 Task: Find an Airbnb in Mengcheng Chengguanzhen, China, for 8 guests from August 26 to September 10, with a price range of ₹10,000 to ₹15,000, 6 bedrooms, 6 beds, 6 bathrooms, and amenities including WiFi, free parking, TV, gym, and breakfast. Enable self check-in.
Action: Mouse moved to (597, 147)
Screenshot: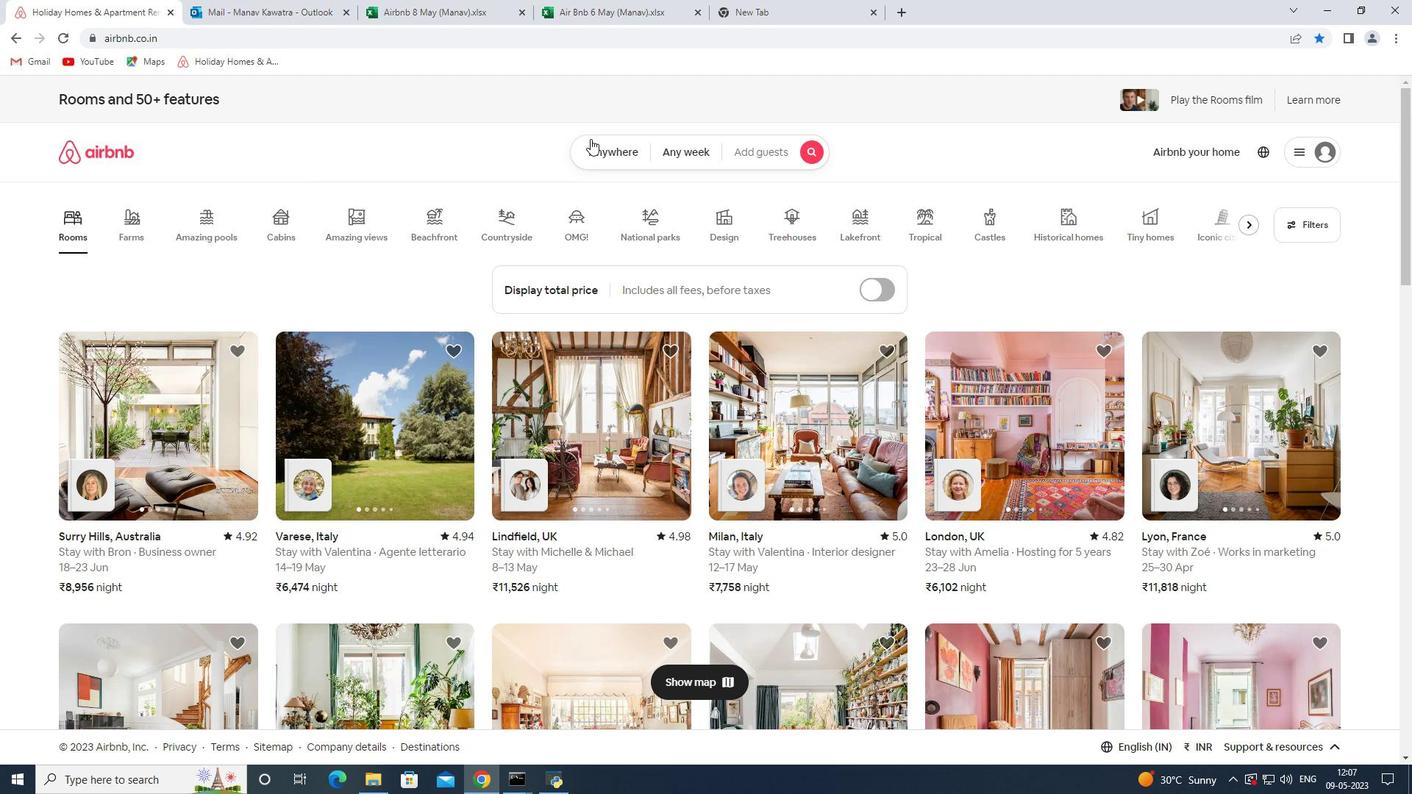 
Action: Mouse pressed left at (597, 147)
Screenshot: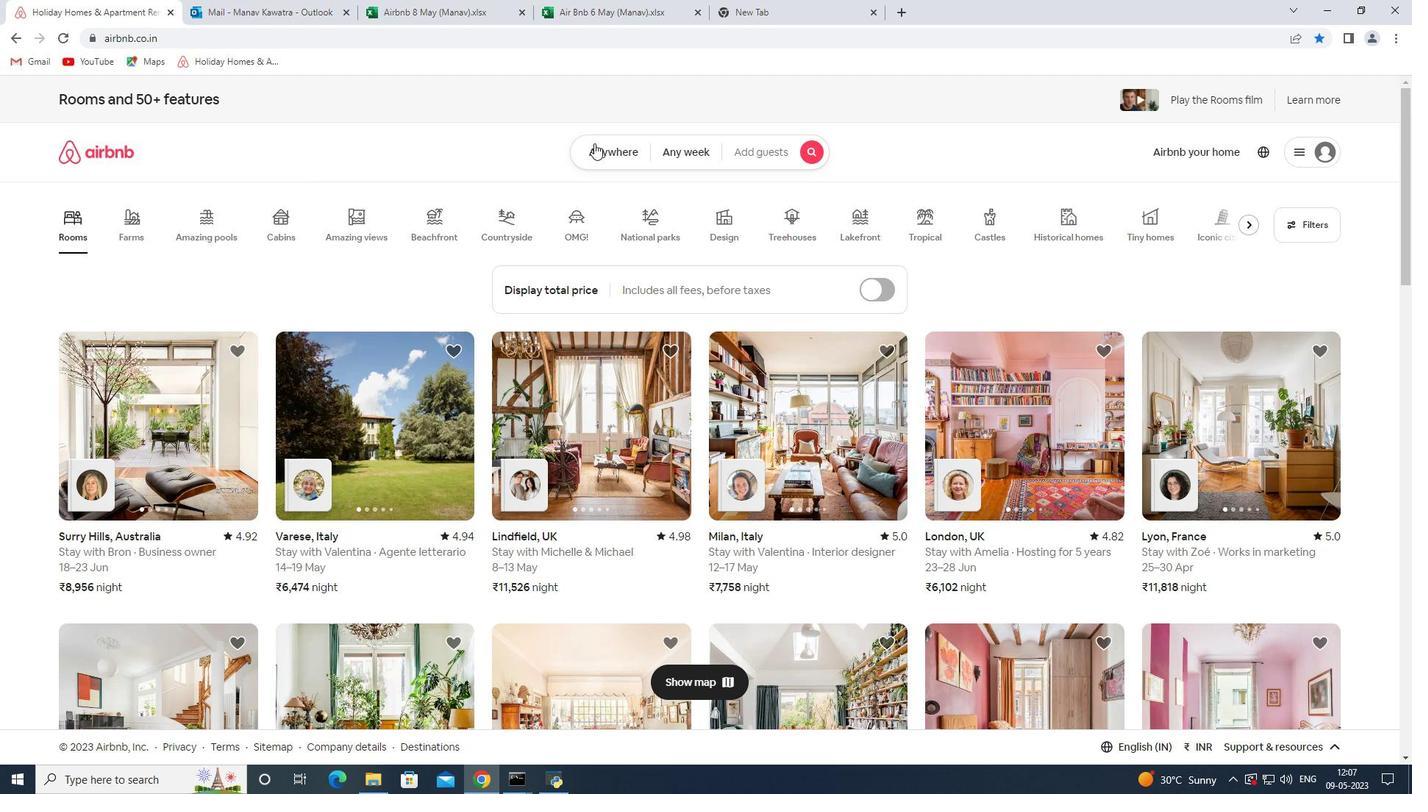 
Action: Mouse moved to (516, 202)
Screenshot: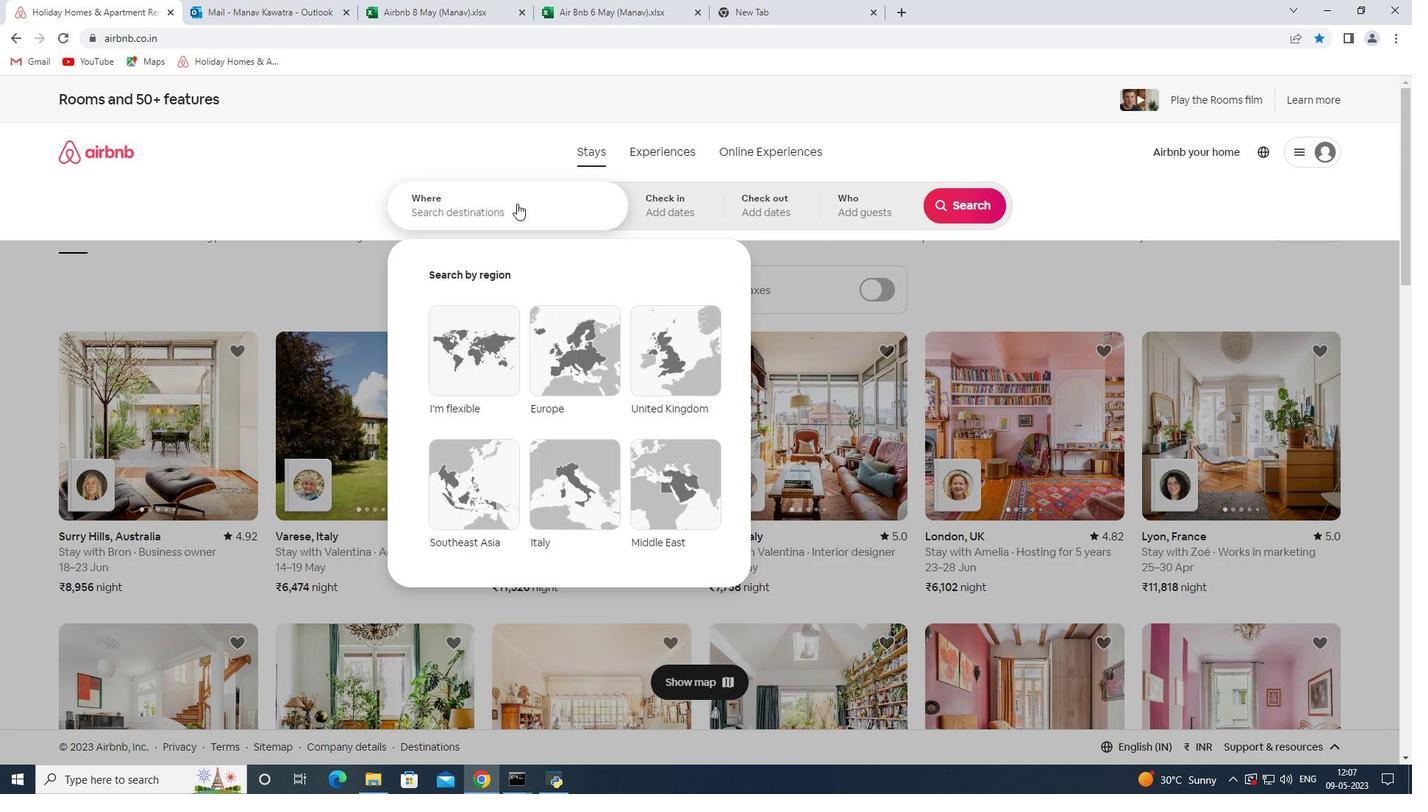 
Action: Mouse pressed left at (516, 202)
Screenshot: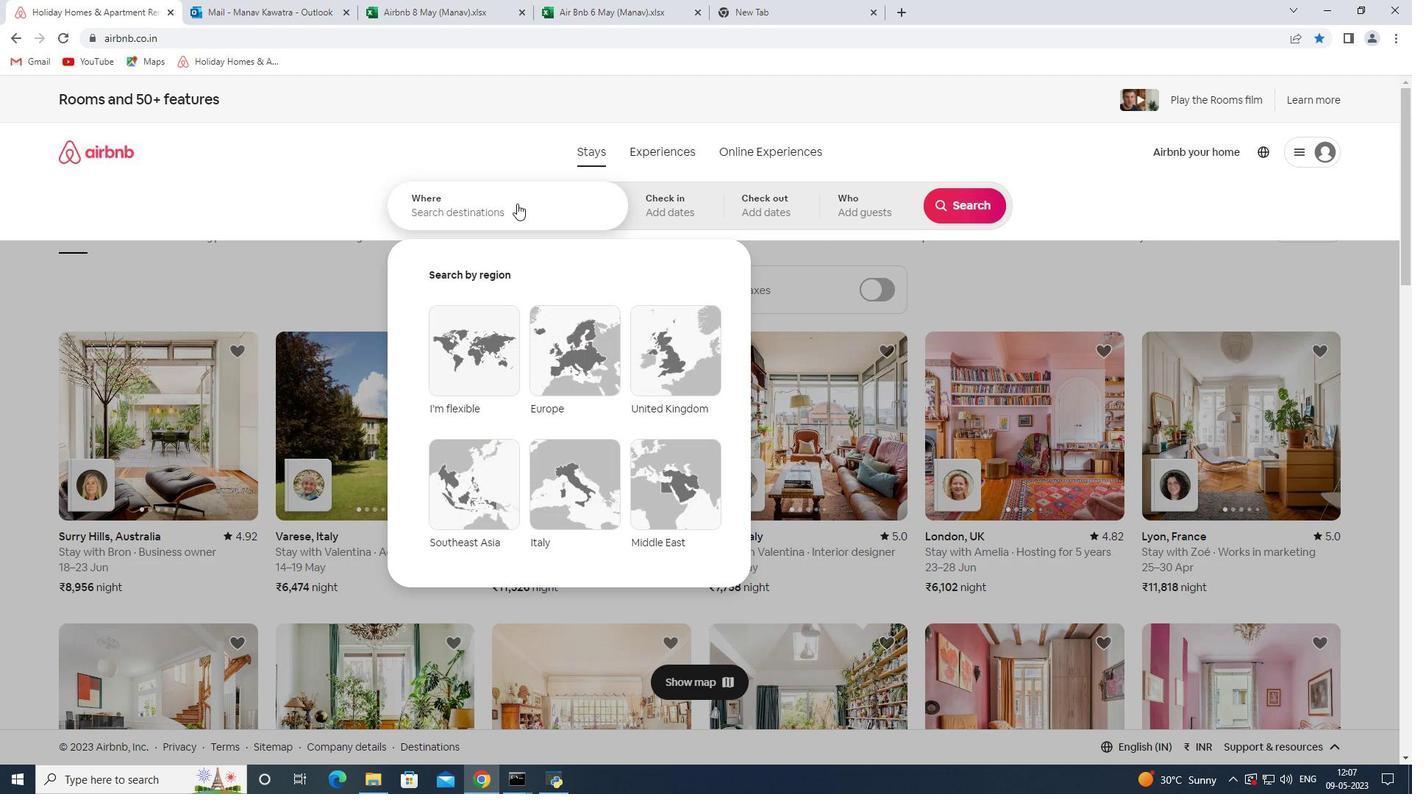 
Action: Mouse moved to (508, 210)
Screenshot: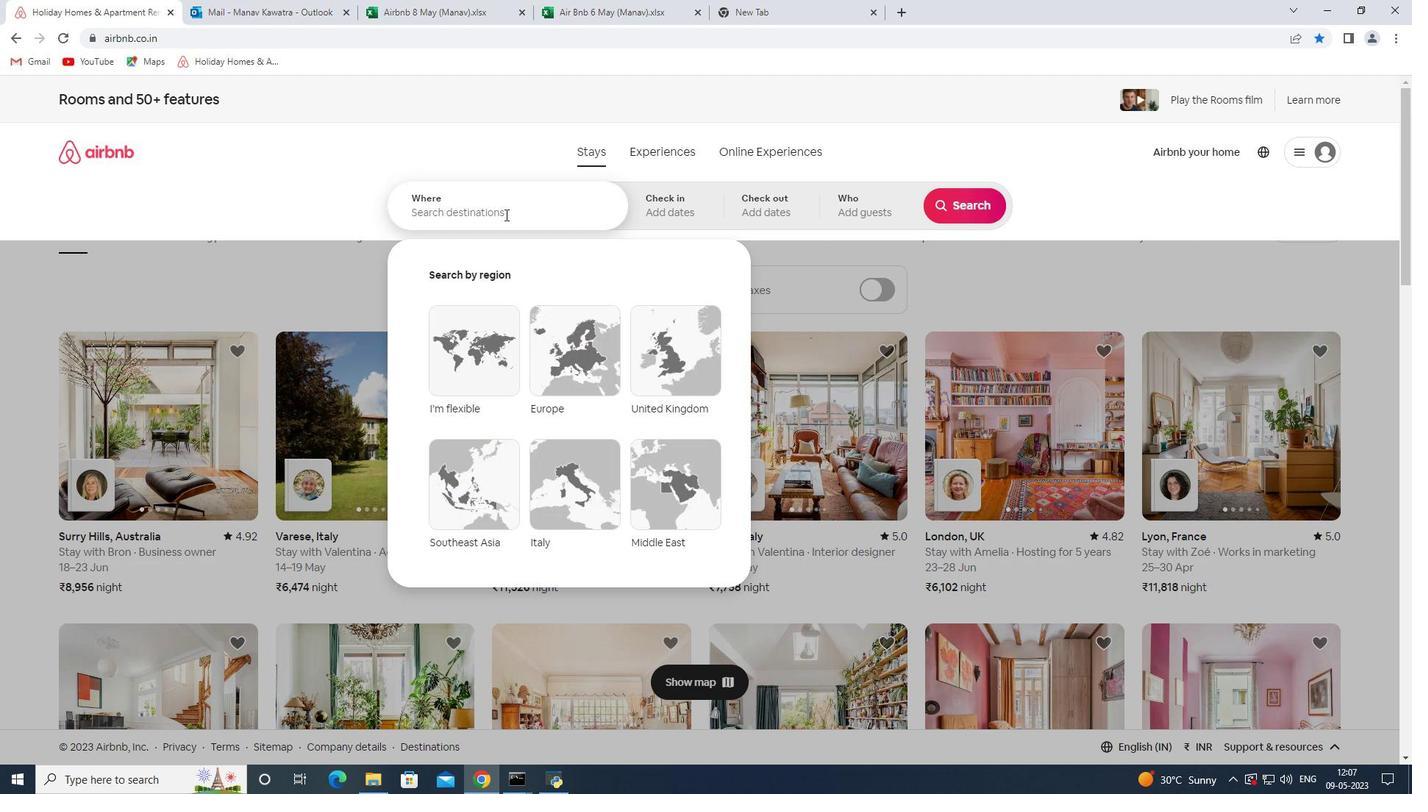 
Action: Key pressed <Key.shift>Mengcheng<Key.space><Key.shift><Key.shift>Chengguan<Key.space><Key.backspace>zhen<Key.space><Key.shift>Cg<Key.backspace>hina<Key.space><Key.enter>
Screenshot: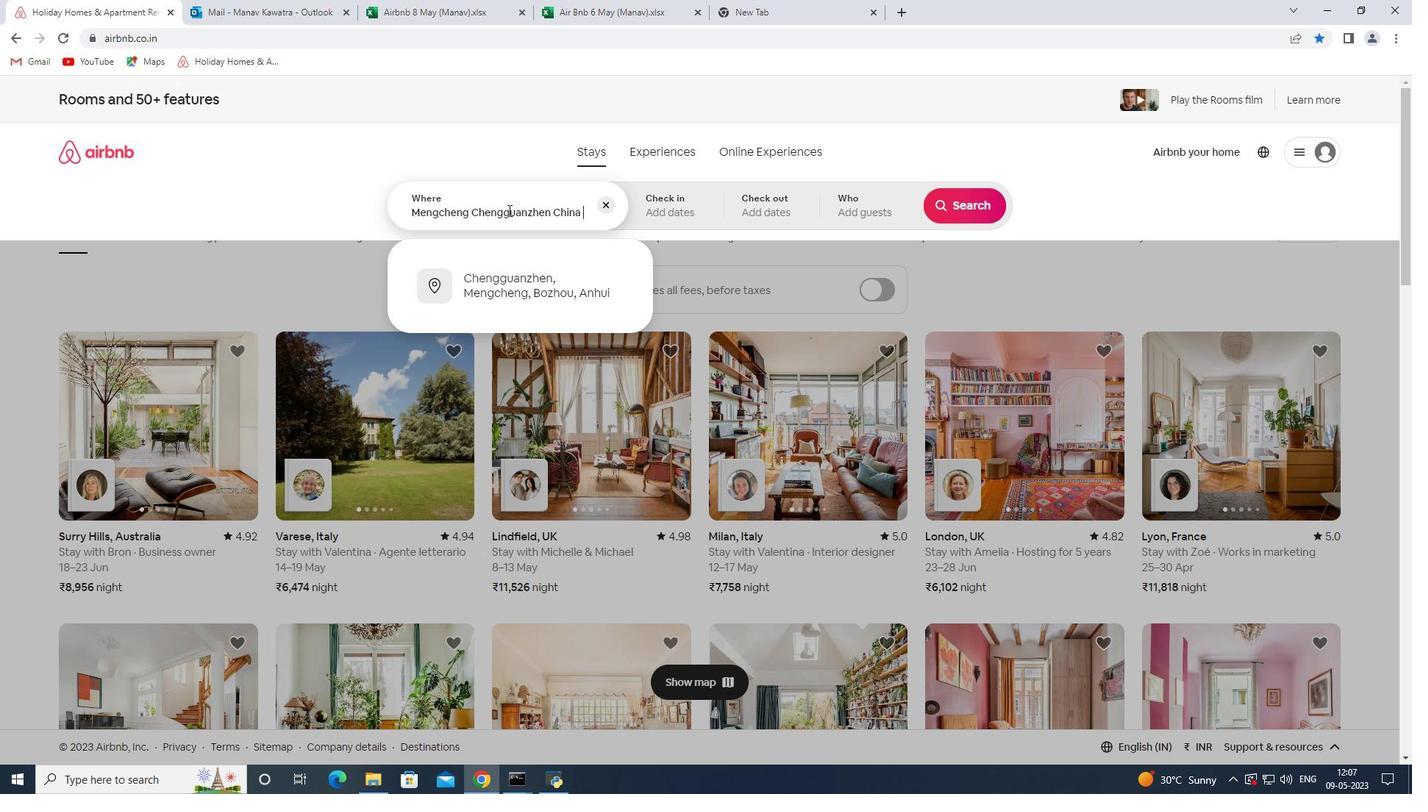 
Action: Mouse moved to (966, 319)
Screenshot: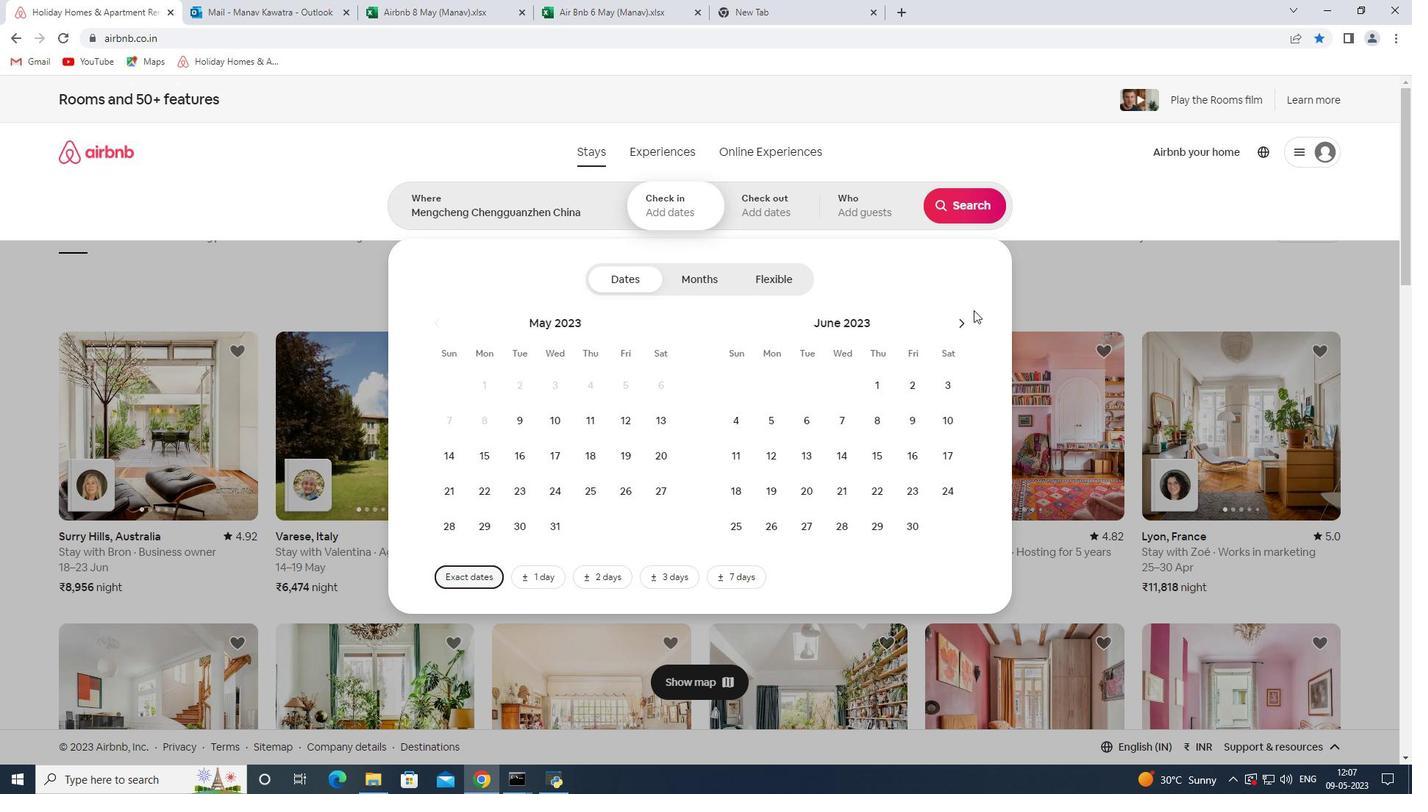
Action: Mouse pressed left at (966, 319)
Screenshot: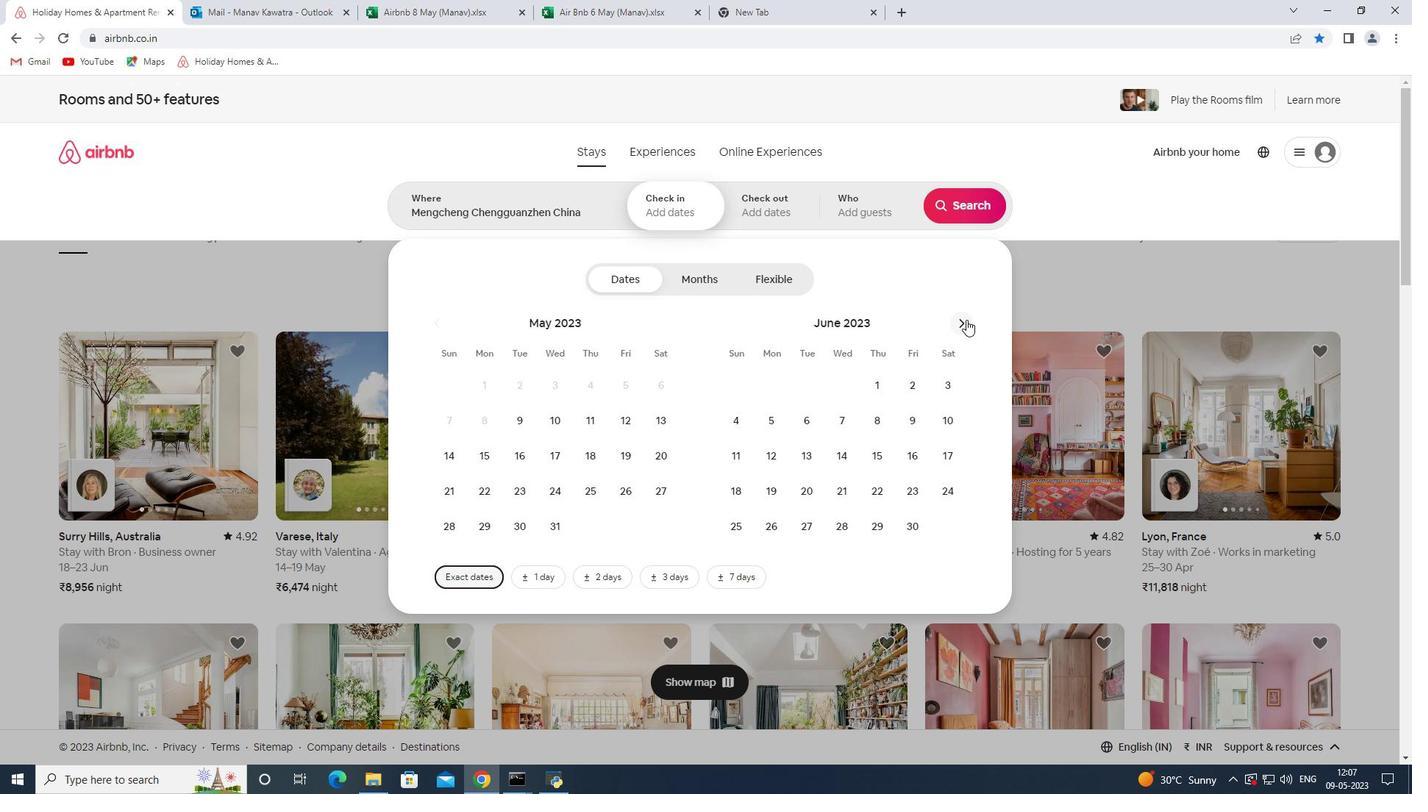 
Action: Mouse pressed left at (966, 319)
Screenshot: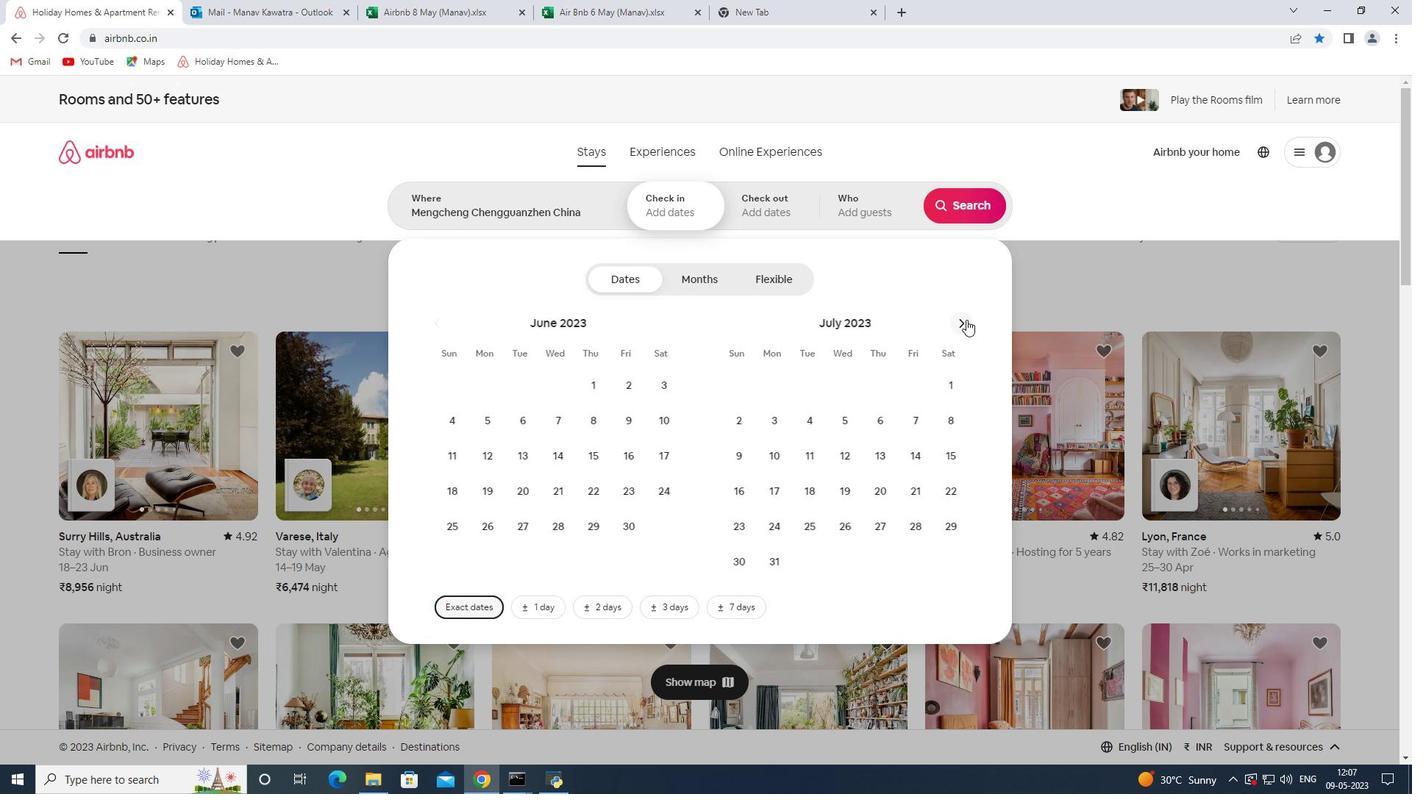 
Action: Mouse moved to (936, 488)
Screenshot: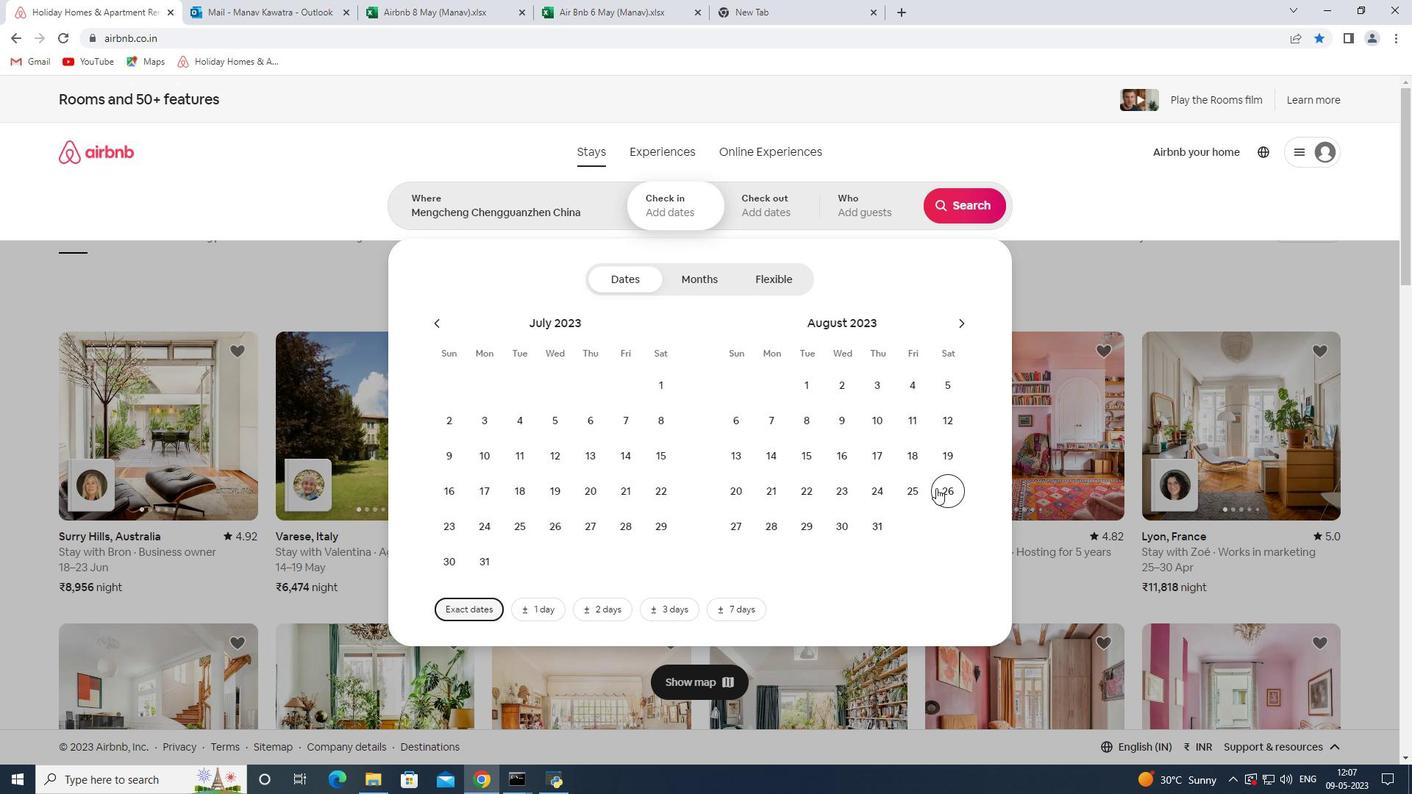 
Action: Mouse pressed left at (936, 488)
Screenshot: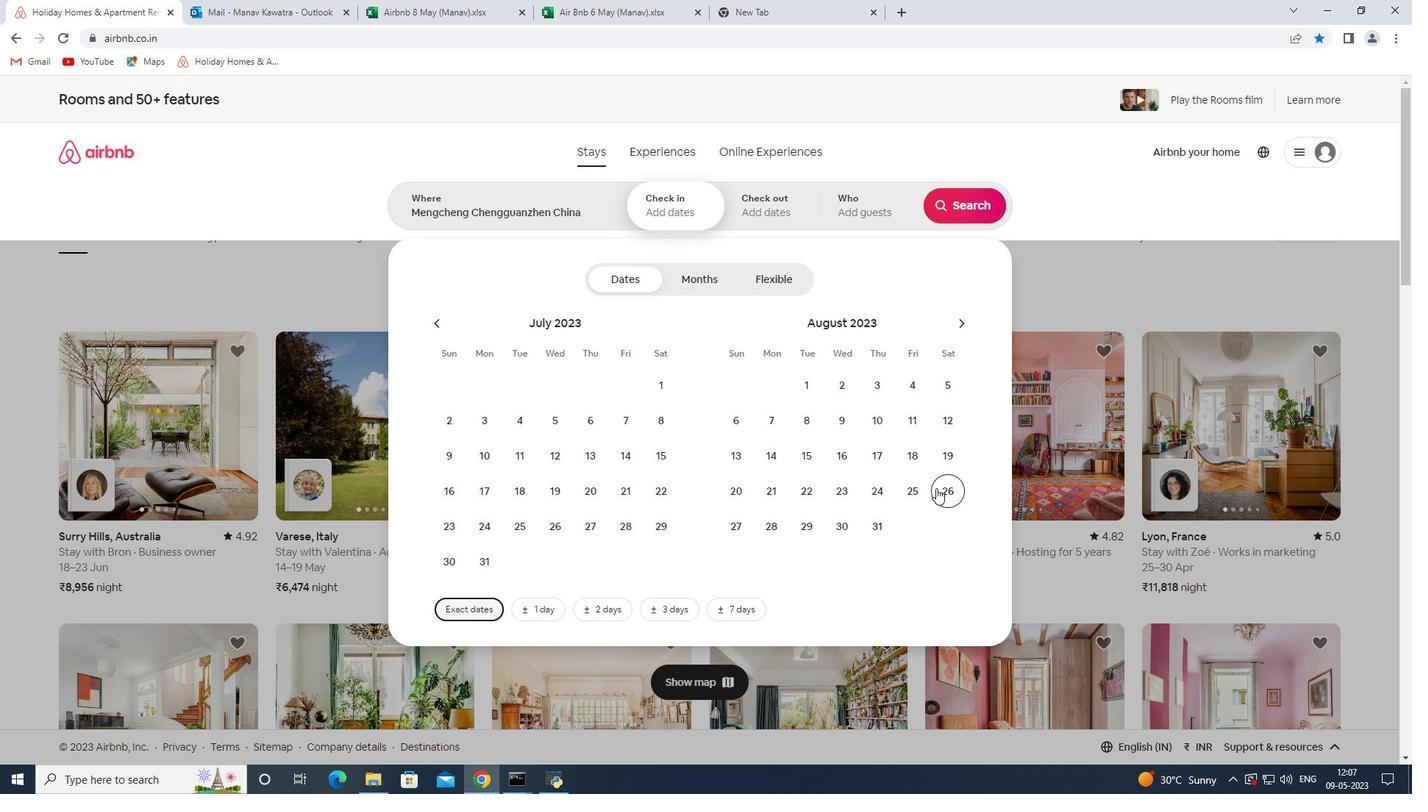 
Action: Mouse moved to (959, 325)
Screenshot: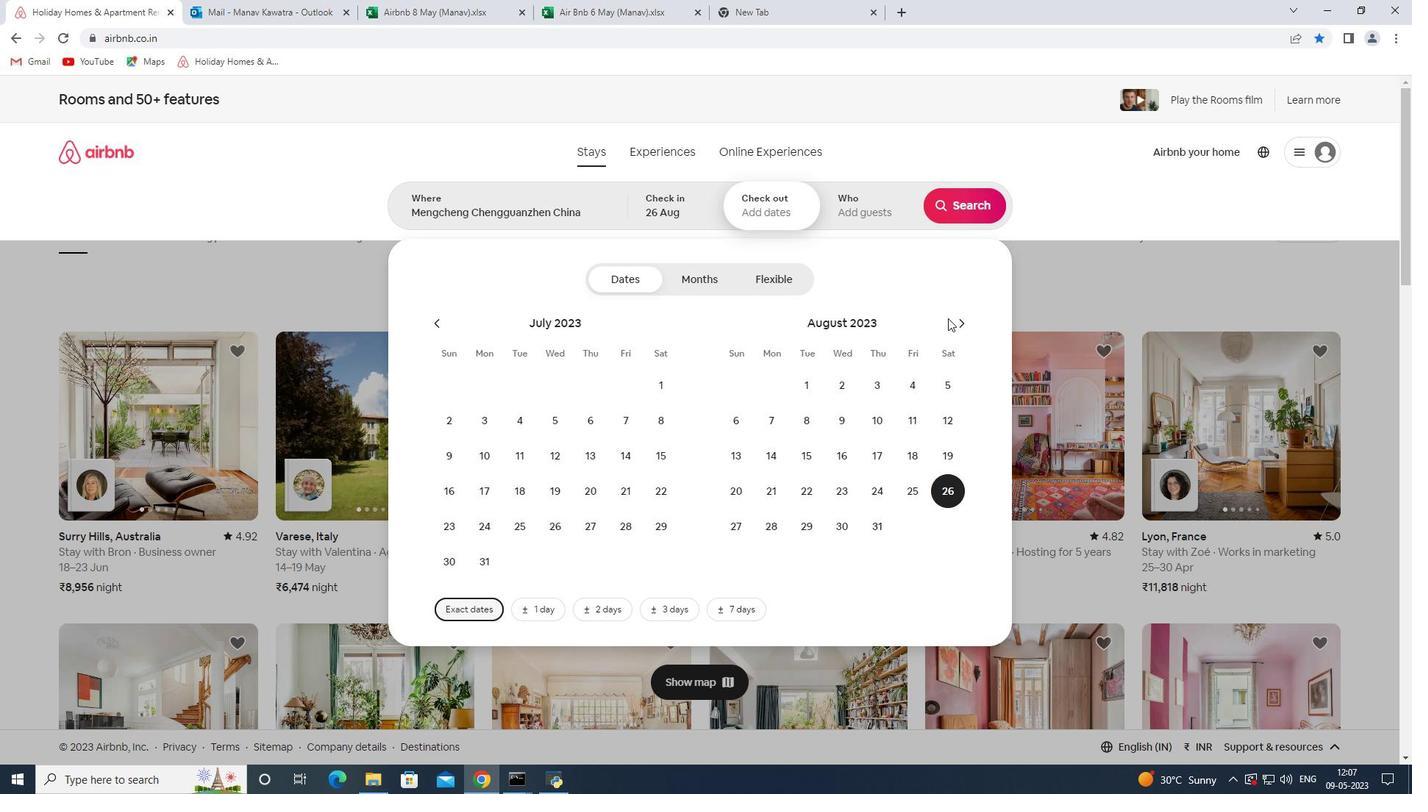 
Action: Mouse pressed left at (959, 325)
Screenshot: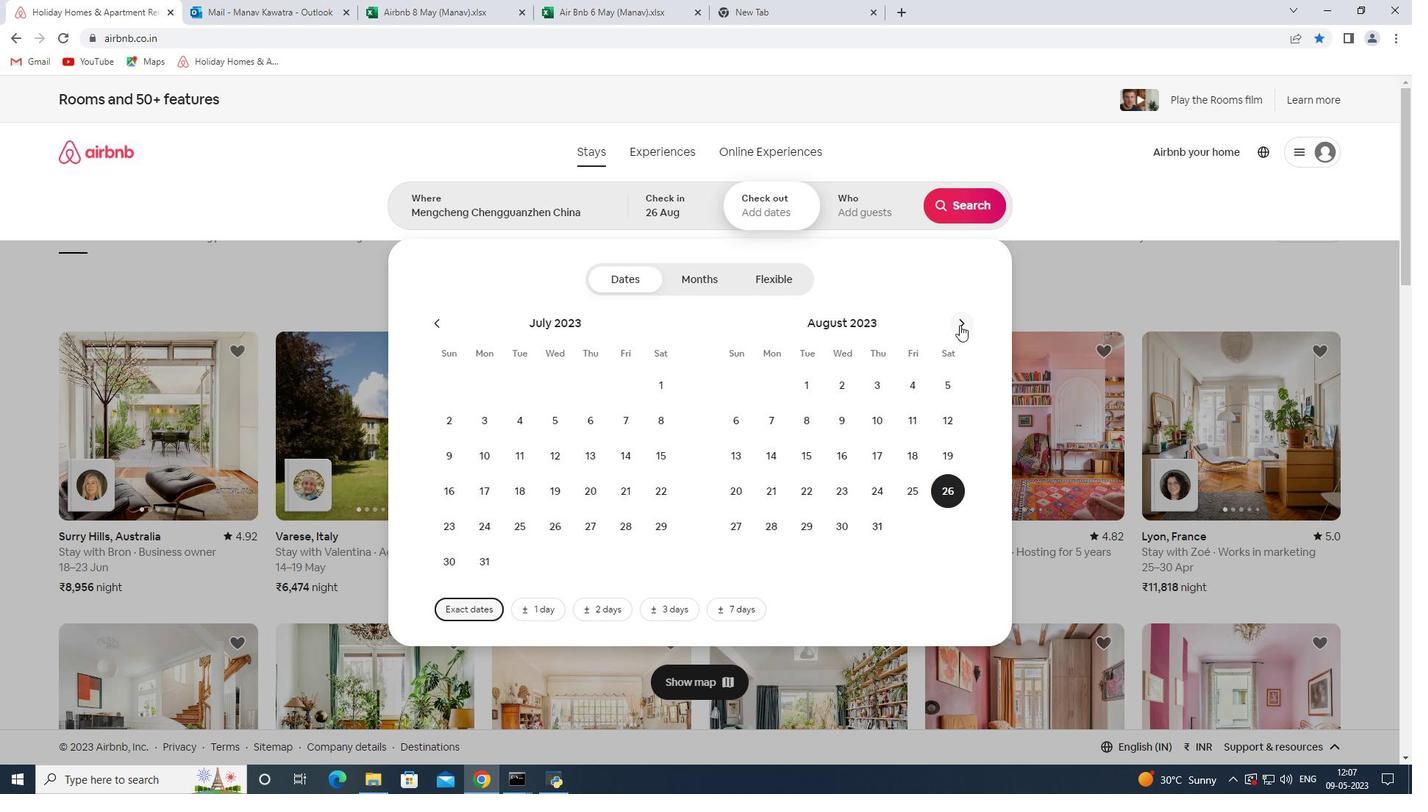 
Action: Mouse moved to (731, 455)
Screenshot: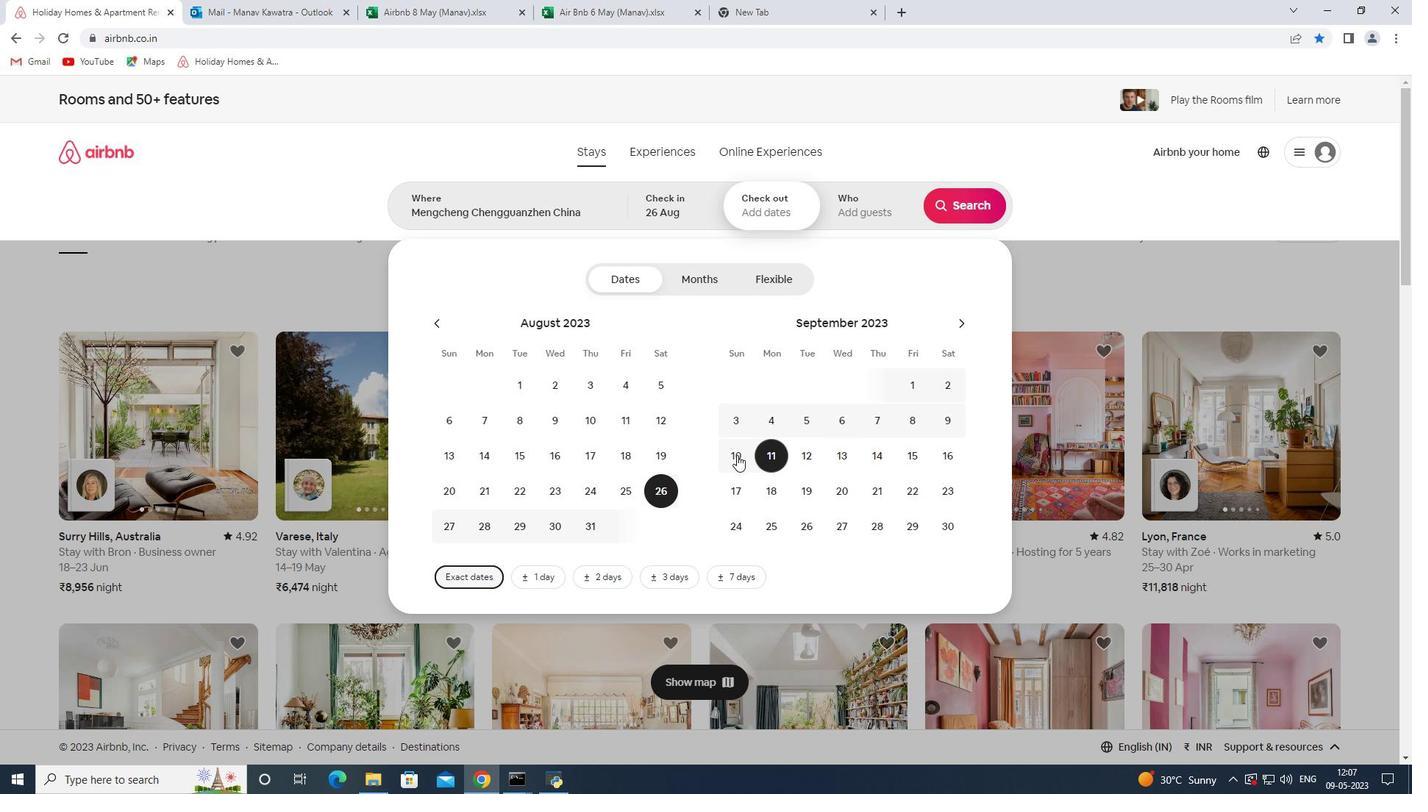 
Action: Mouse pressed left at (731, 455)
Screenshot: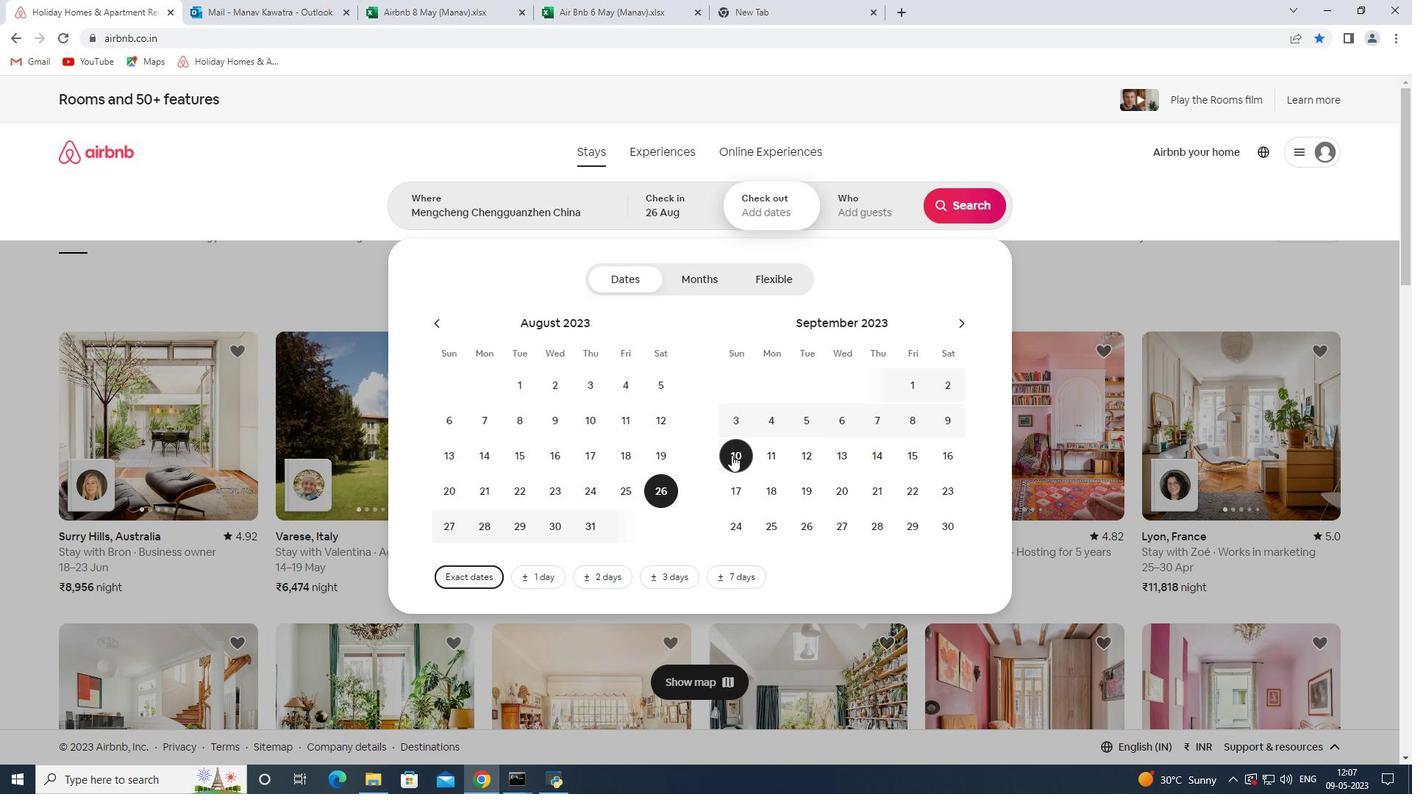 
Action: Mouse moved to (853, 215)
Screenshot: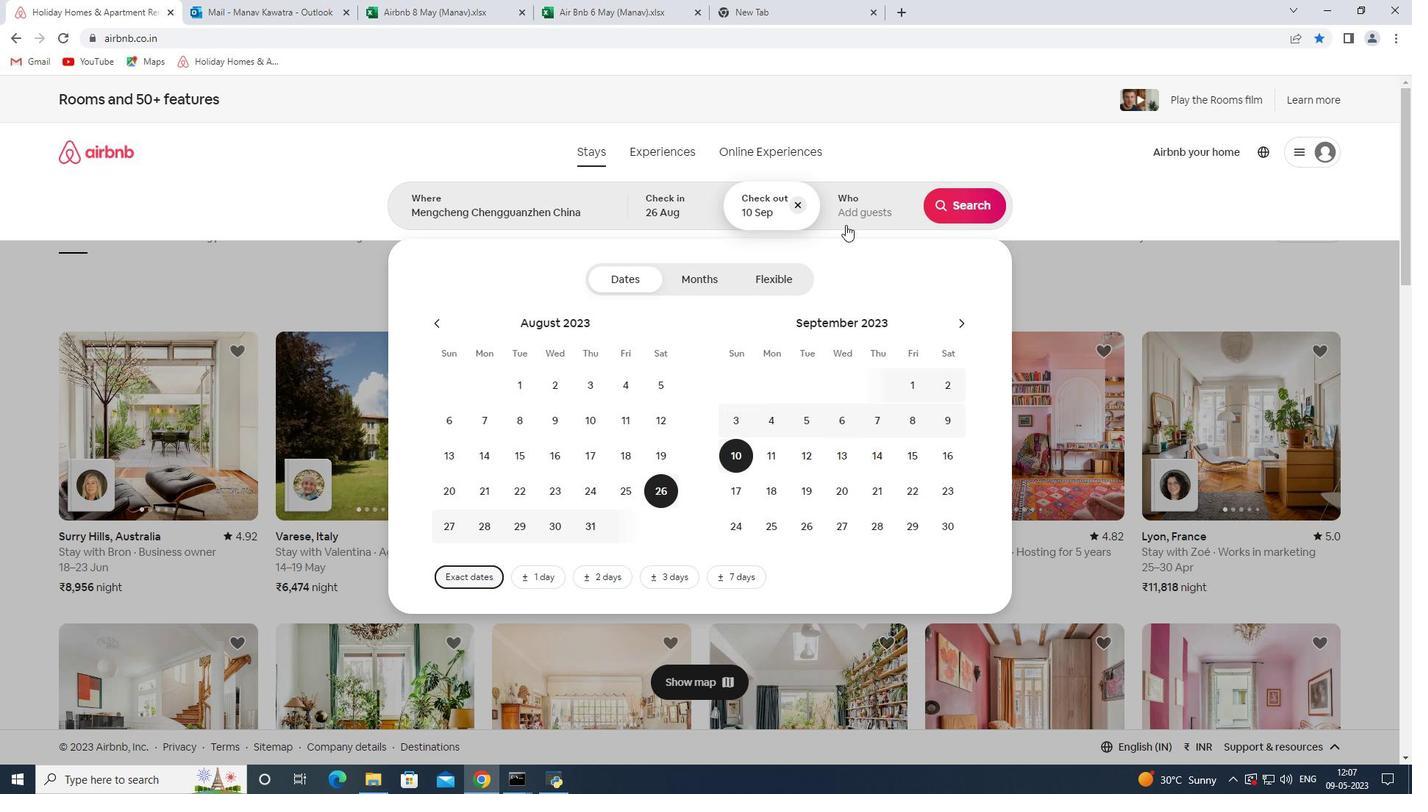 
Action: Mouse pressed left at (853, 215)
Screenshot: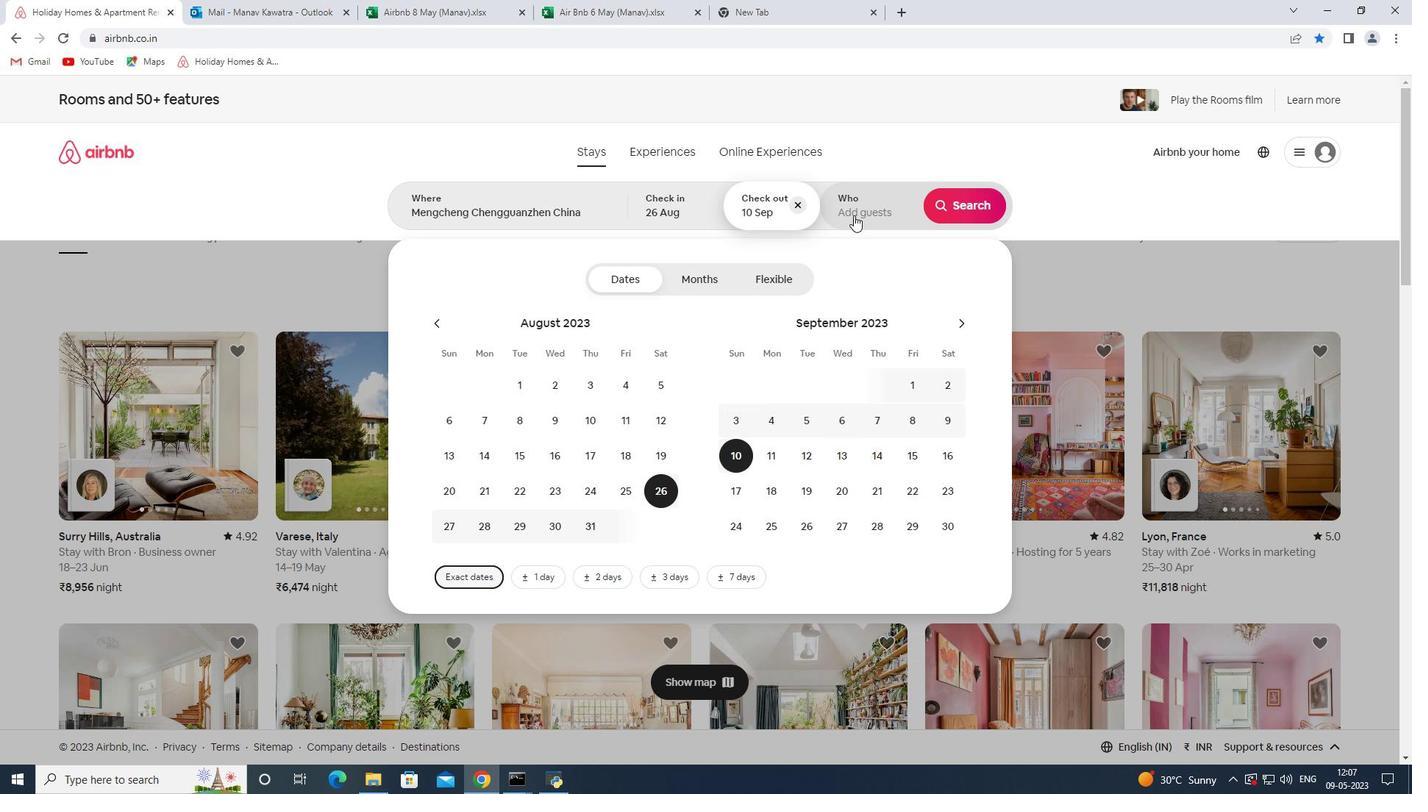
Action: Mouse moved to (959, 280)
Screenshot: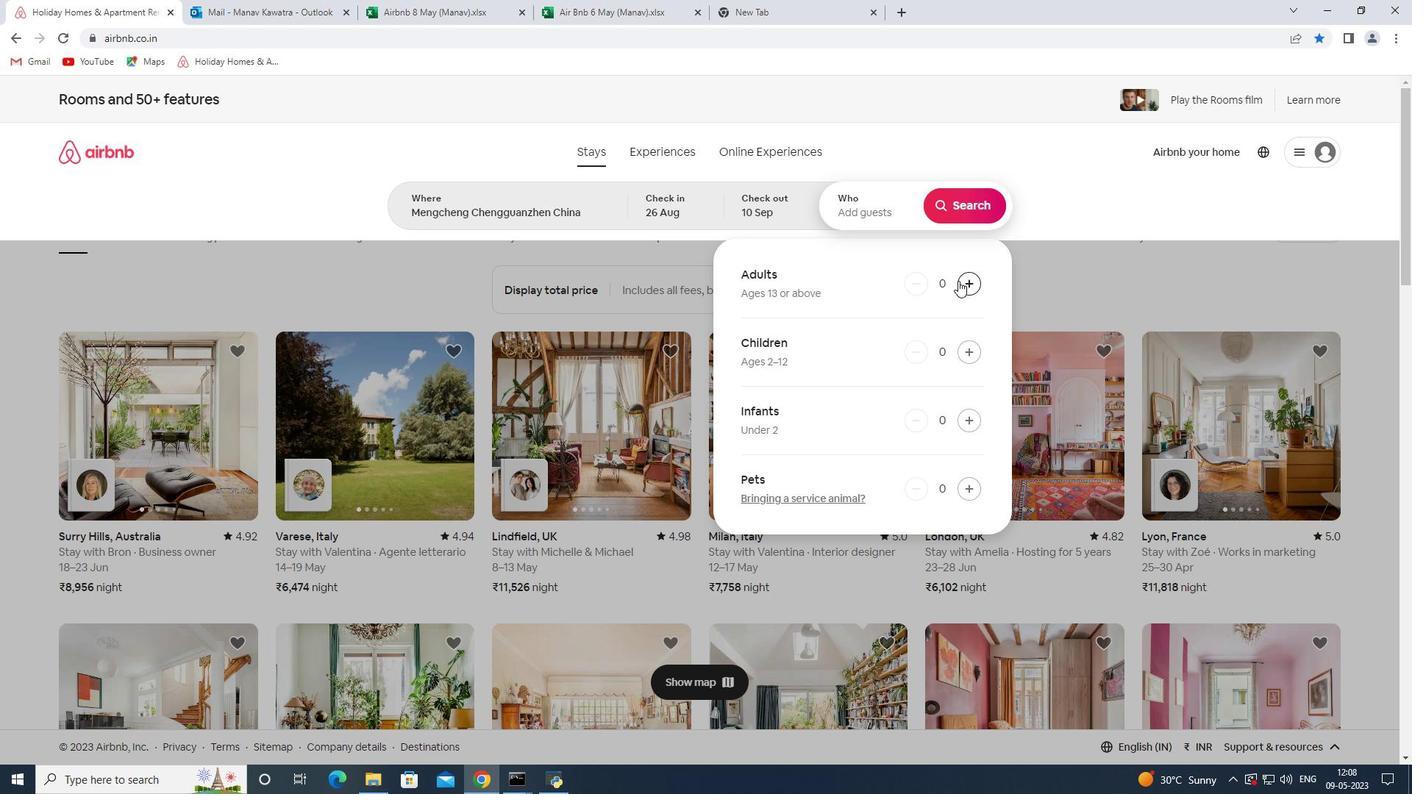 
Action: Mouse pressed left at (959, 280)
Screenshot: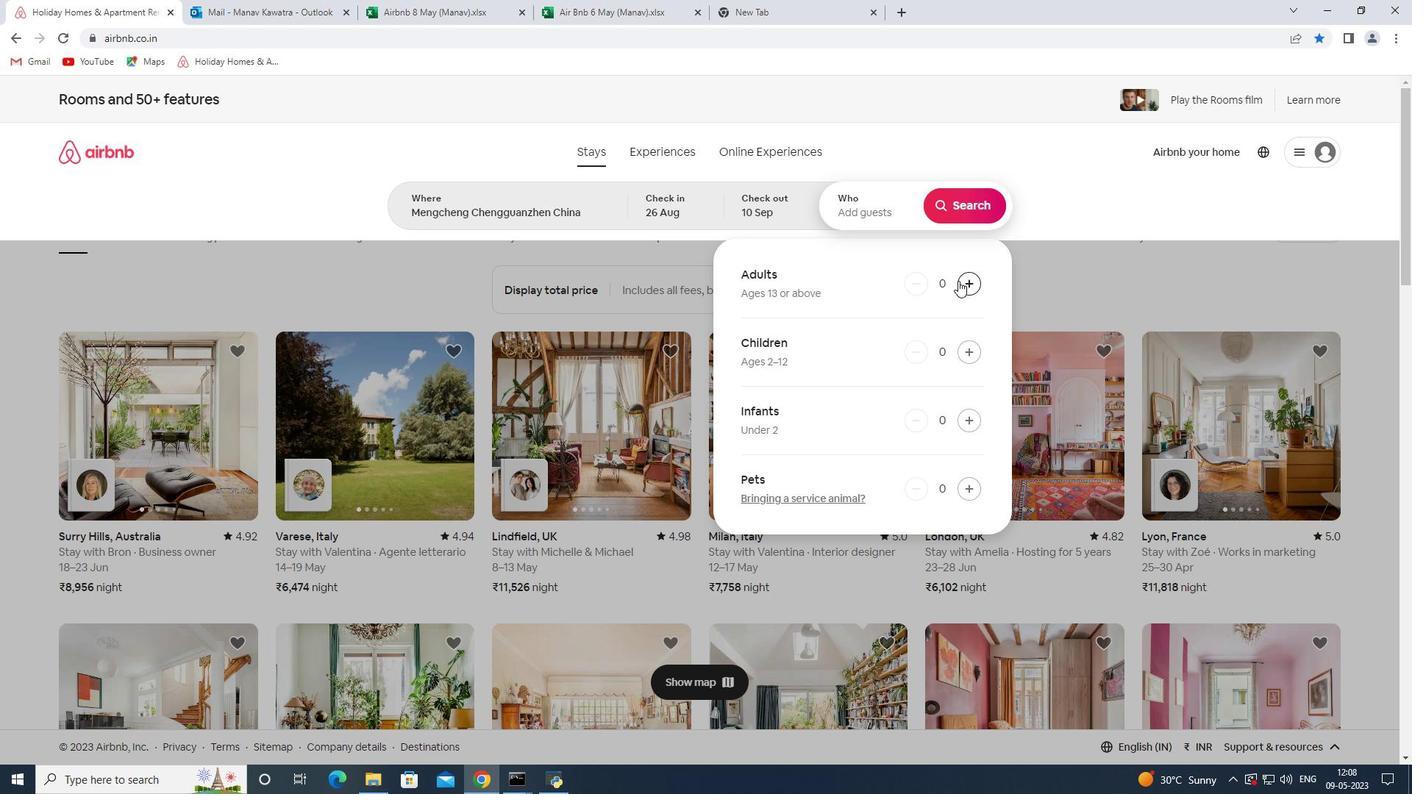 
Action: Mouse pressed left at (959, 280)
Screenshot: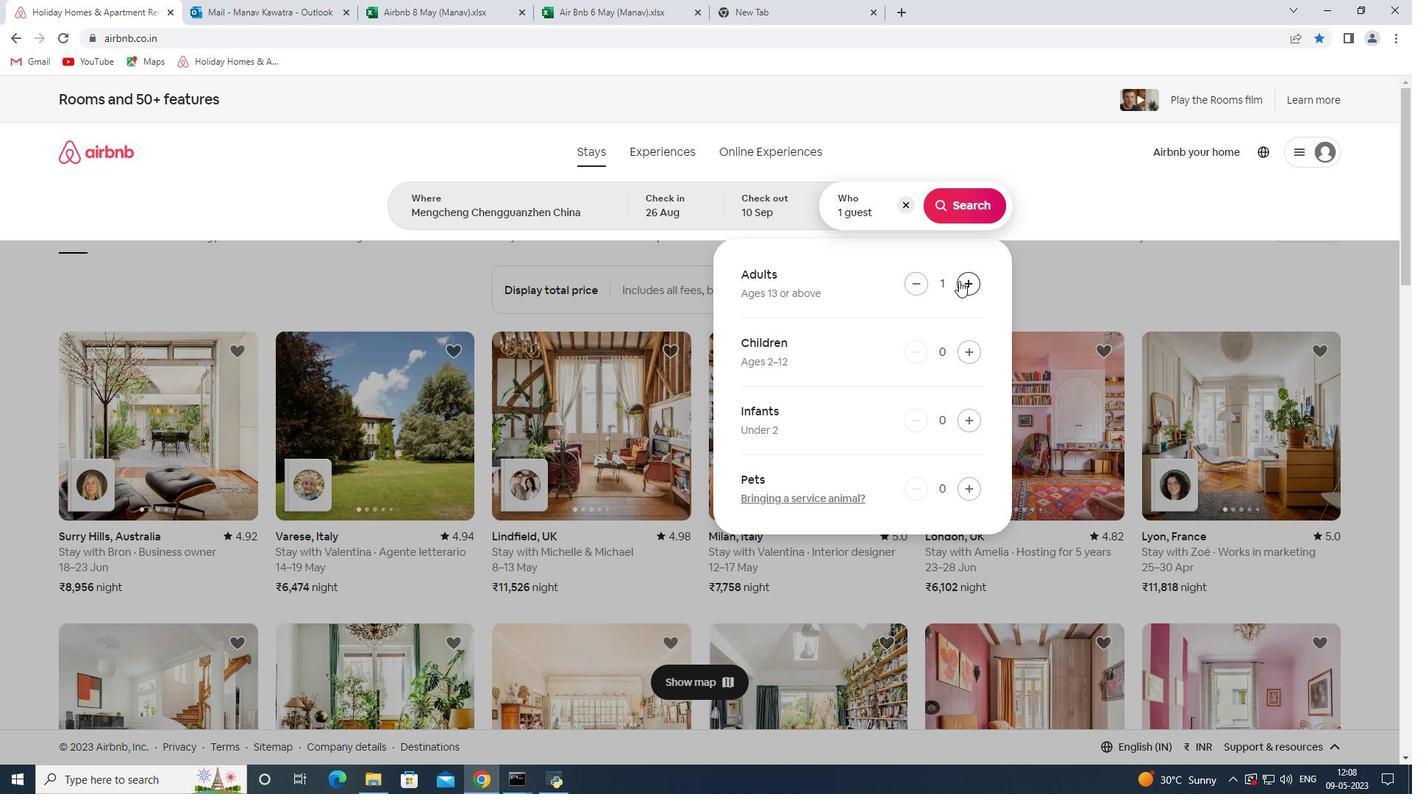 
Action: Mouse pressed left at (959, 280)
Screenshot: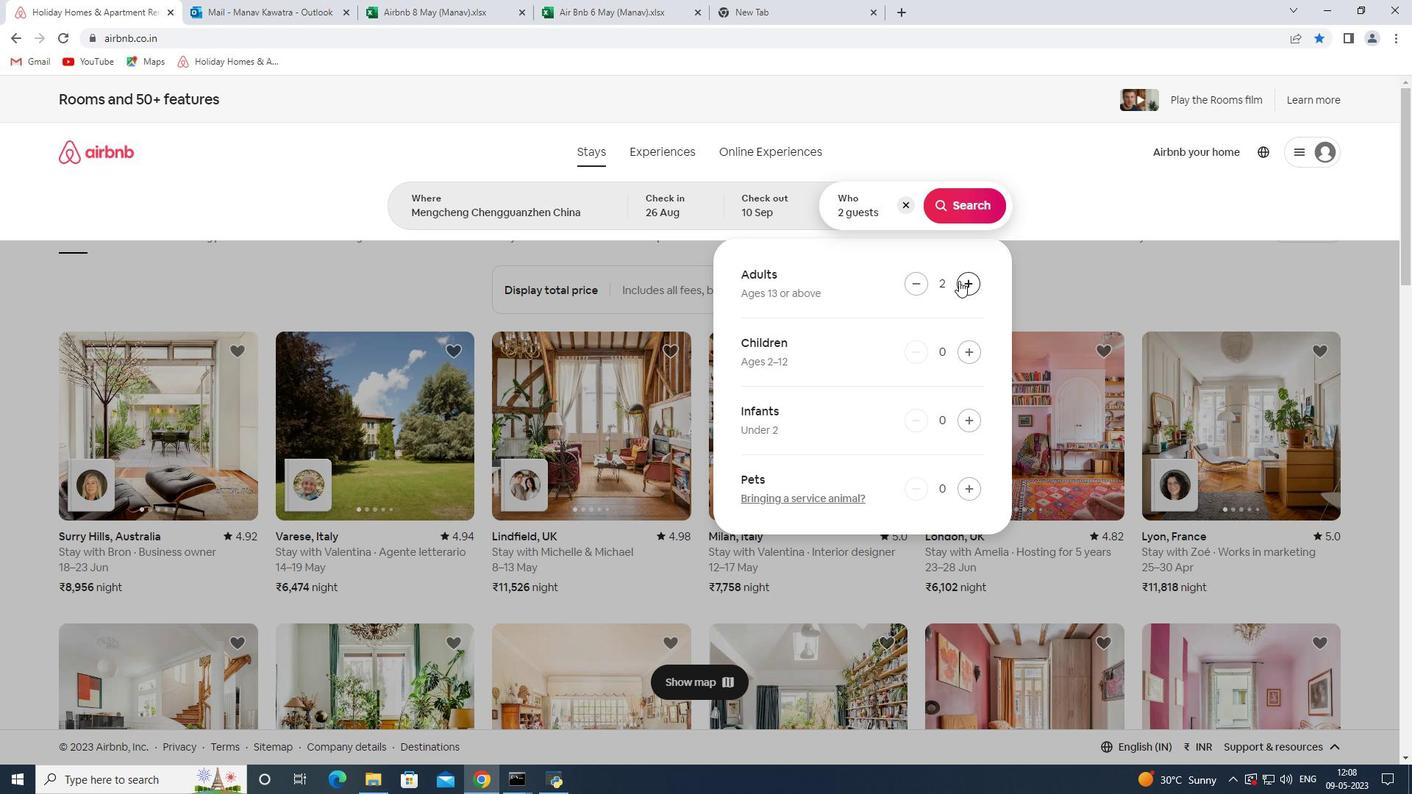 
Action: Mouse pressed left at (959, 280)
Screenshot: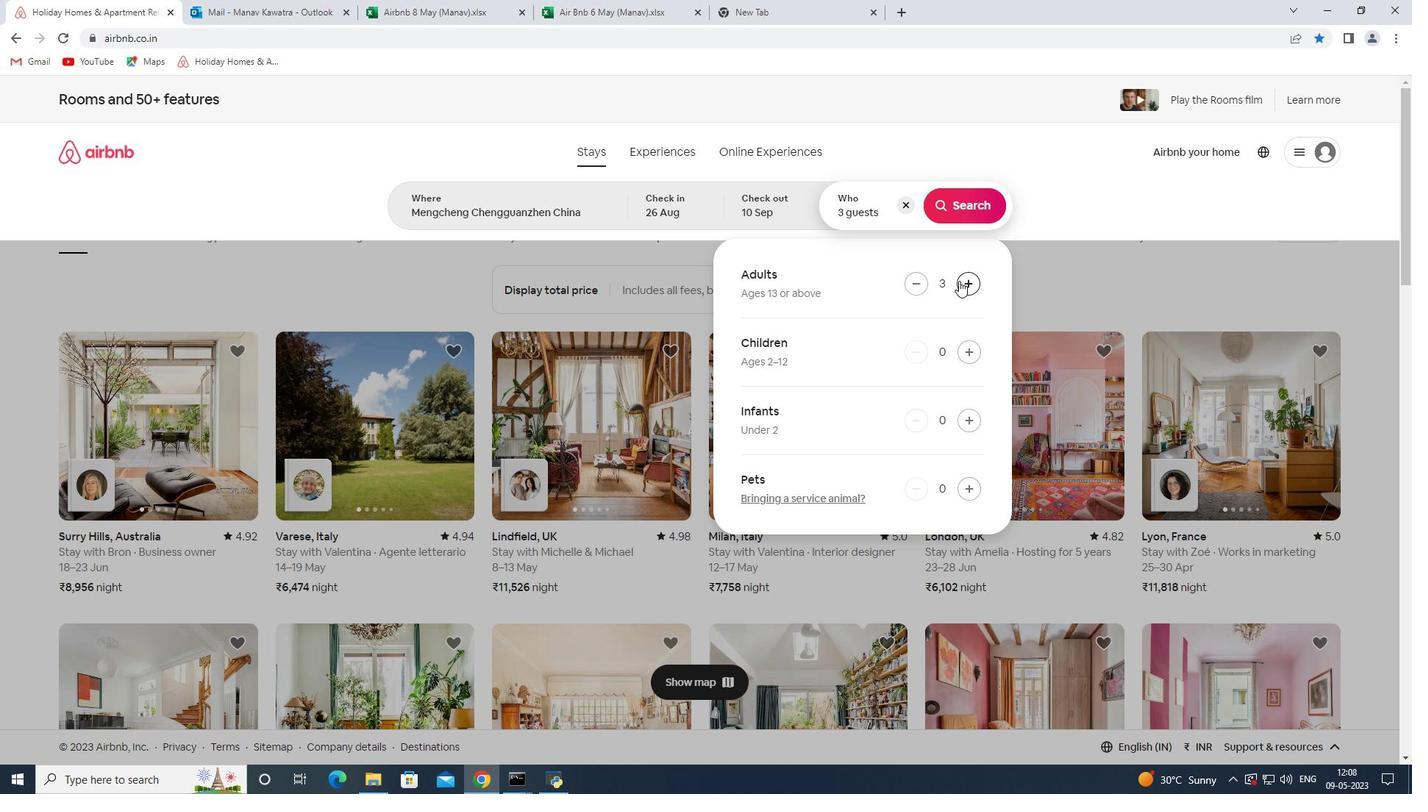 
Action: Mouse pressed left at (959, 280)
Screenshot: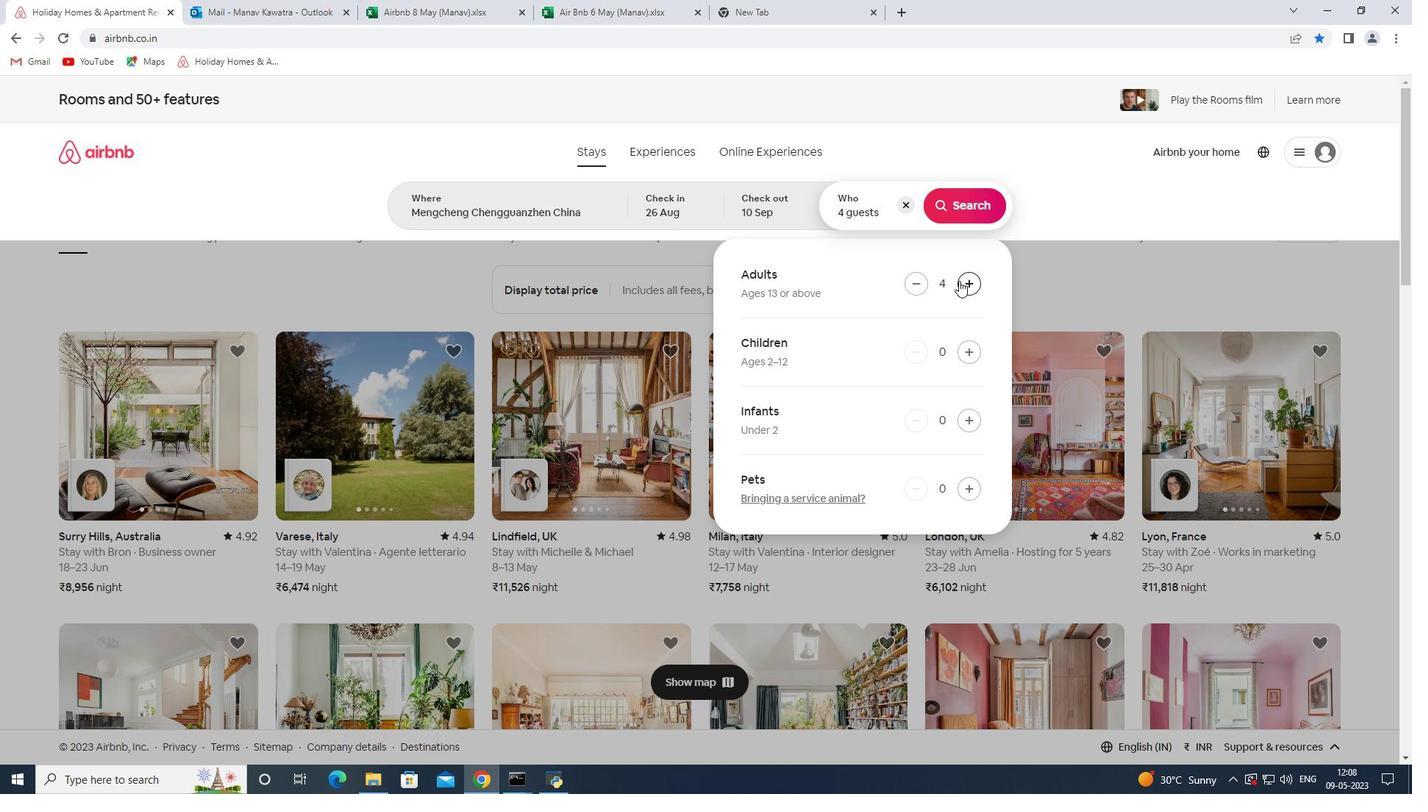
Action: Mouse pressed left at (959, 280)
Screenshot: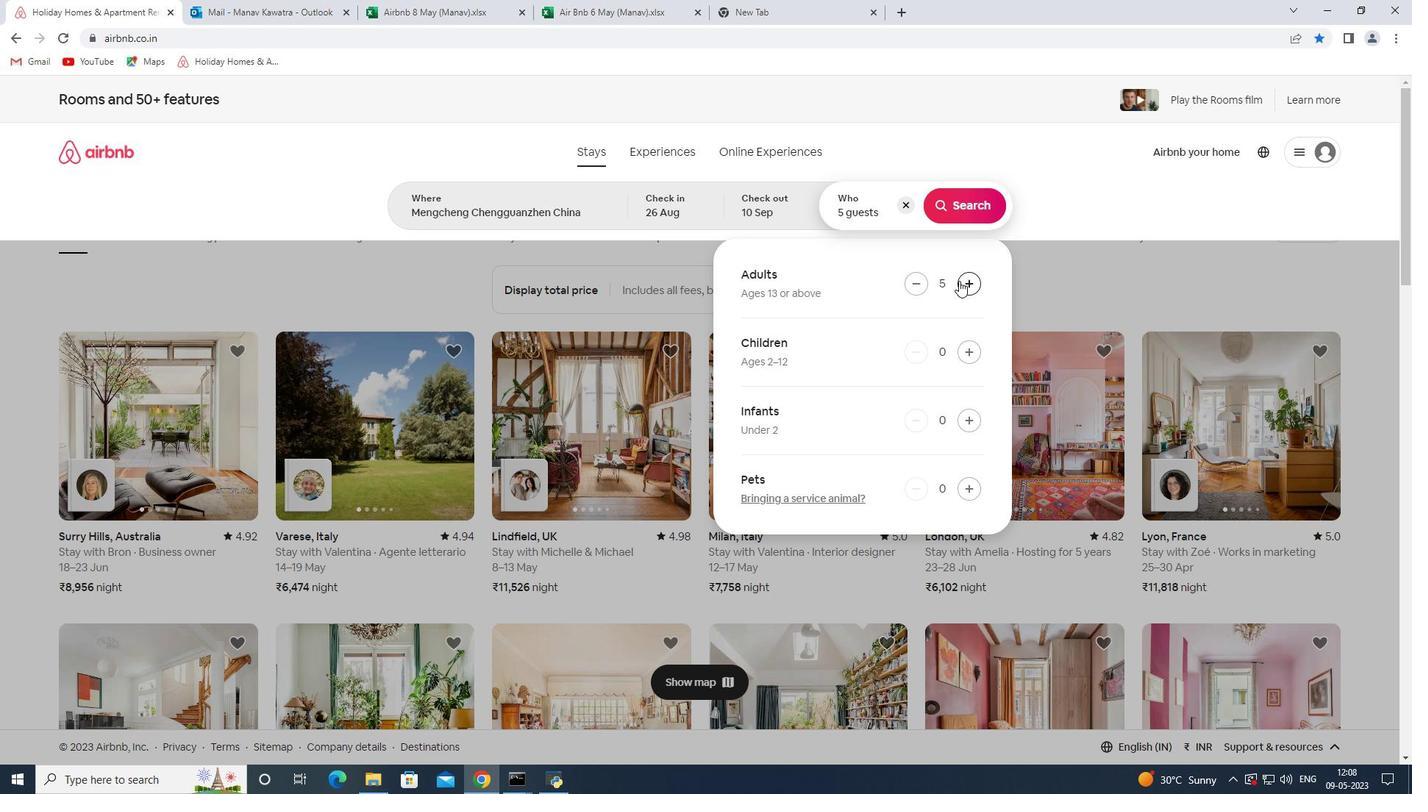 
Action: Mouse moved to (963, 347)
Screenshot: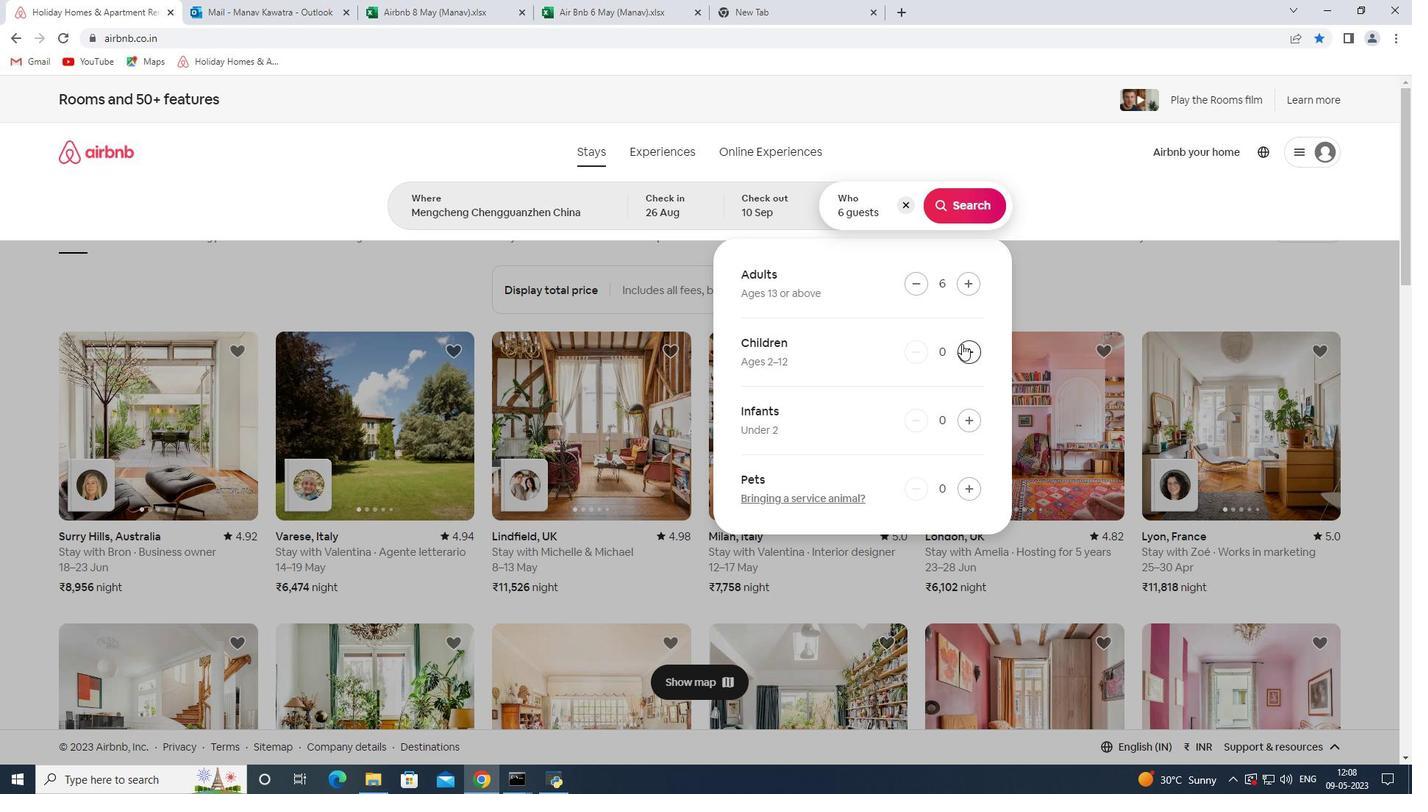 
Action: Mouse pressed left at (963, 347)
Screenshot: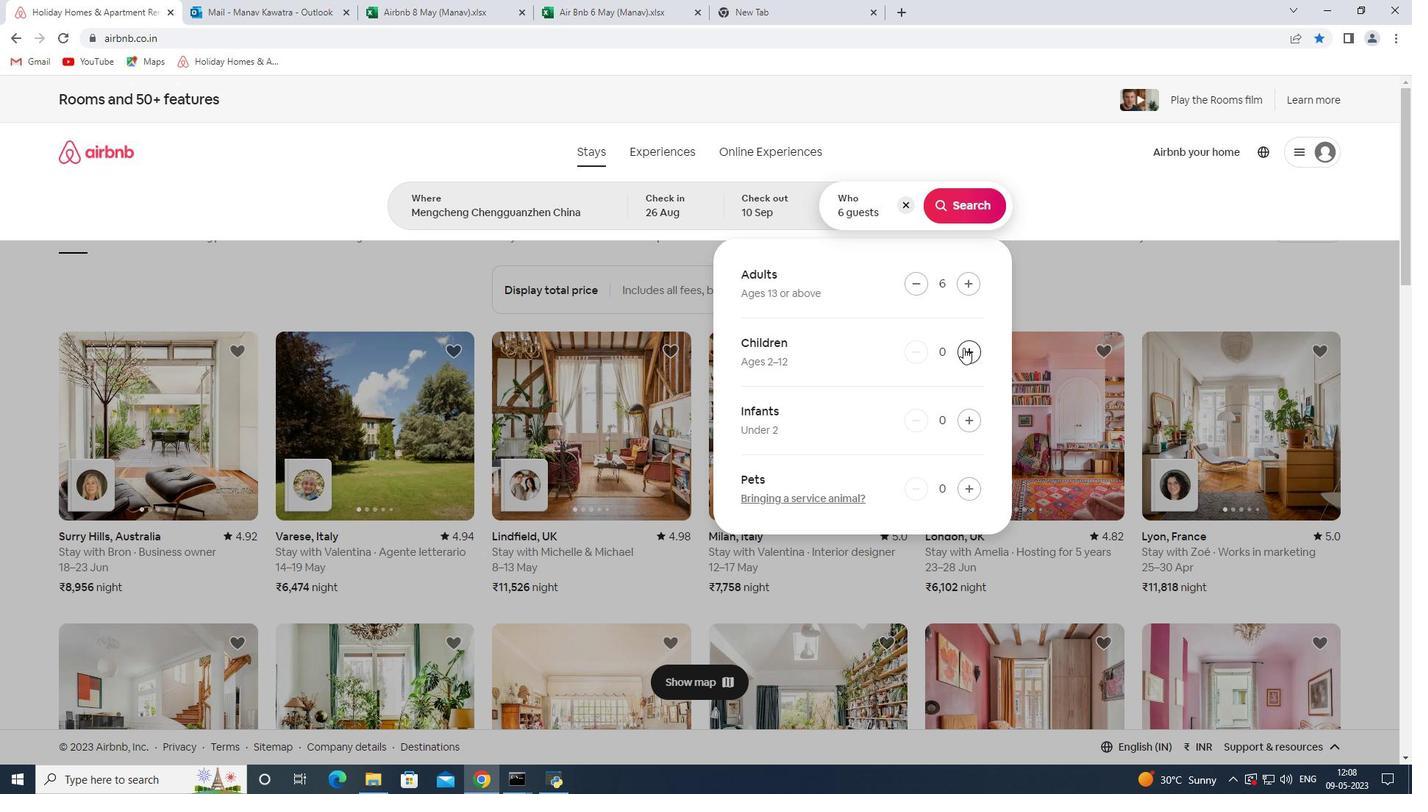 
Action: Mouse pressed left at (963, 347)
Screenshot: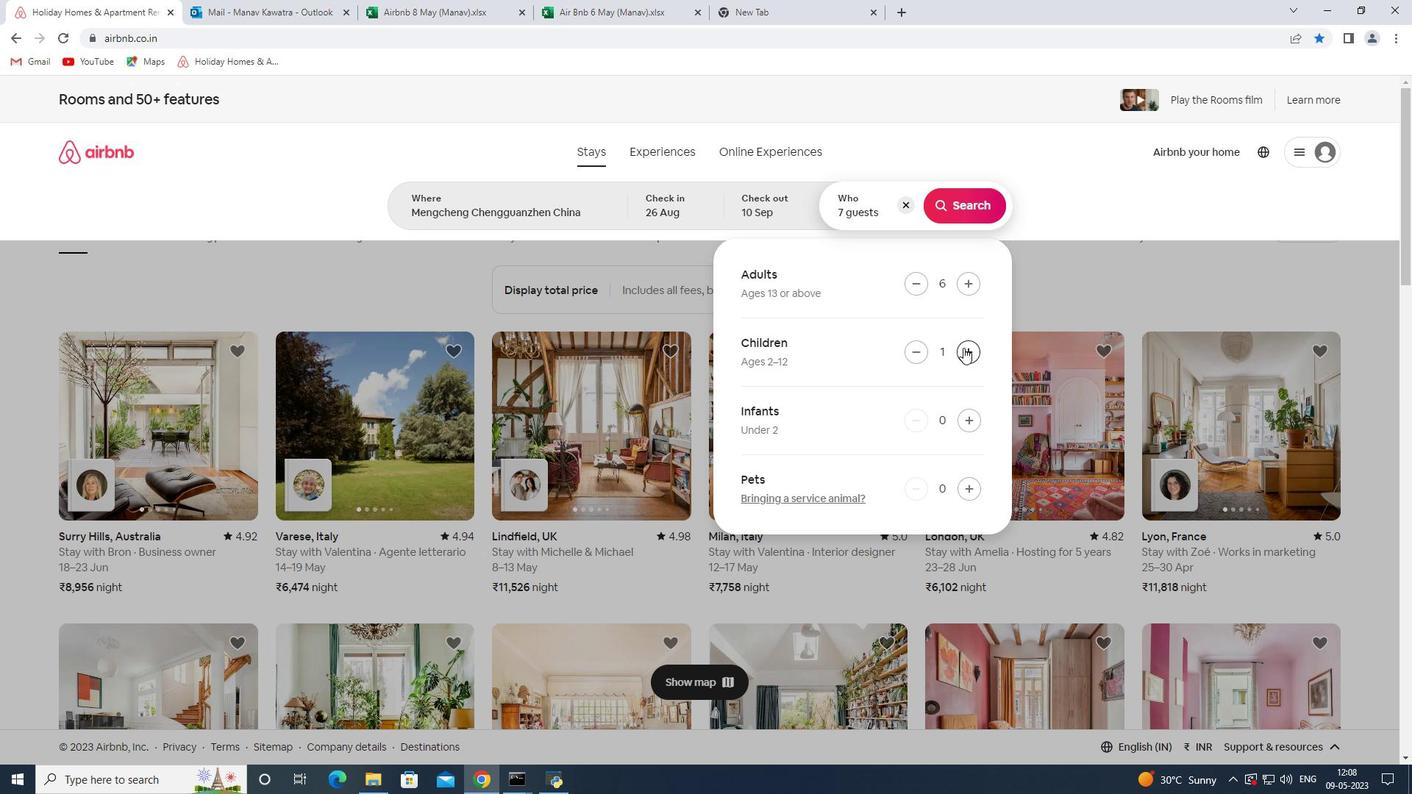 
Action: Mouse moved to (967, 211)
Screenshot: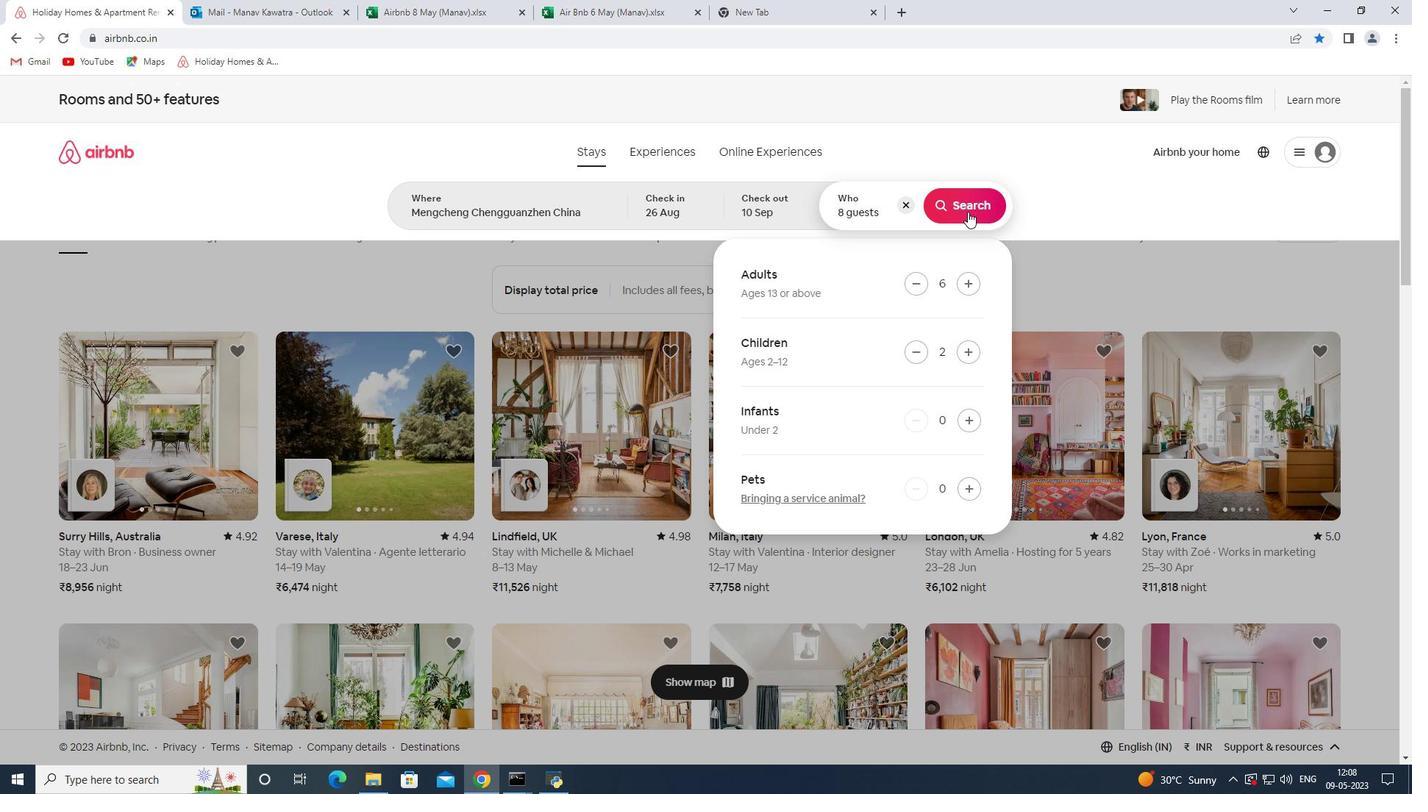 
Action: Mouse pressed left at (967, 211)
Screenshot: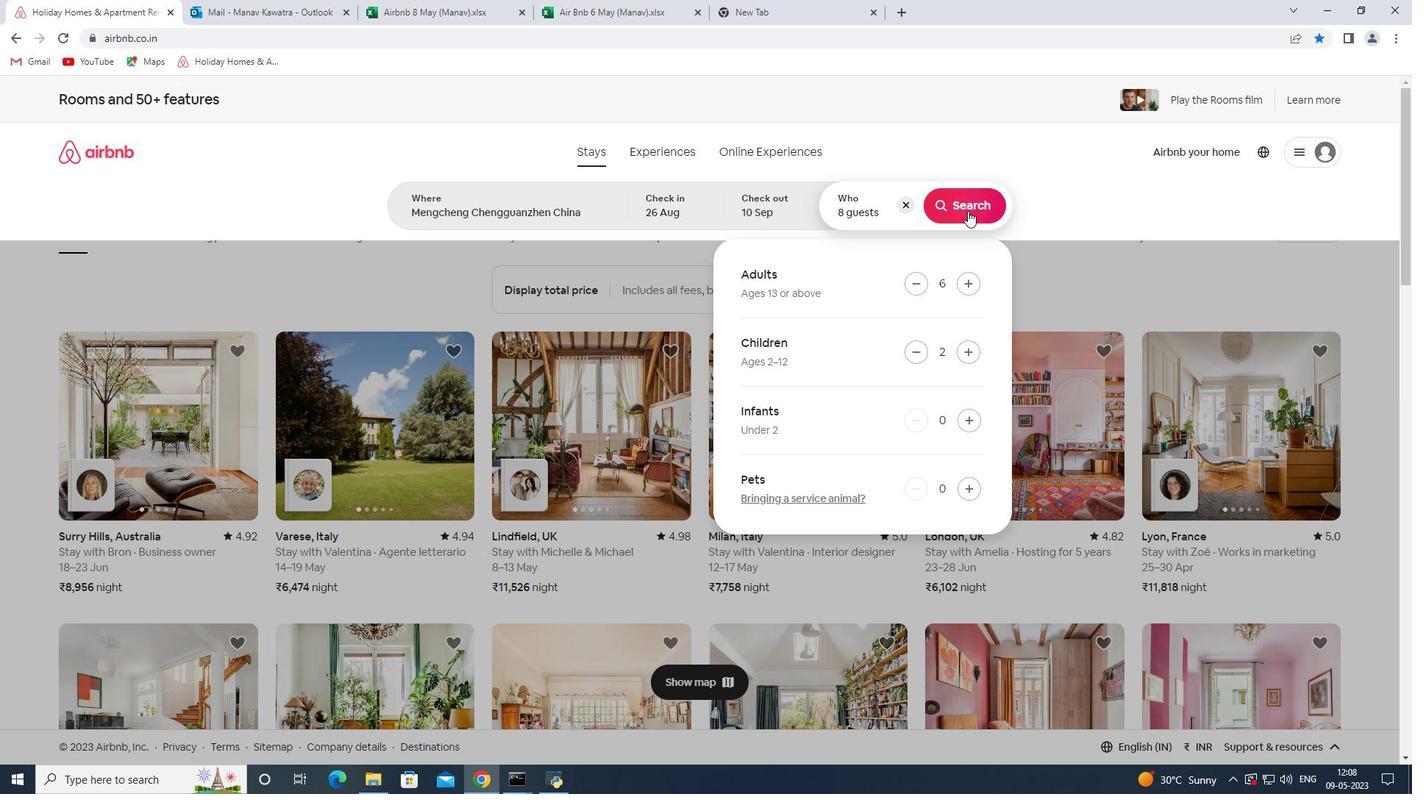
Action: Mouse moved to (1367, 161)
Screenshot: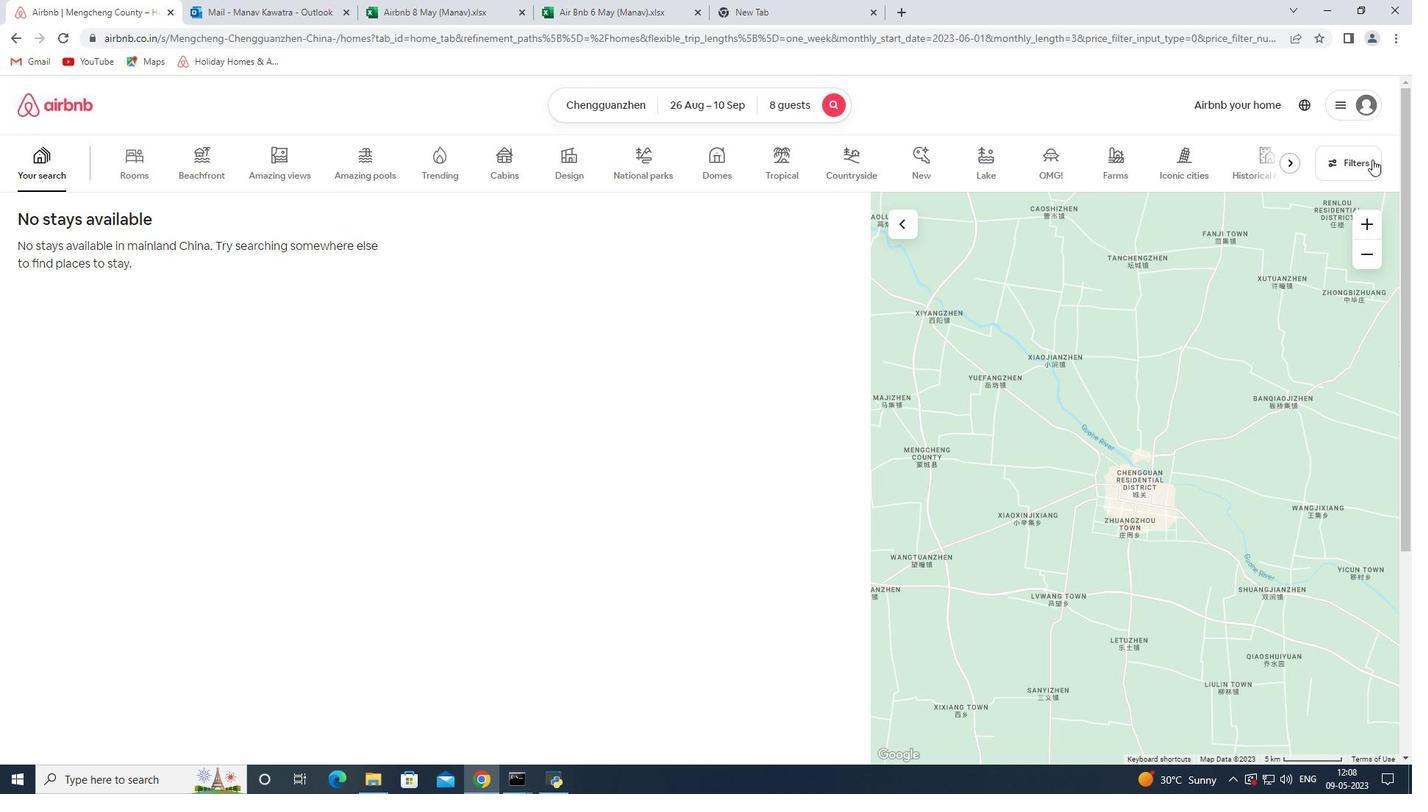 
Action: Mouse pressed left at (1367, 161)
Screenshot: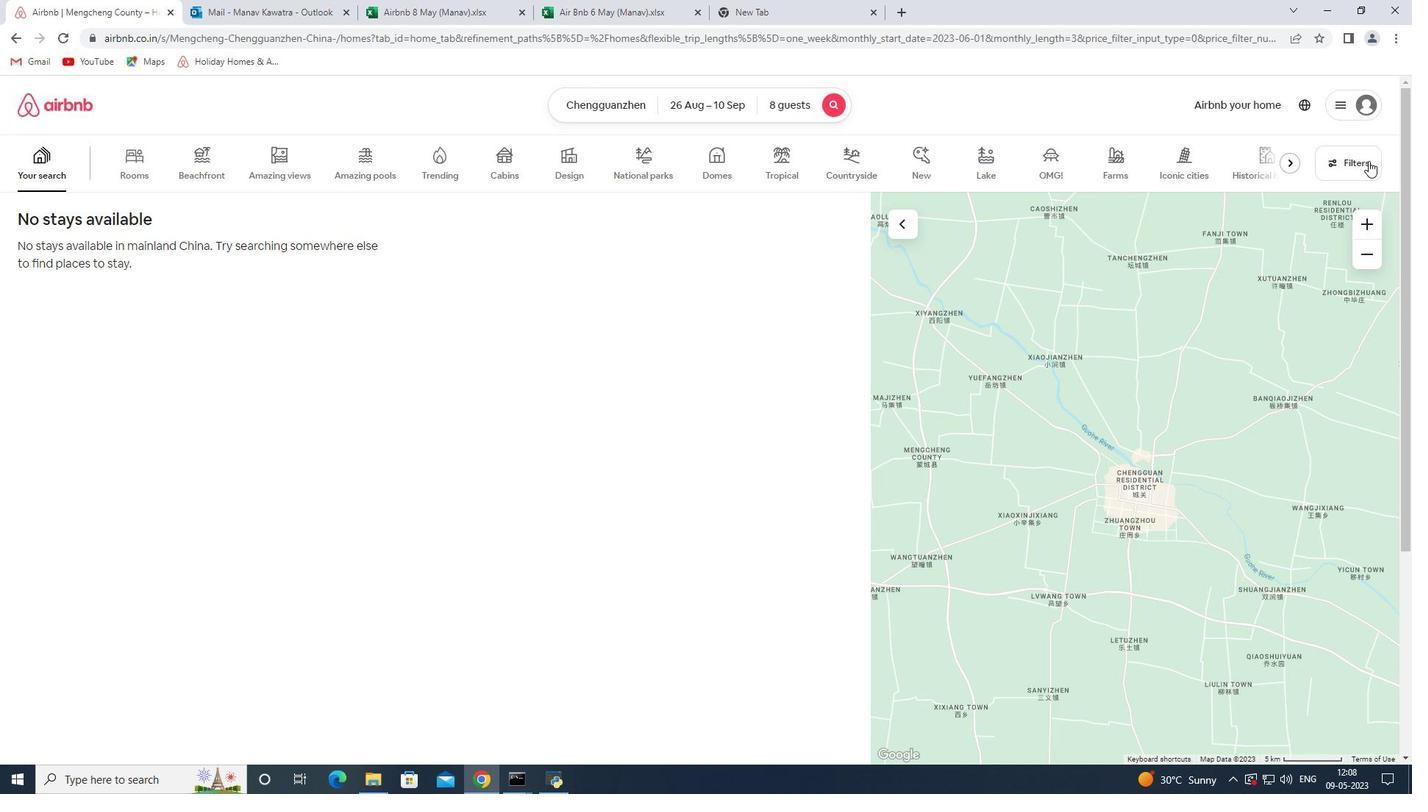 
Action: Mouse moved to (592, 510)
Screenshot: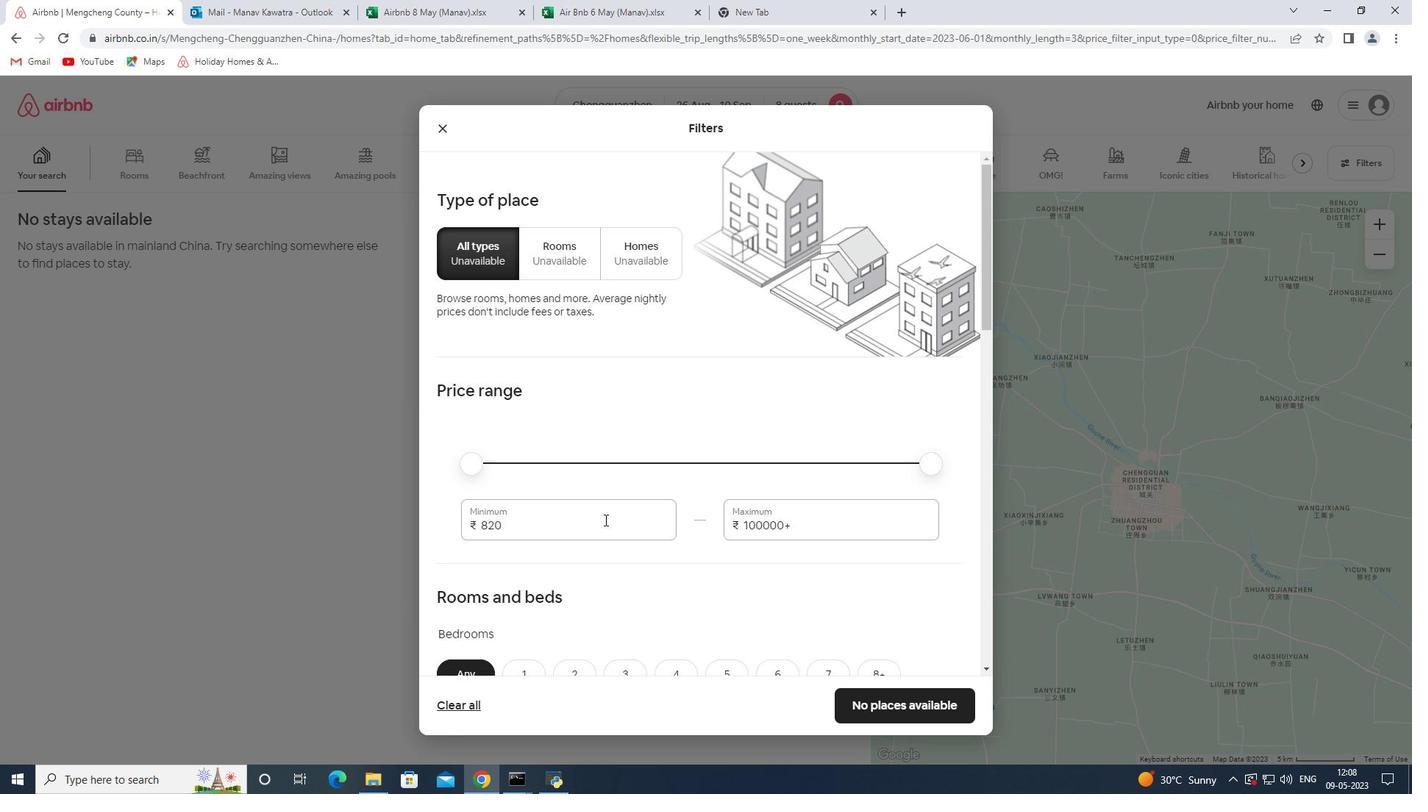 
Action: Mouse pressed left at (592, 510)
Screenshot: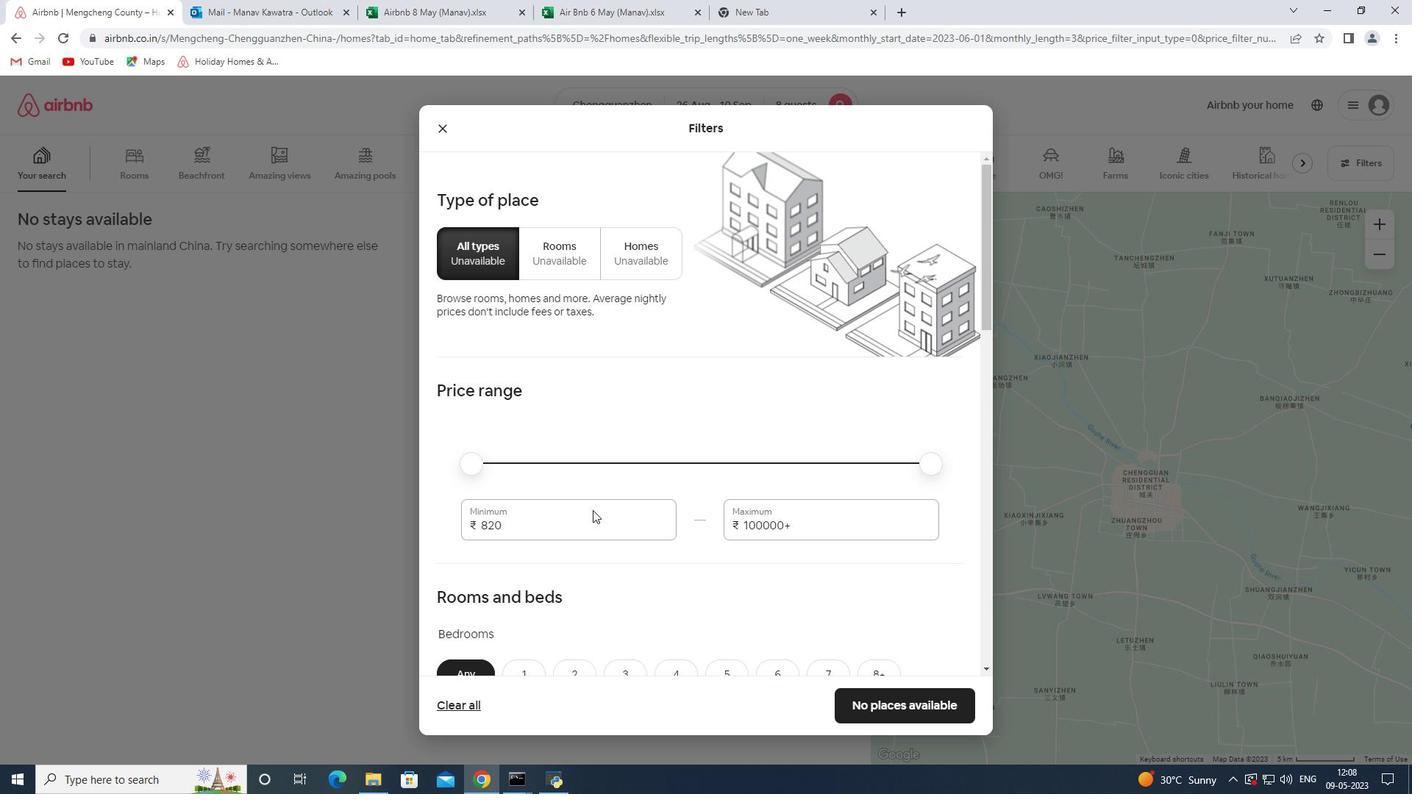 
Action: Mouse pressed left at (592, 510)
Screenshot: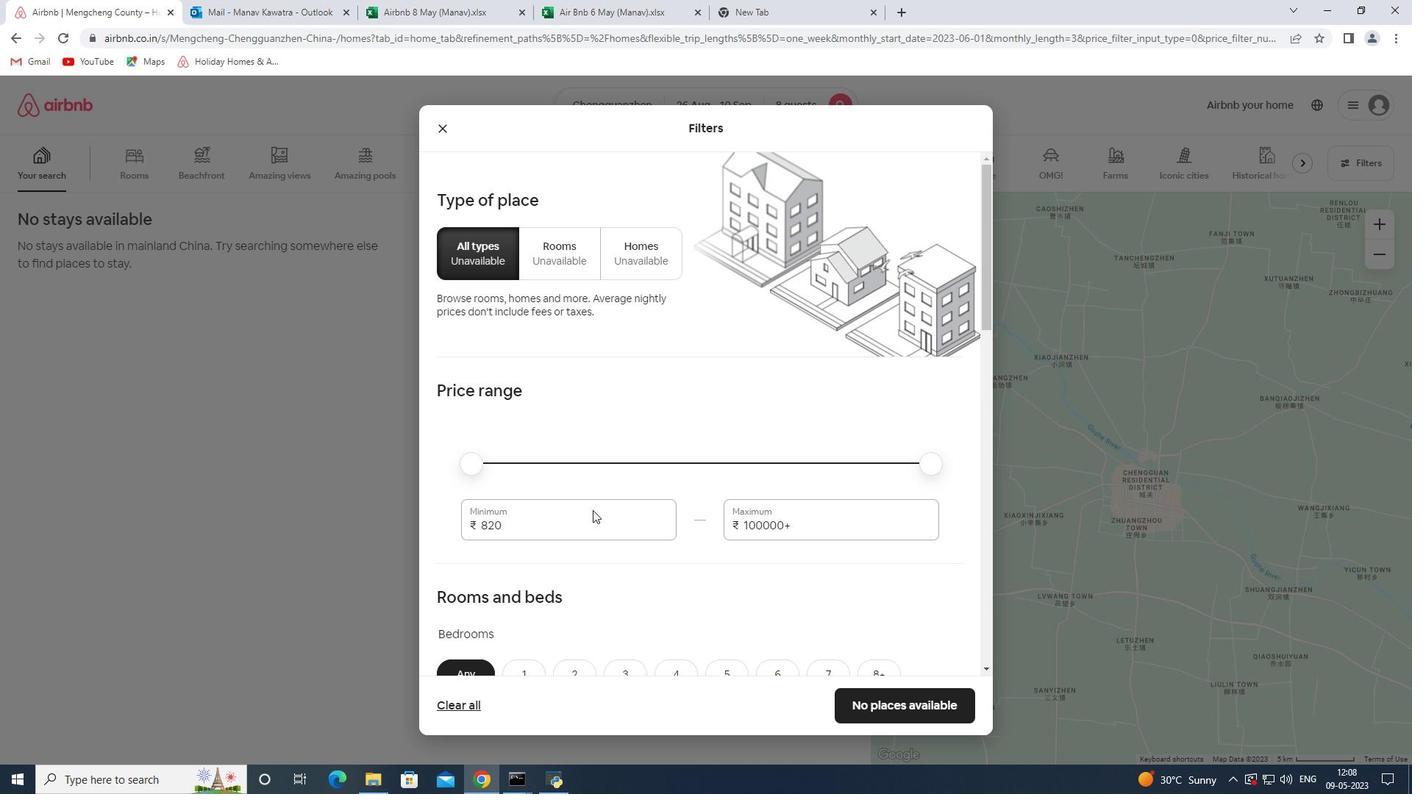 
Action: Mouse moved to (578, 522)
Screenshot: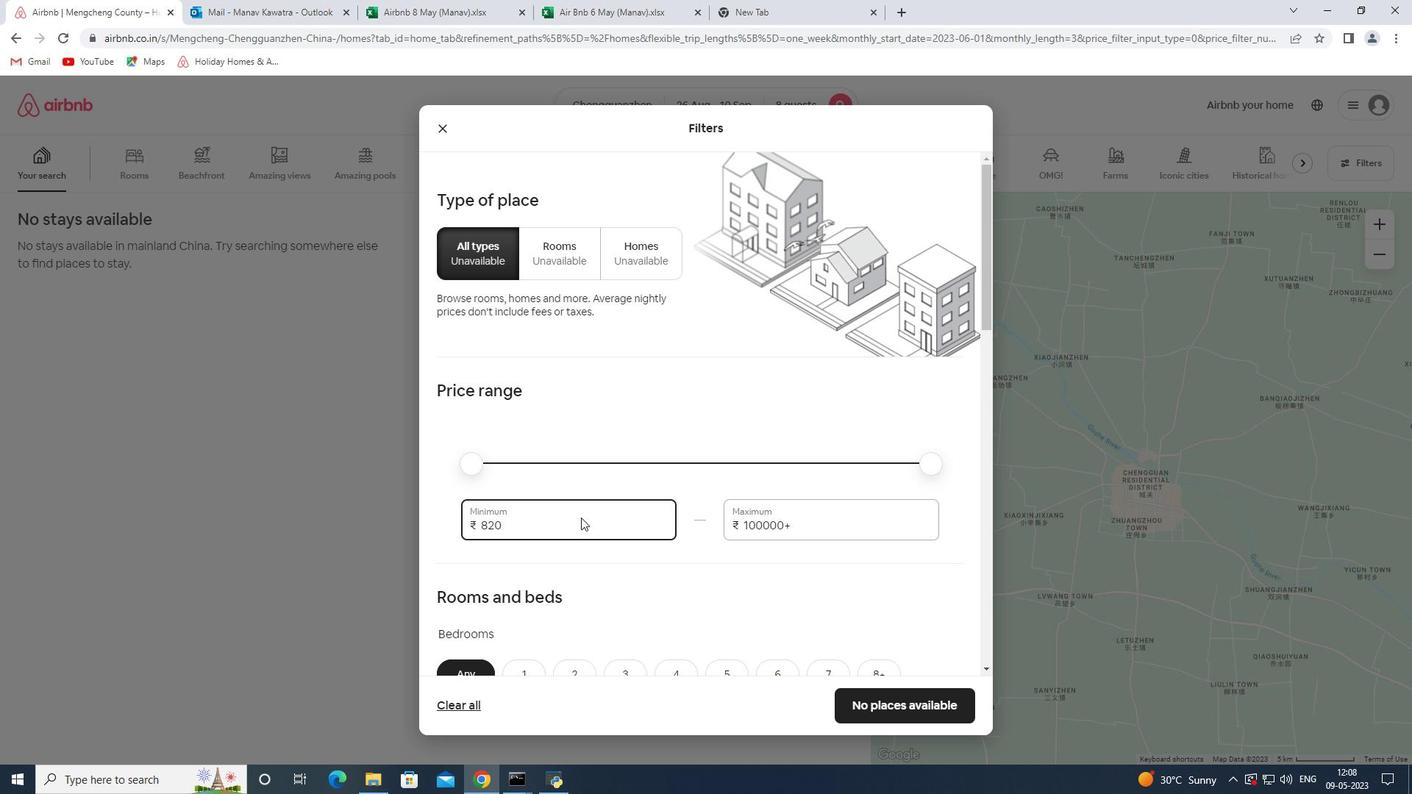 
Action: Mouse pressed left at (578, 522)
Screenshot: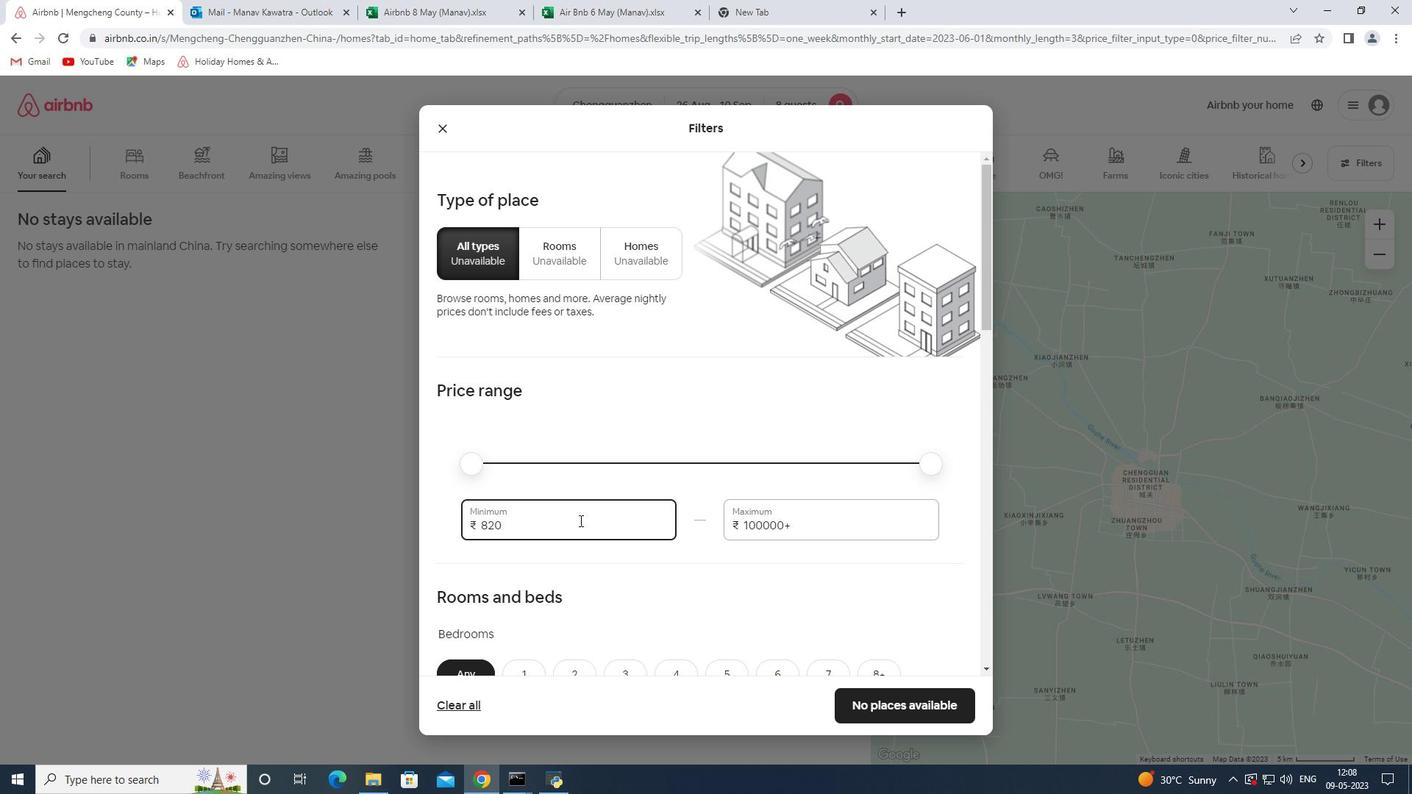 
Action: Mouse pressed left at (578, 522)
Screenshot: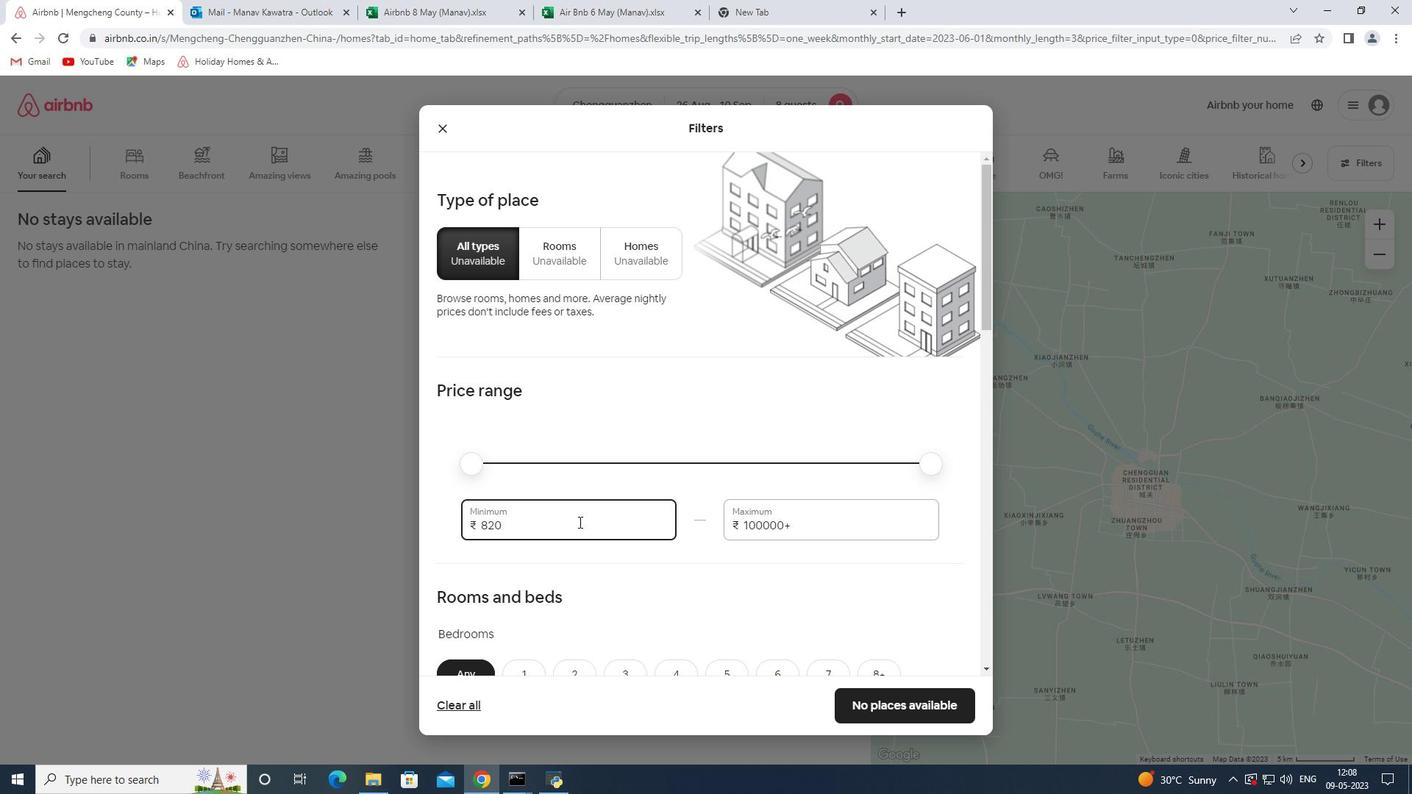 
Action: Key pressed 10000<Key.tab>15000
Screenshot: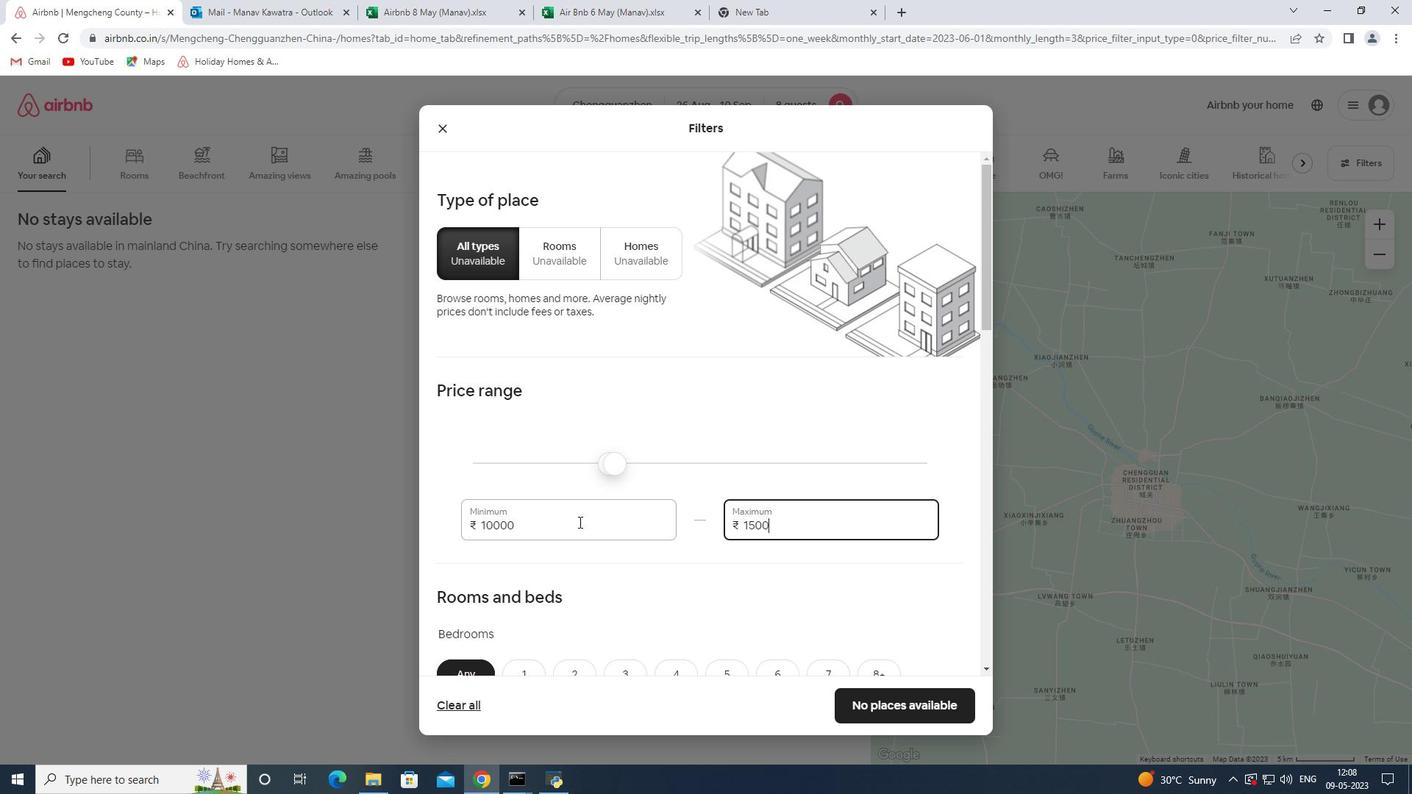 
Action: Mouse moved to (601, 514)
Screenshot: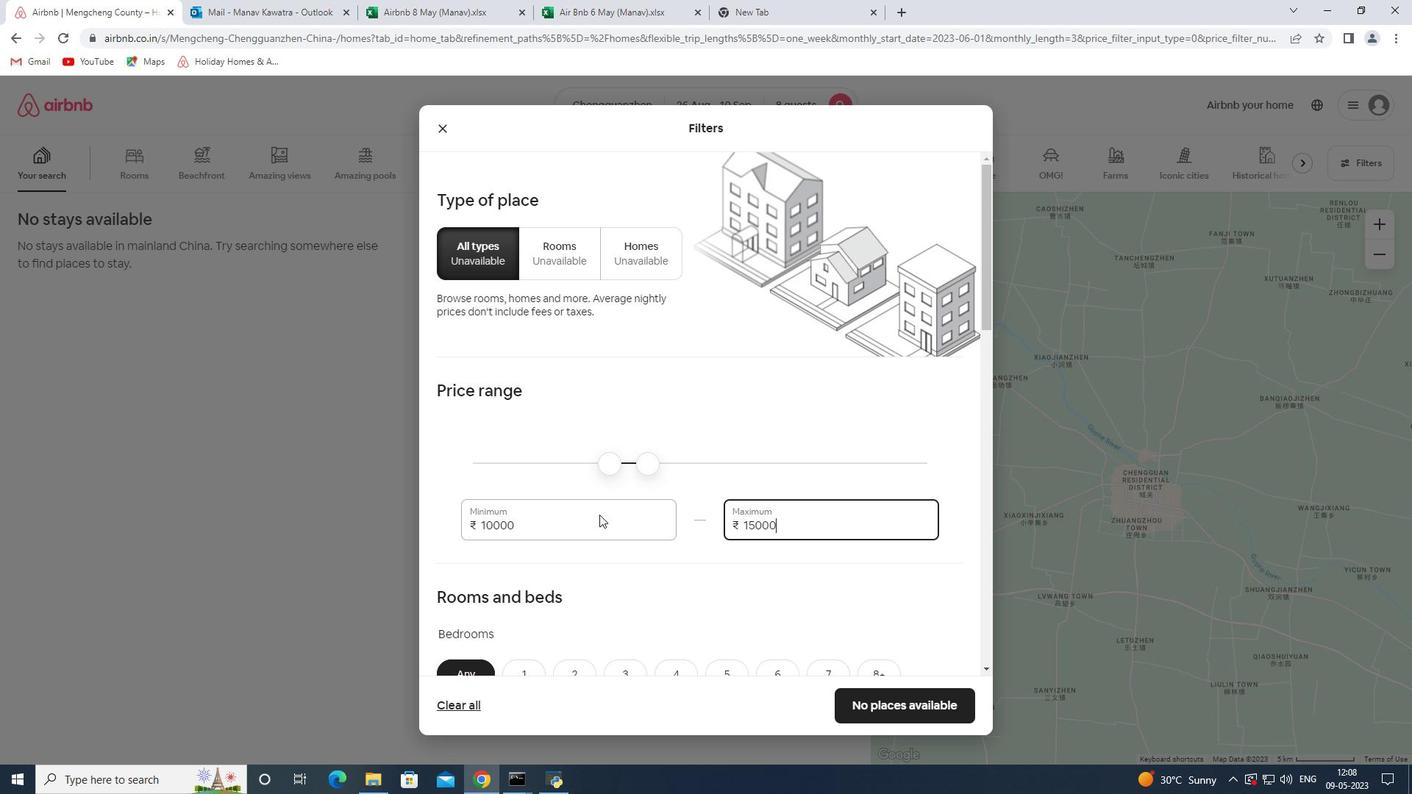 
Action: Mouse scrolled (601, 514) with delta (0, 0)
Screenshot: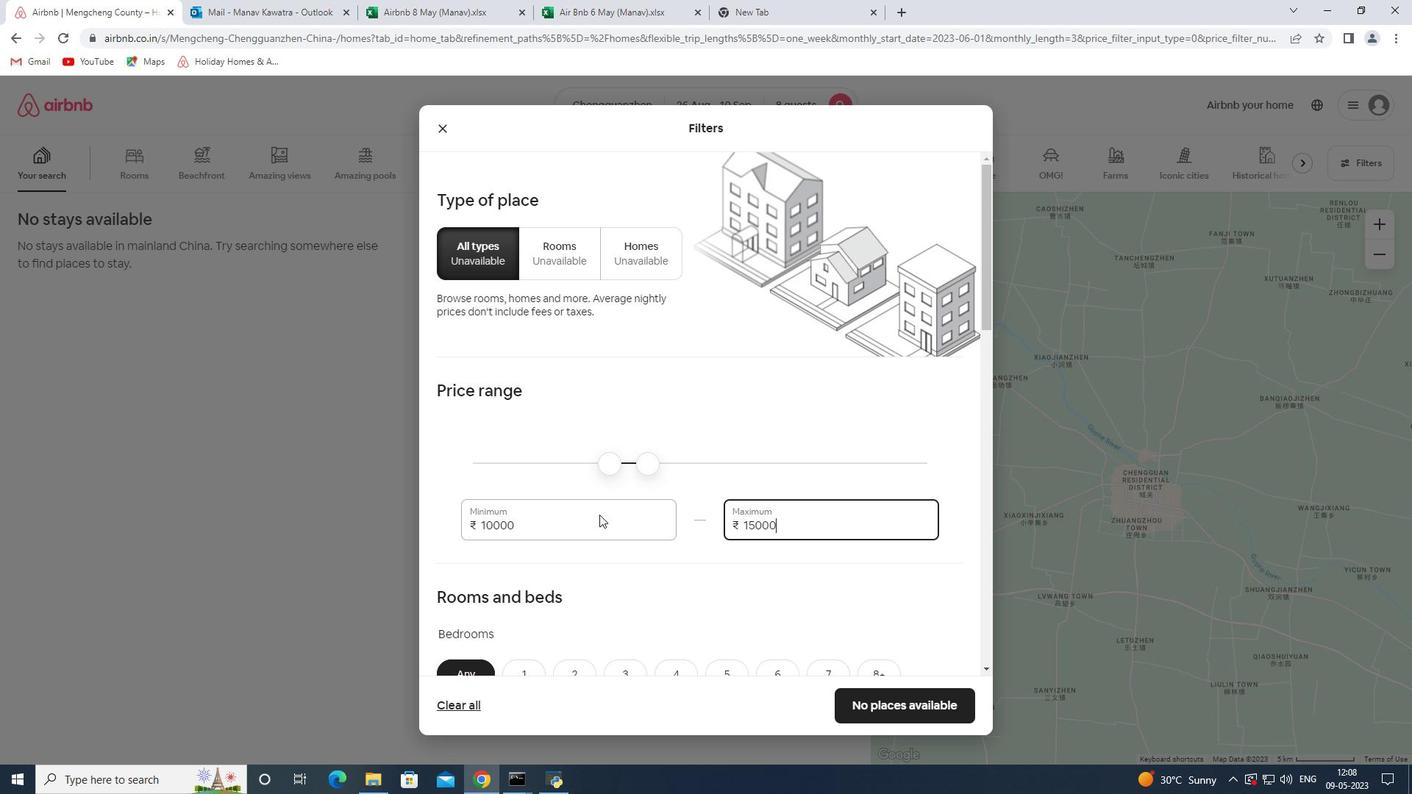 
Action: Mouse moved to (602, 514)
Screenshot: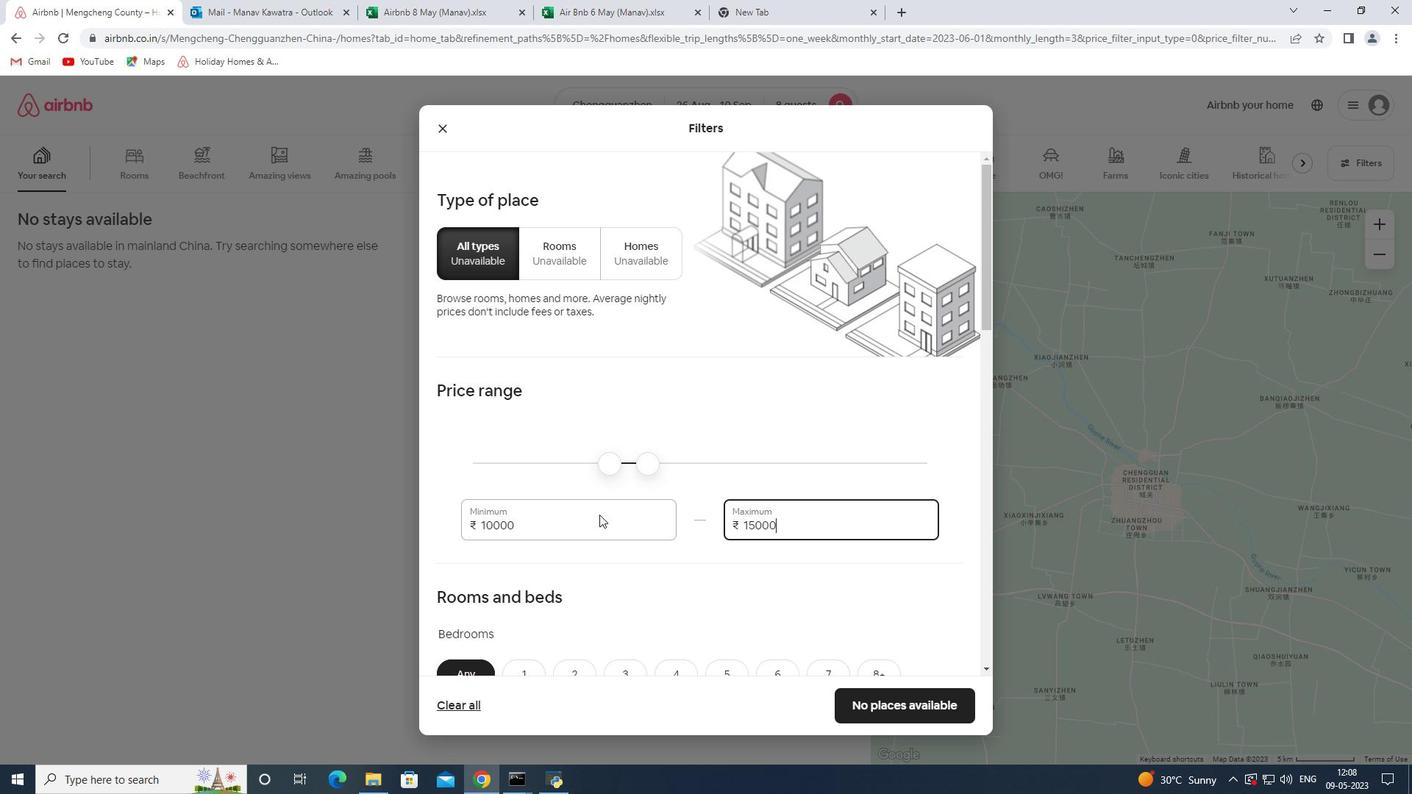 
Action: Mouse scrolled (602, 513) with delta (0, 0)
Screenshot: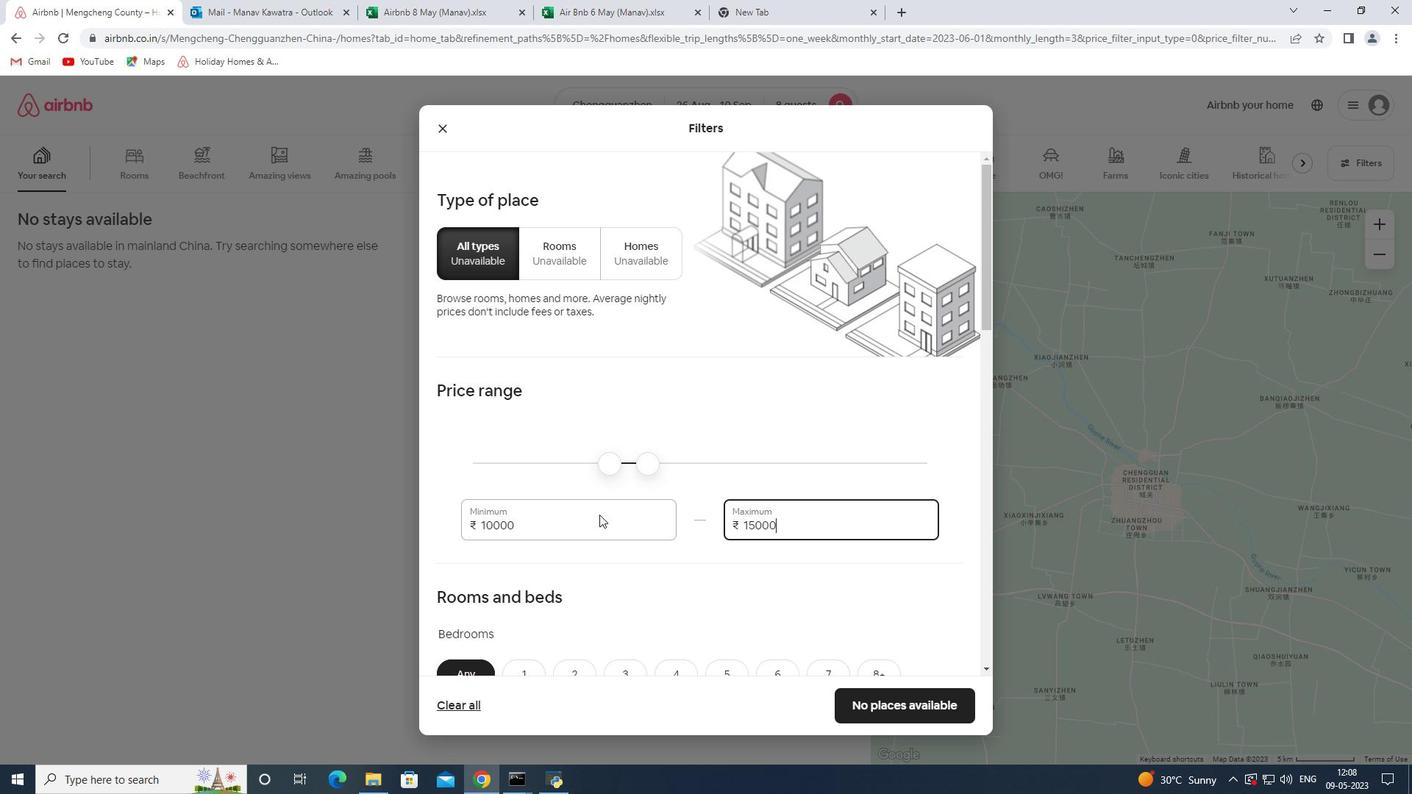 
Action: Mouse moved to (604, 512)
Screenshot: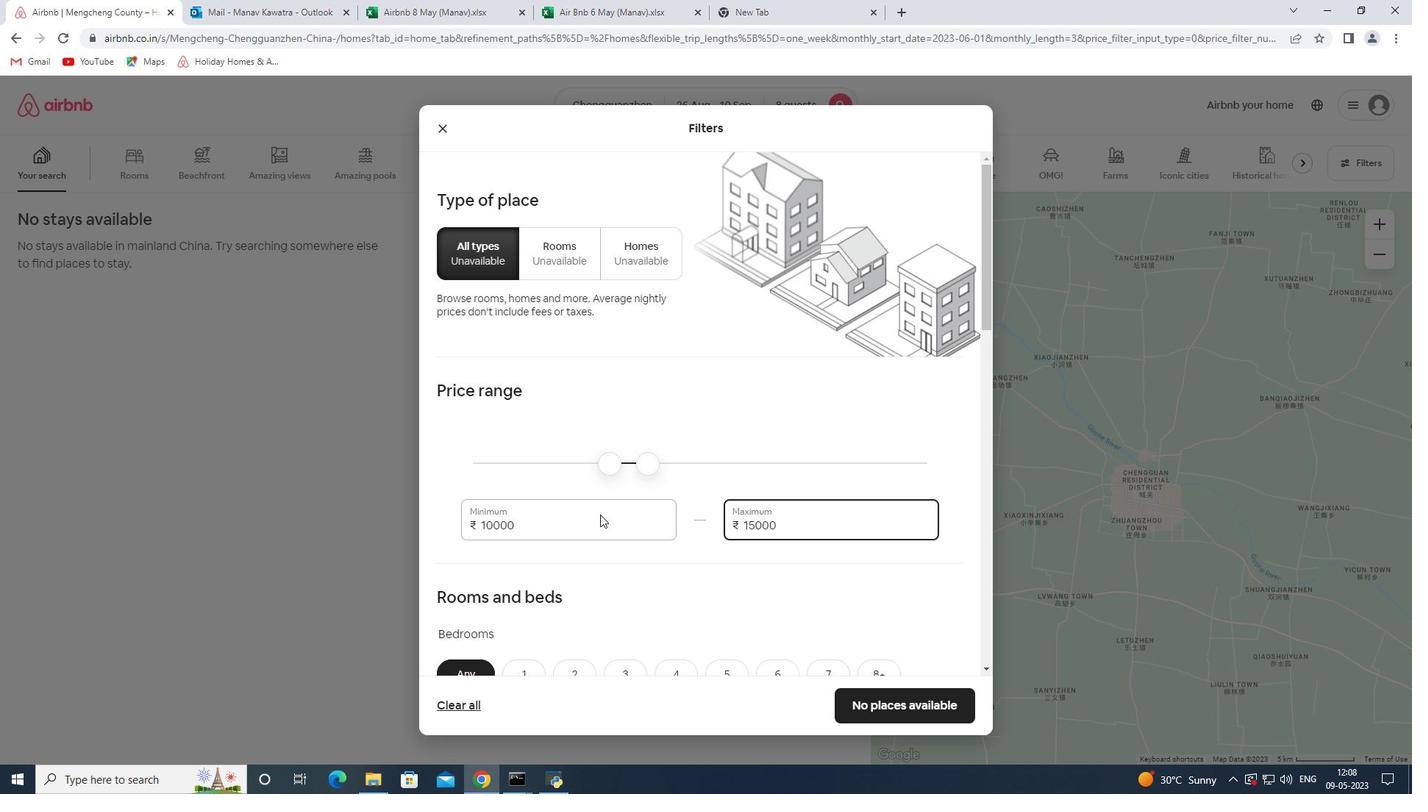 
Action: Mouse scrolled (603, 513) with delta (0, 0)
Screenshot: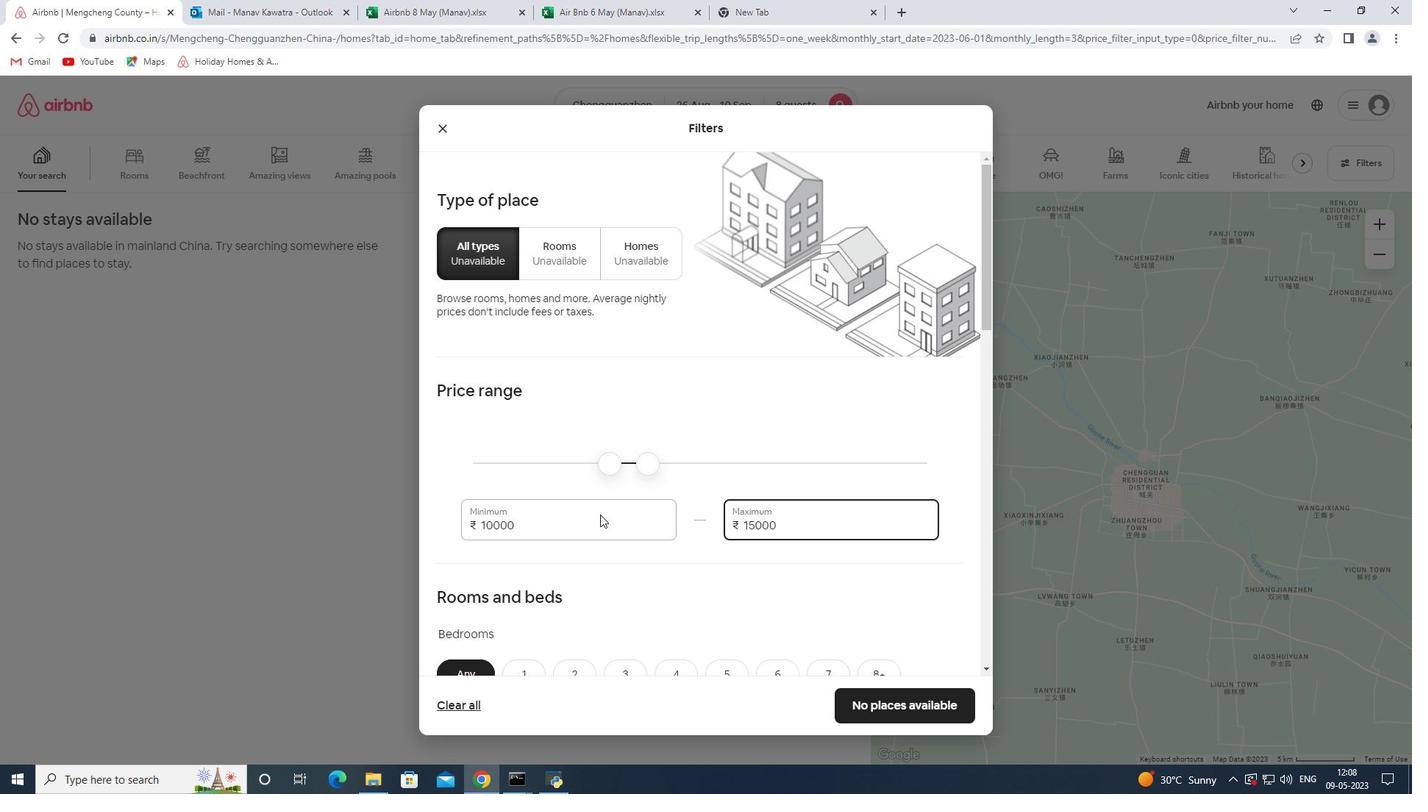 
Action: Mouse moved to (723, 417)
Screenshot: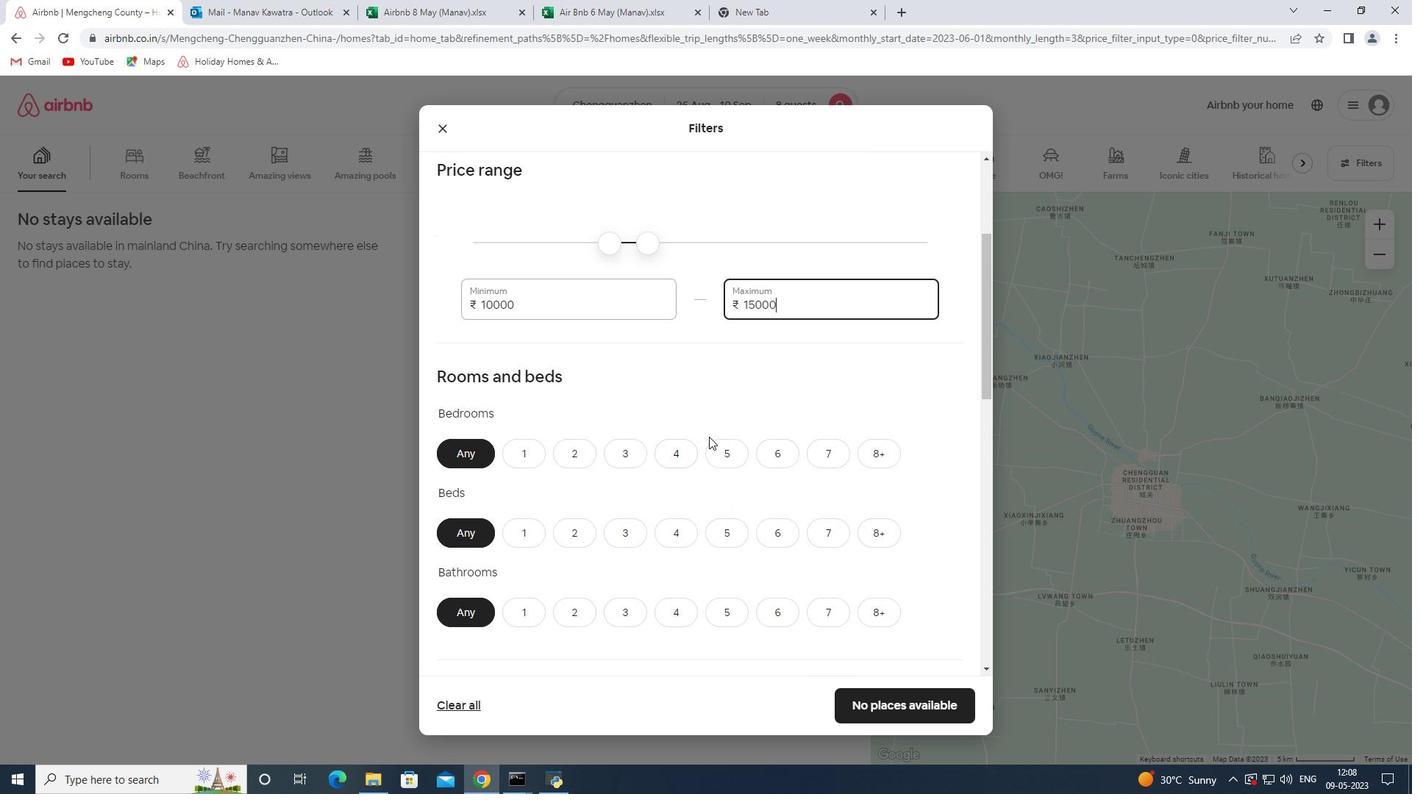 
Action: Mouse scrolled (723, 417) with delta (0, 0)
Screenshot: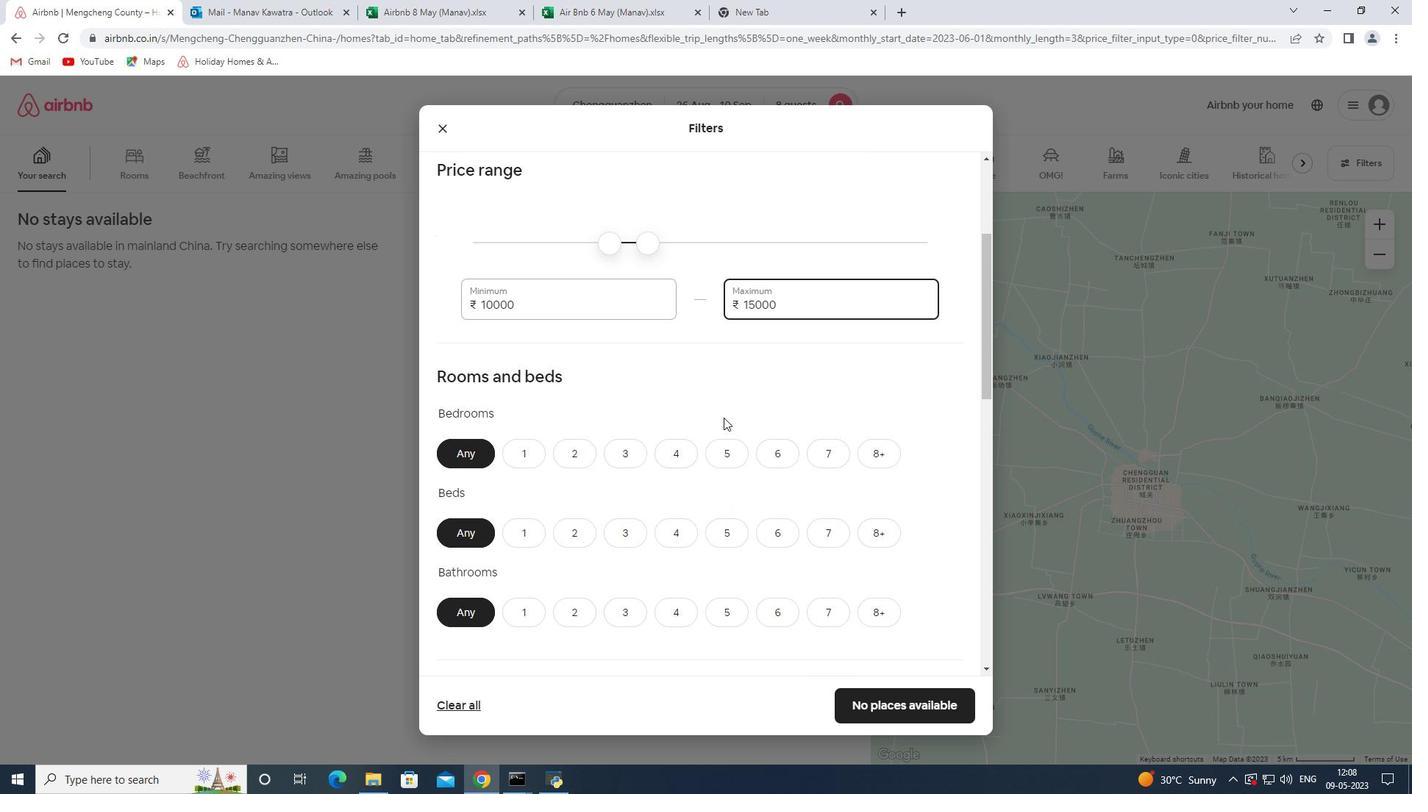 
Action: Mouse moved to (550, 458)
Screenshot: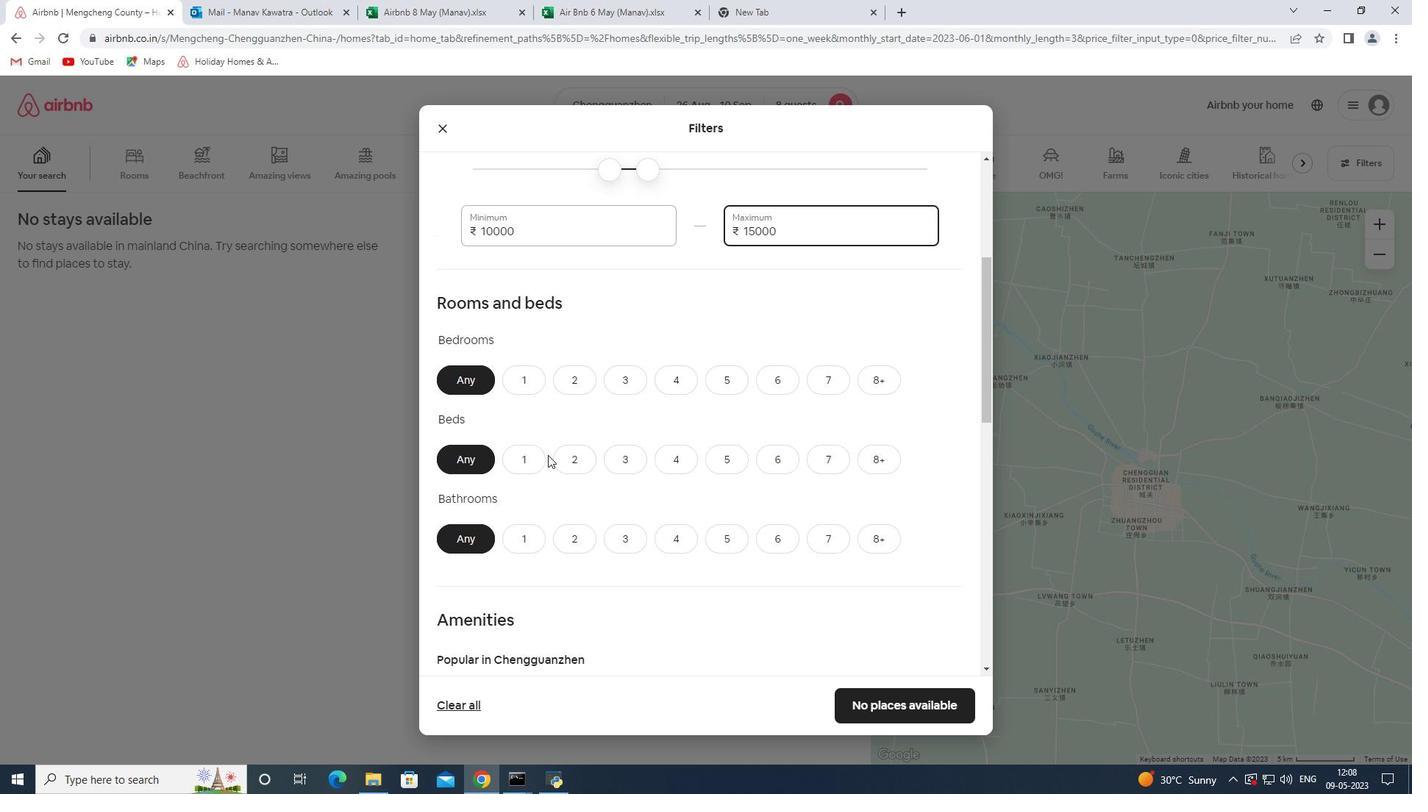 
Action: Mouse scrolled (550, 458) with delta (0, 0)
Screenshot: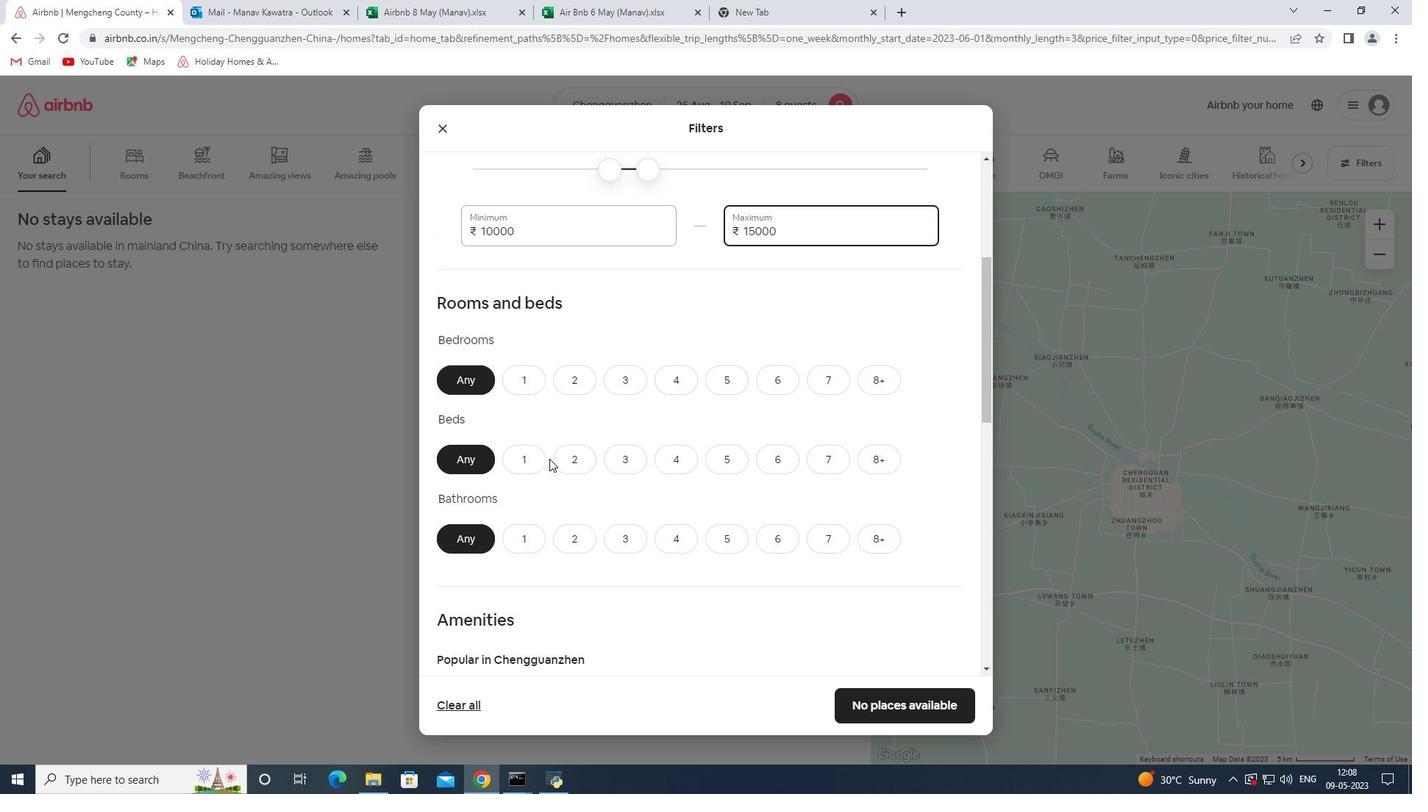 
Action: Mouse scrolled (550, 458) with delta (0, 0)
Screenshot: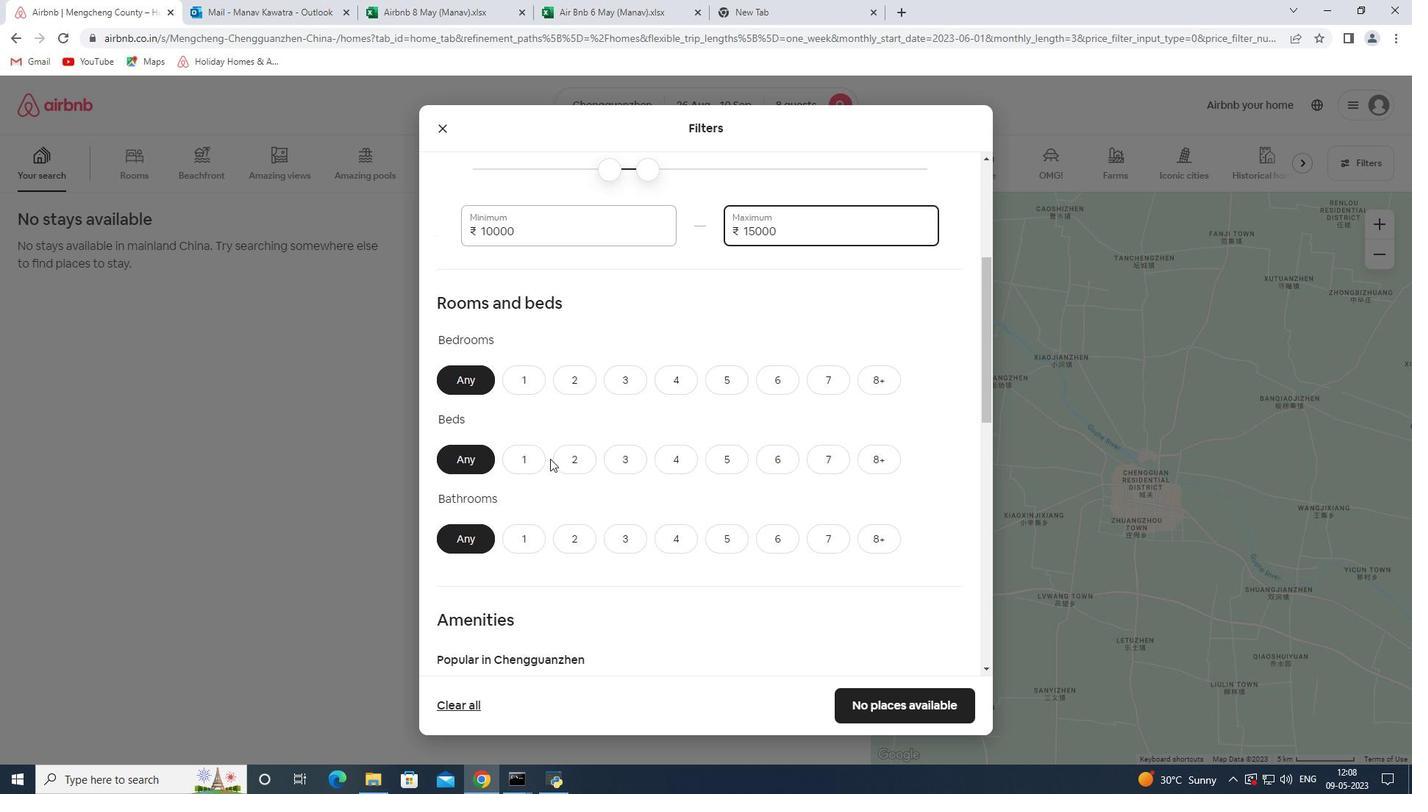 
Action: Mouse moved to (781, 235)
Screenshot: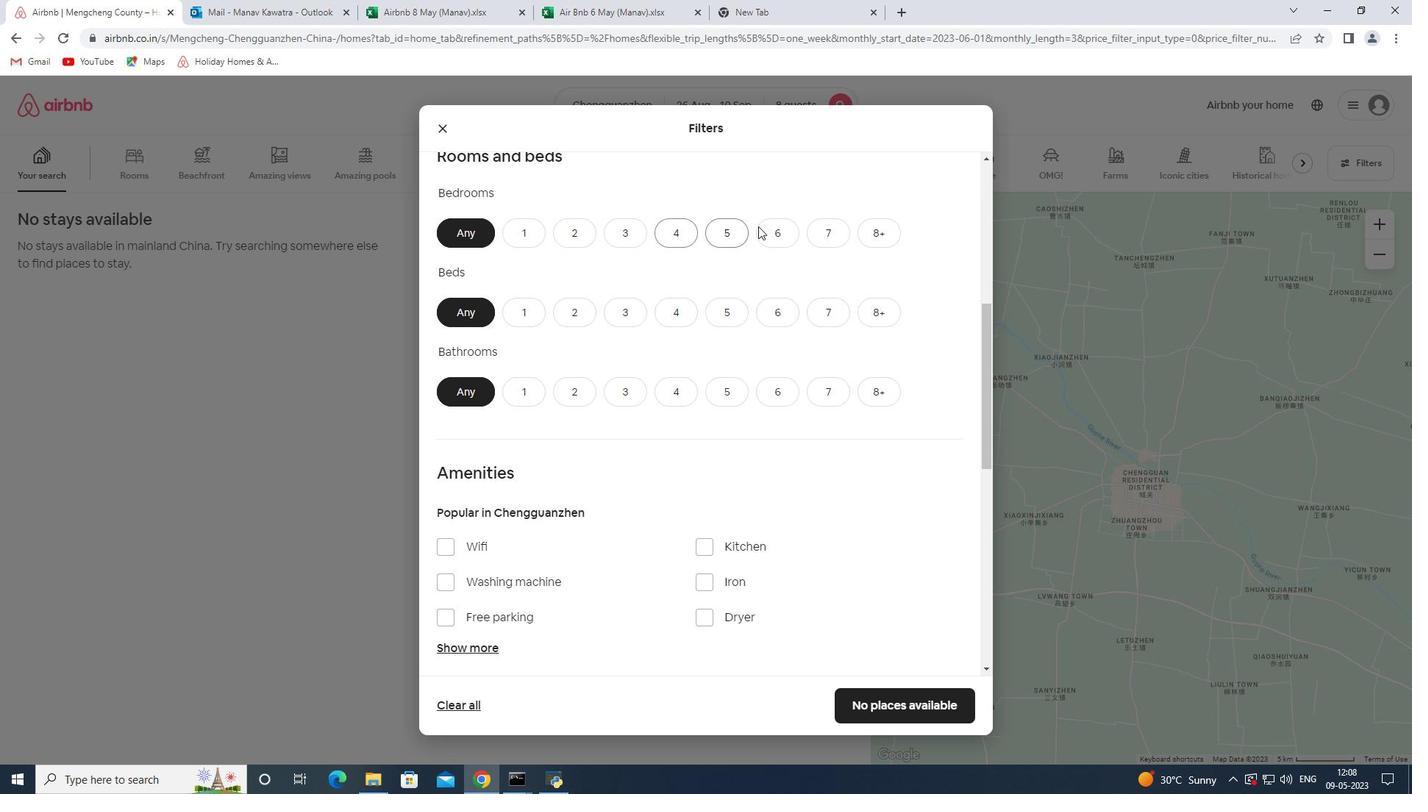 
Action: Mouse pressed left at (781, 235)
Screenshot: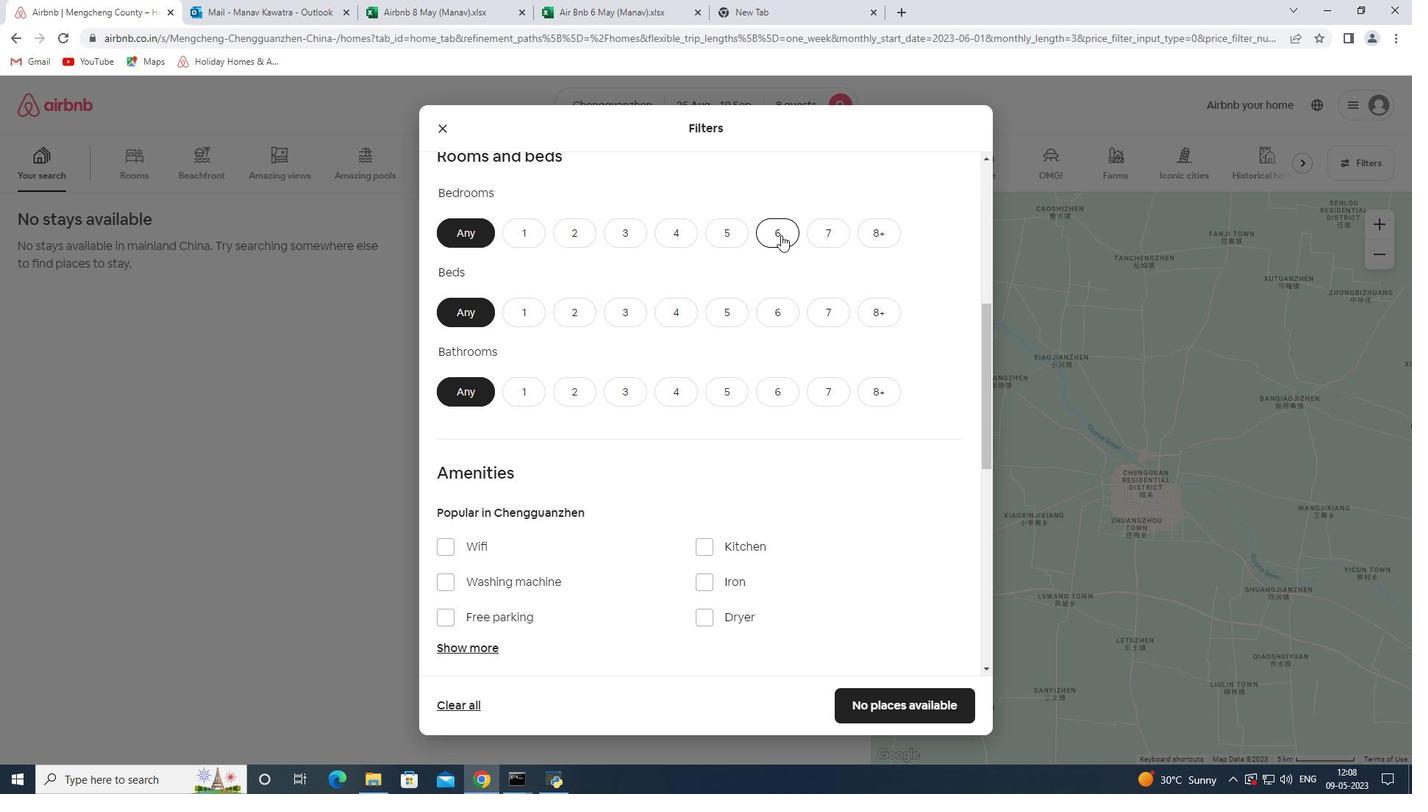 
Action: Mouse moved to (778, 308)
Screenshot: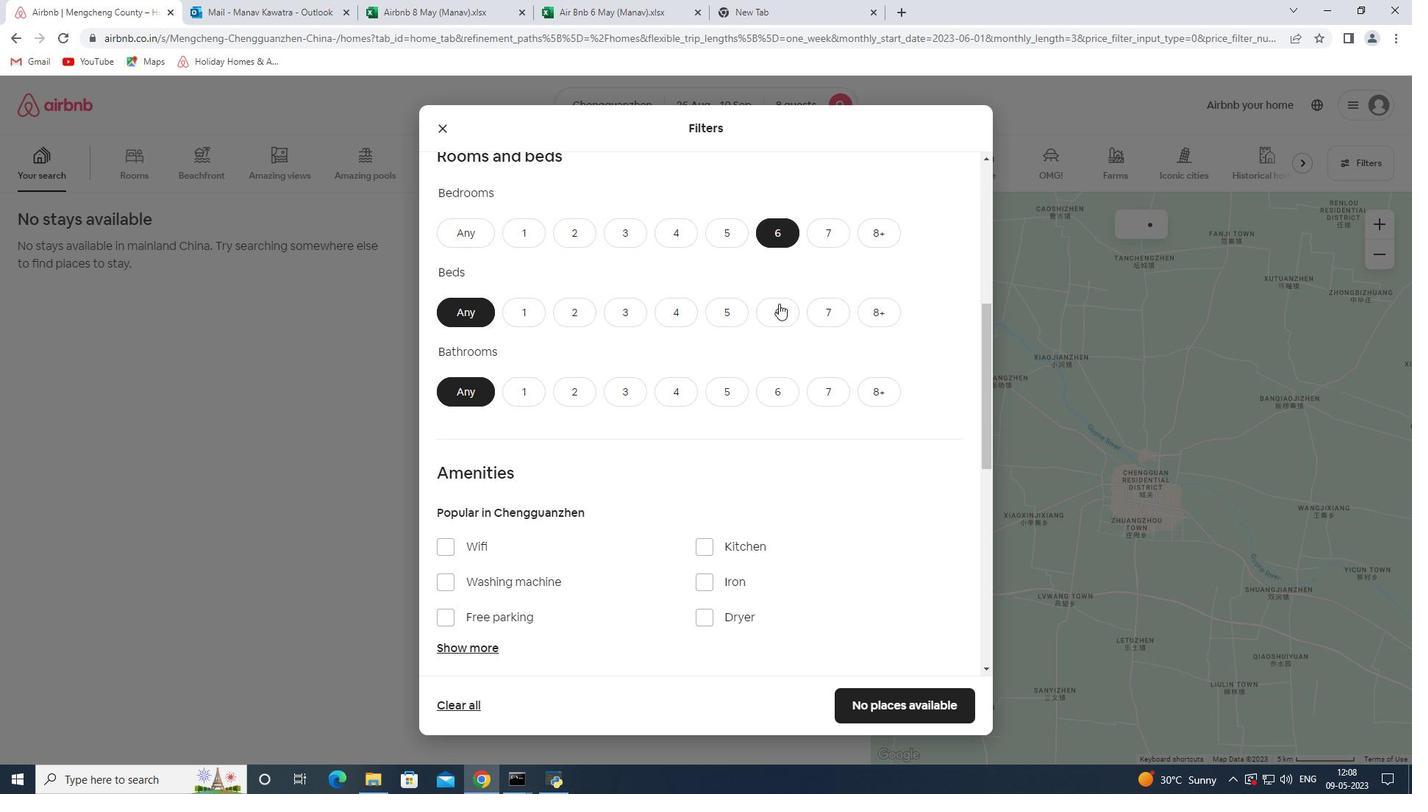 
Action: Mouse pressed left at (778, 308)
Screenshot: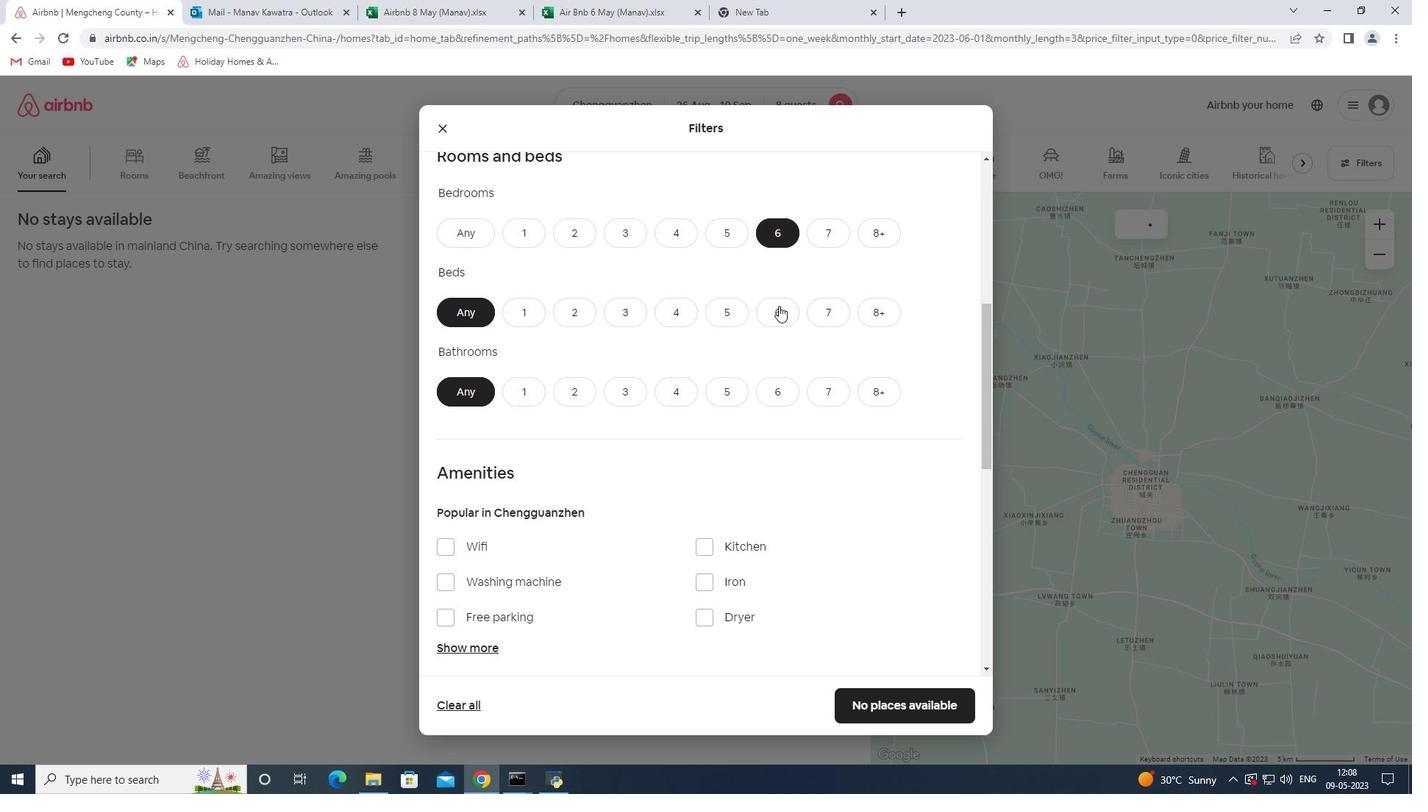 
Action: Mouse moved to (782, 395)
Screenshot: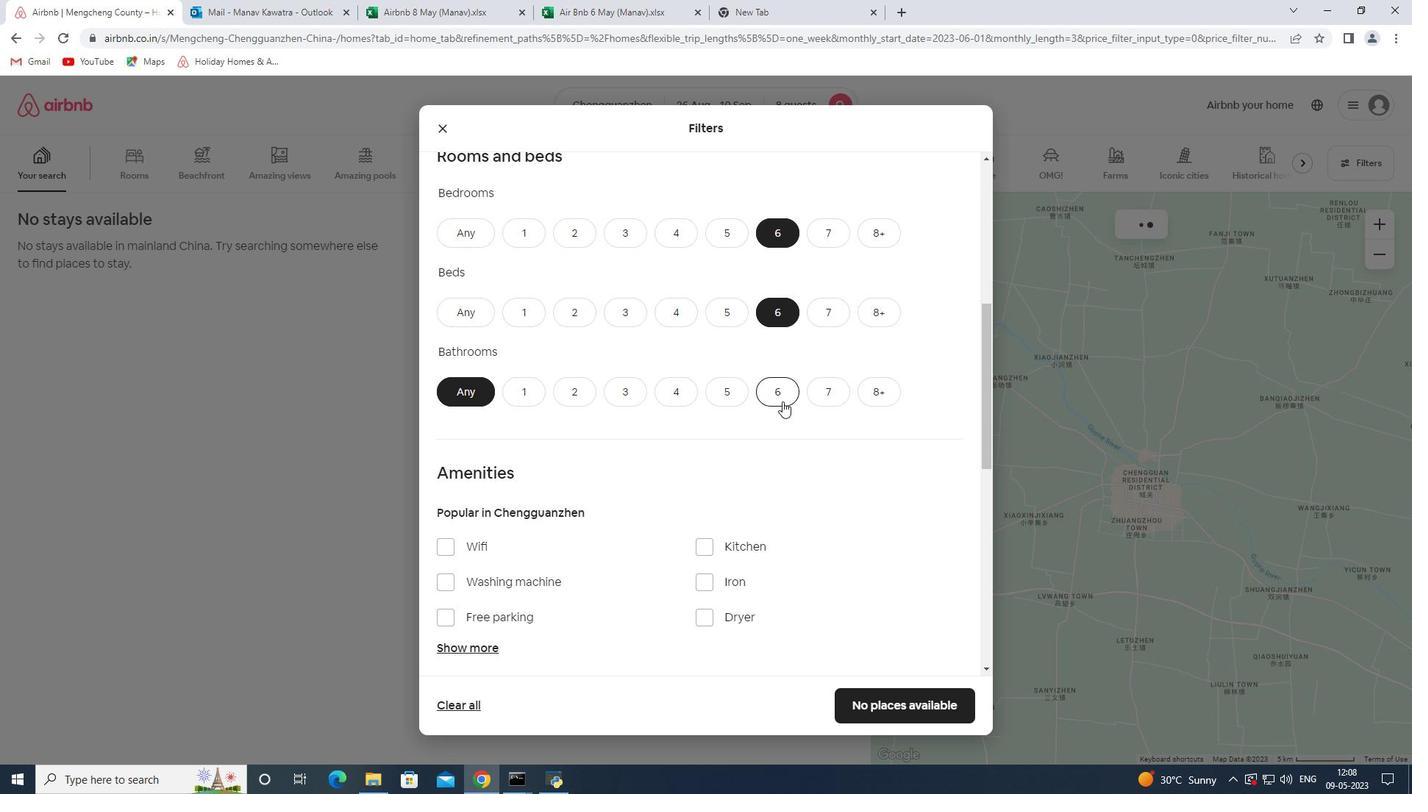 
Action: Mouse pressed left at (782, 395)
Screenshot: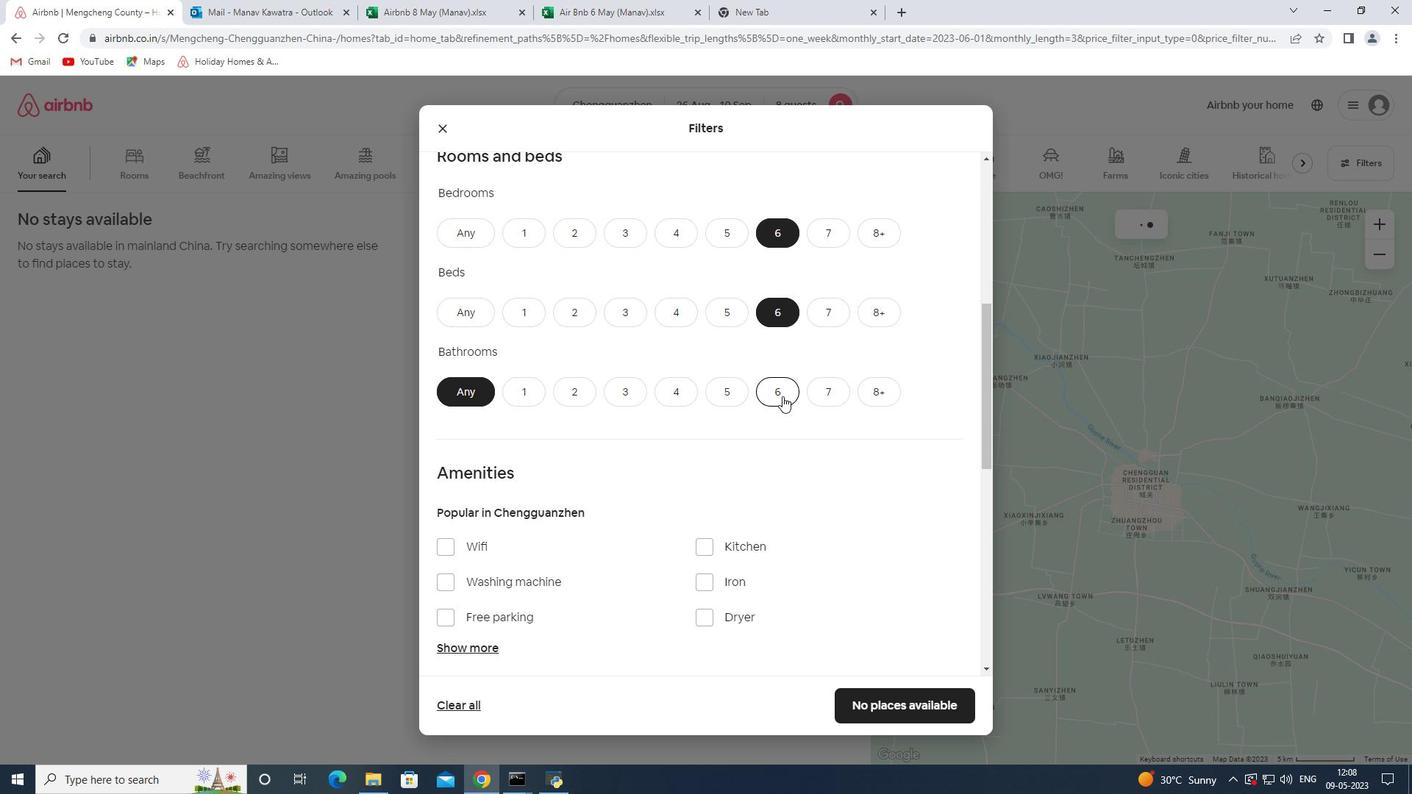 
Action: Mouse moved to (703, 446)
Screenshot: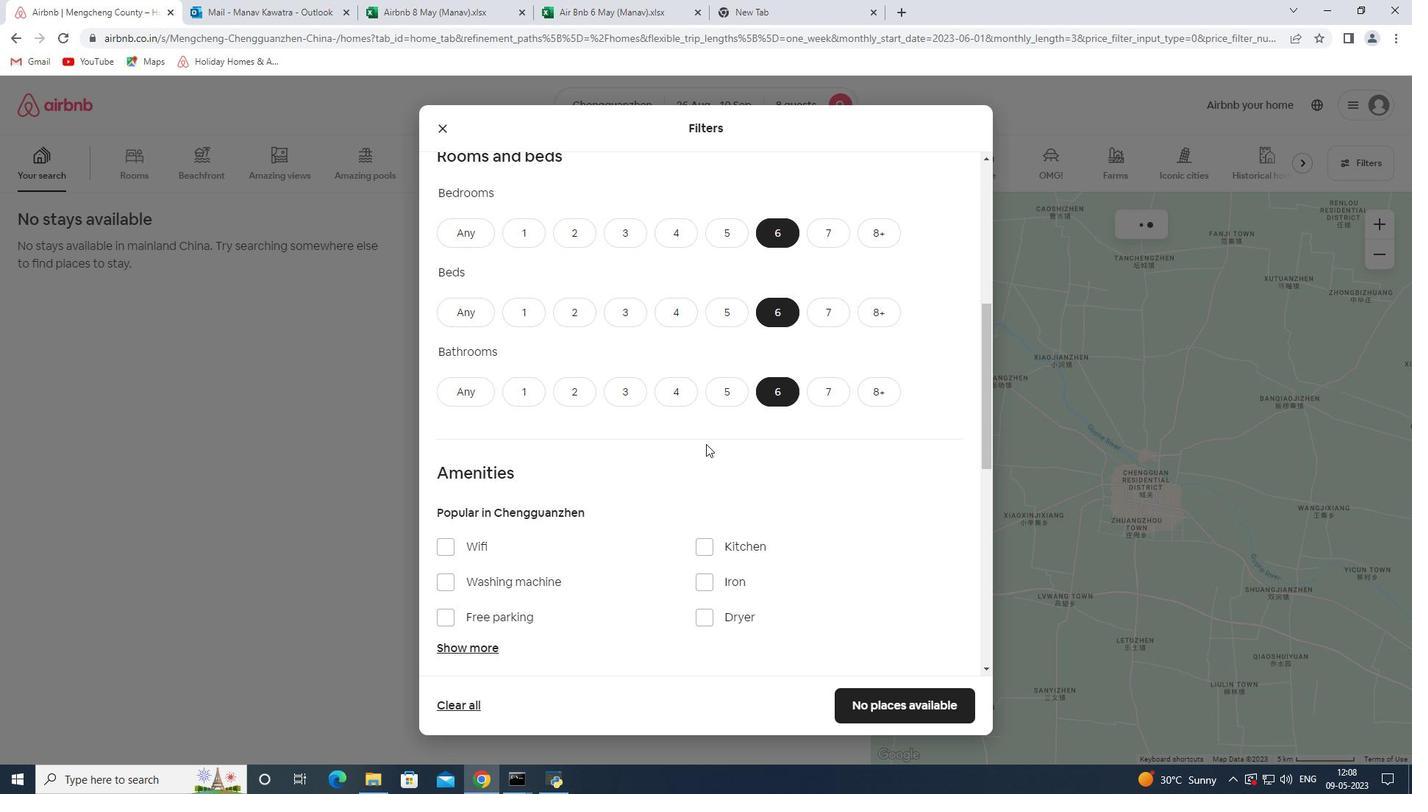 
Action: Mouse scrolled (703, 445) with delta (0, 0)
Screenshot: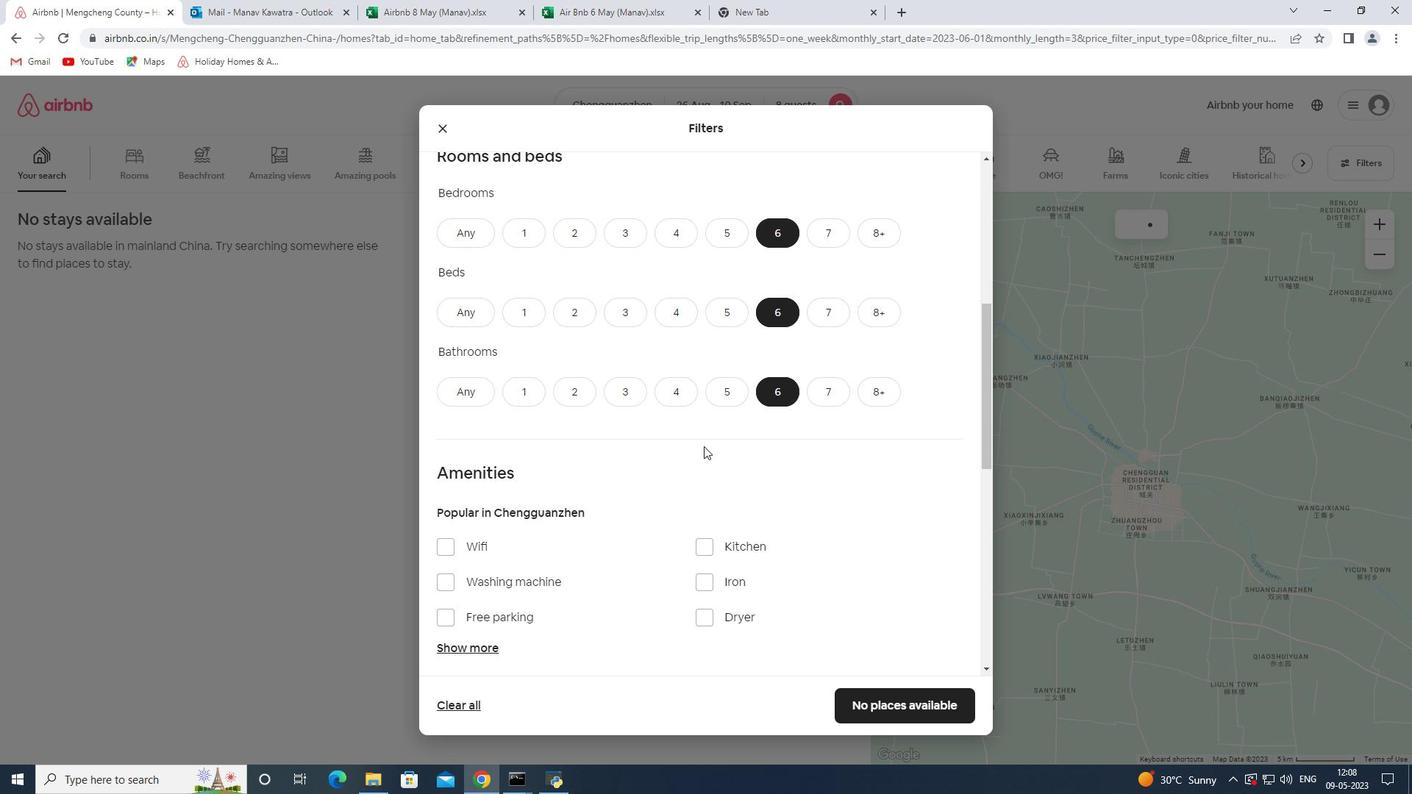 
Action: Mouse moved to (528, 490)
Screenshot: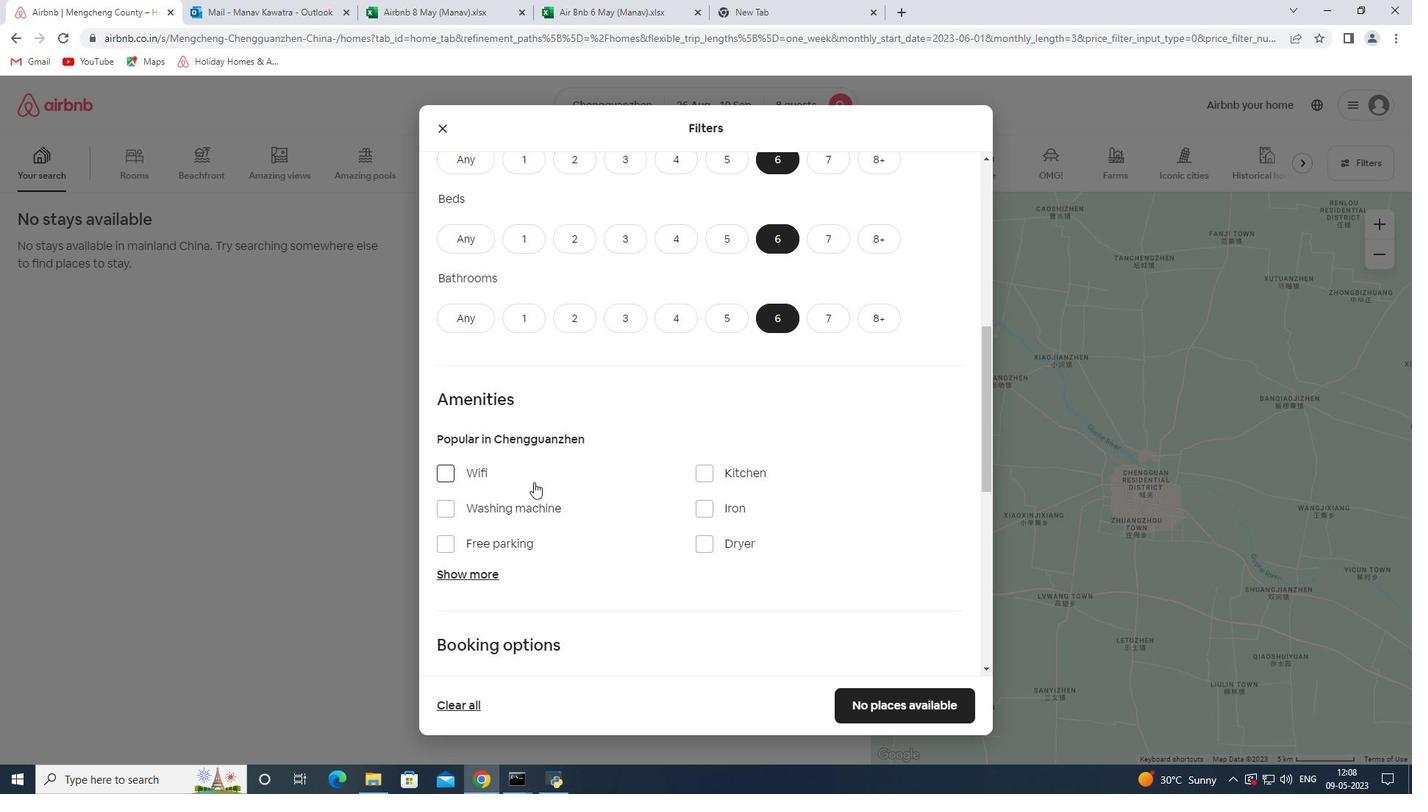 
Action: Mouse scrolled (528, 489) with delta (0, 0)
Screenshot: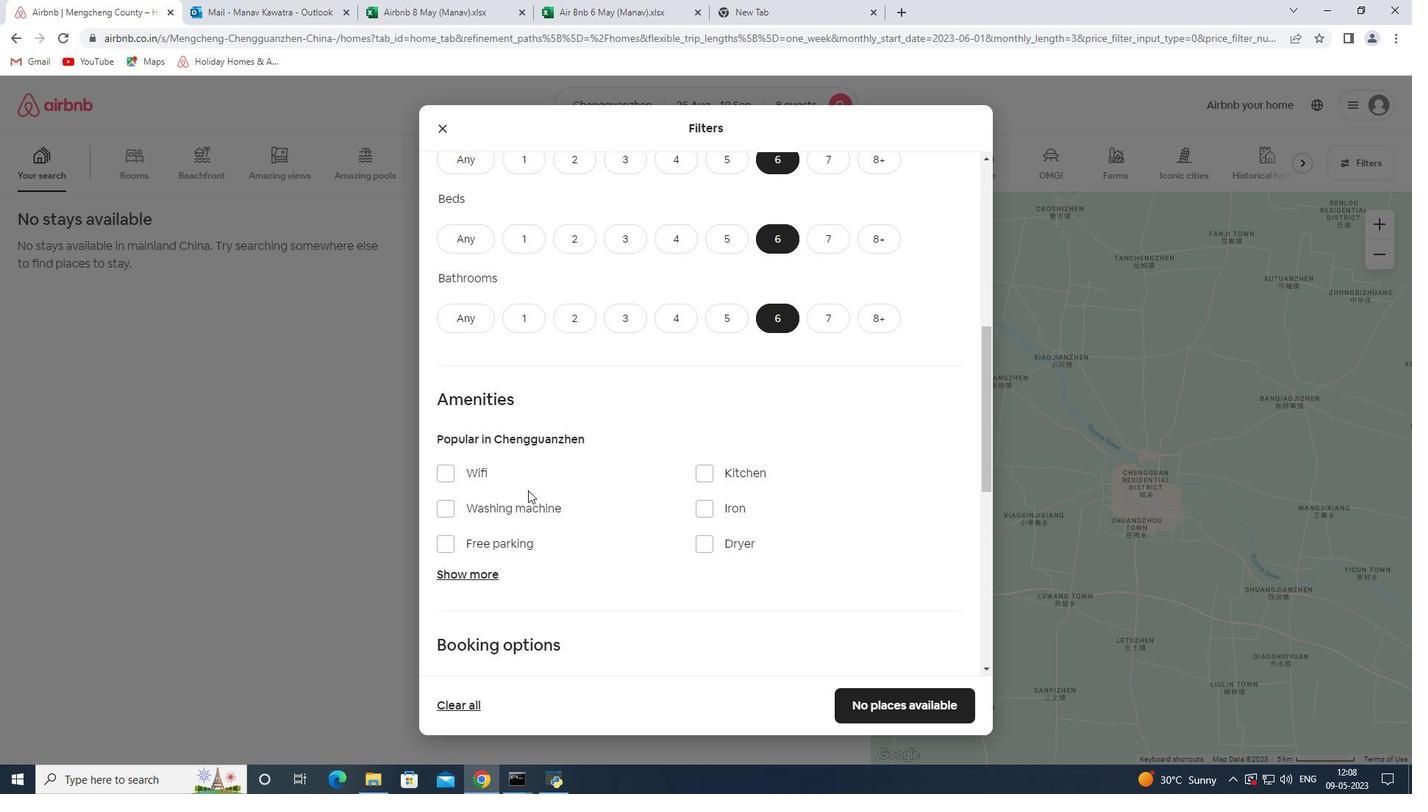 
Action: Mouse moved to (478, 397)
Screenshot: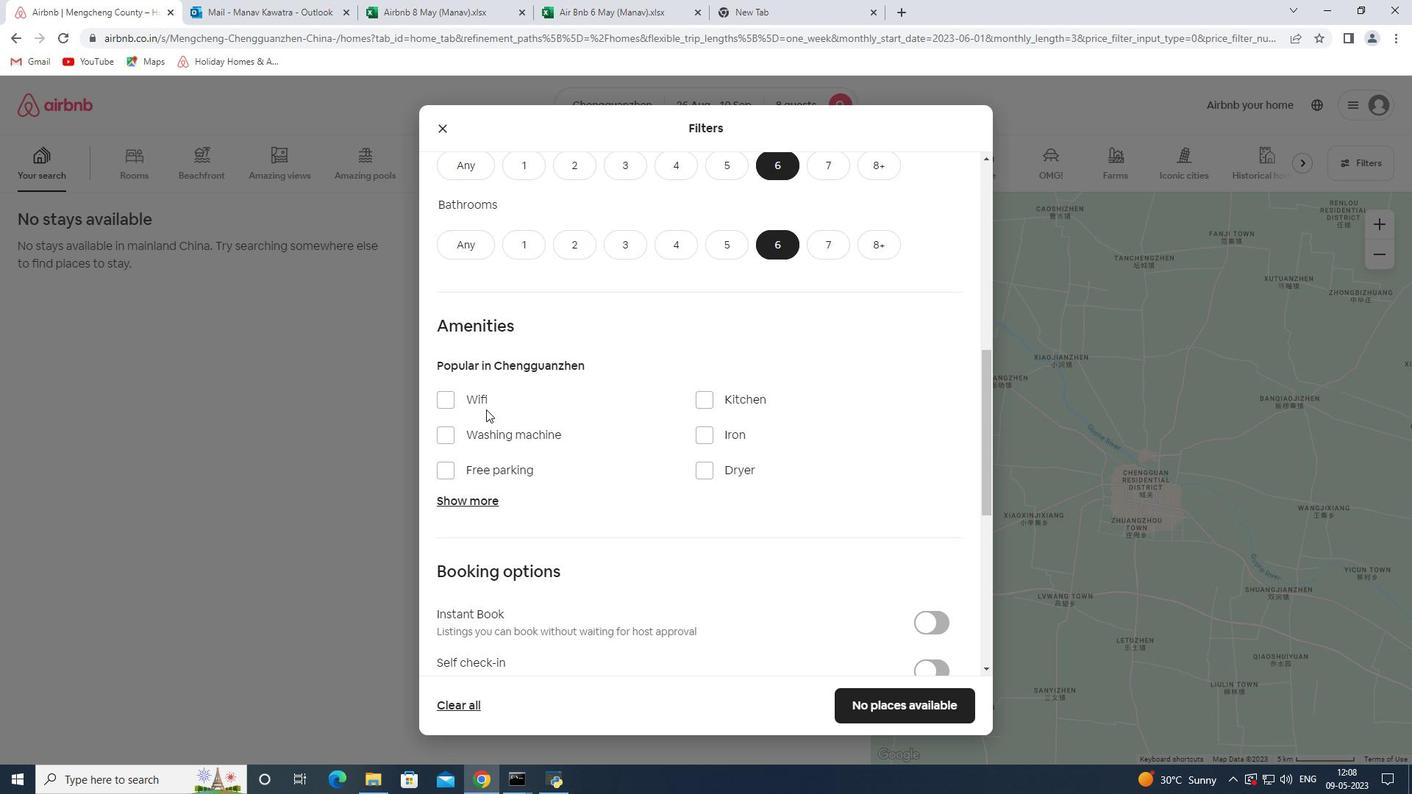 
Action: Mouse pressed left at (478, 397)
Screenshot: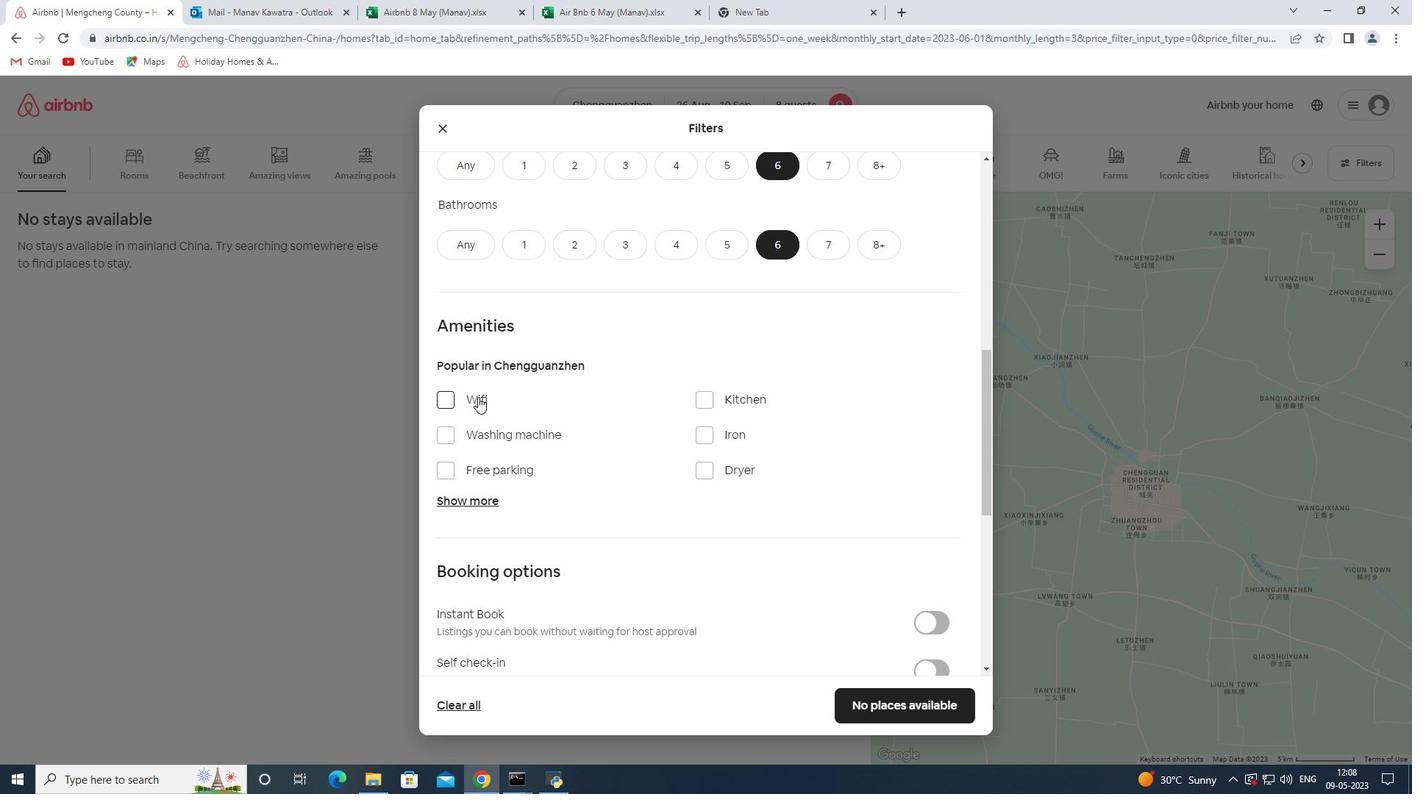 
Action: Mouse moved to (480, 500)
Screenshot: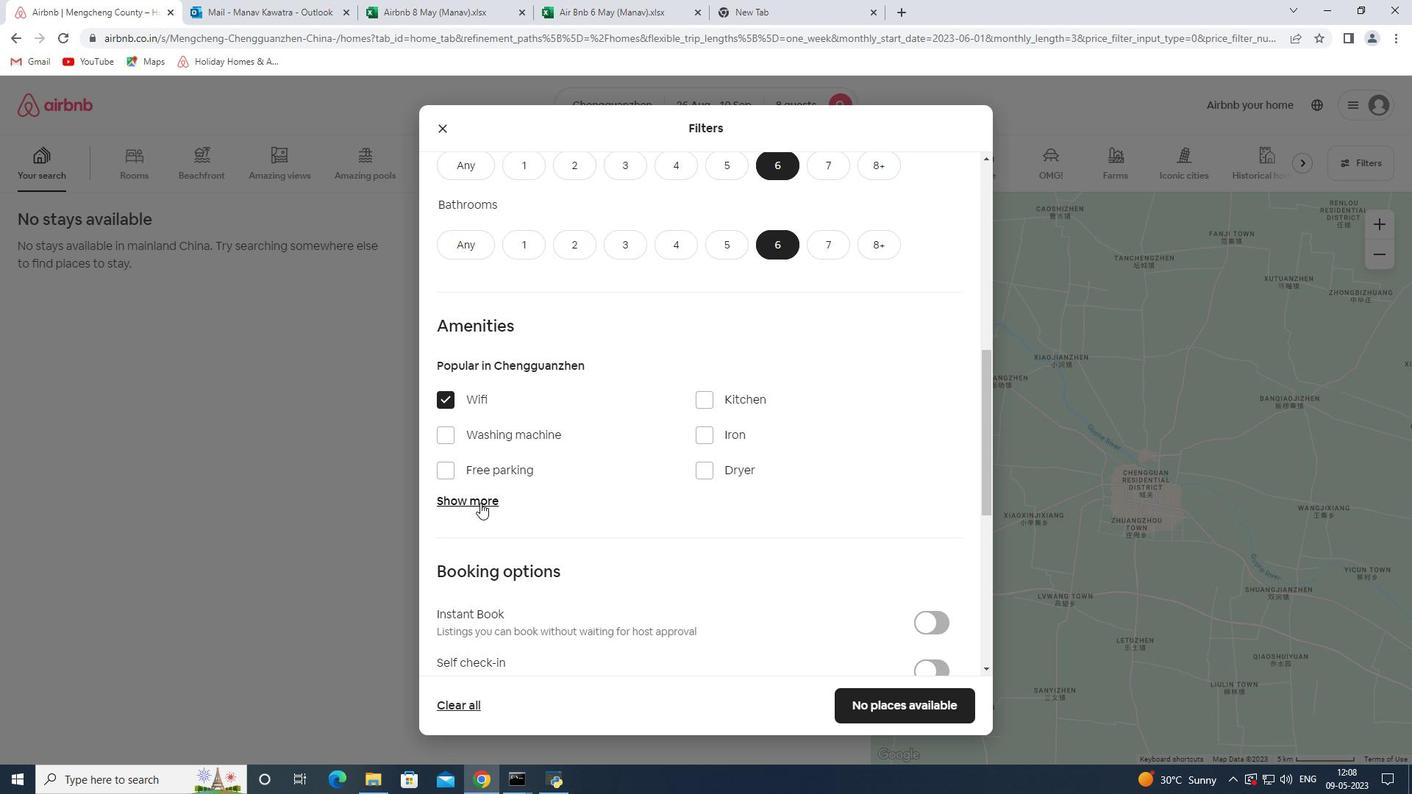 
Action: Mouse pressed left at (480, 500)
Screenshot: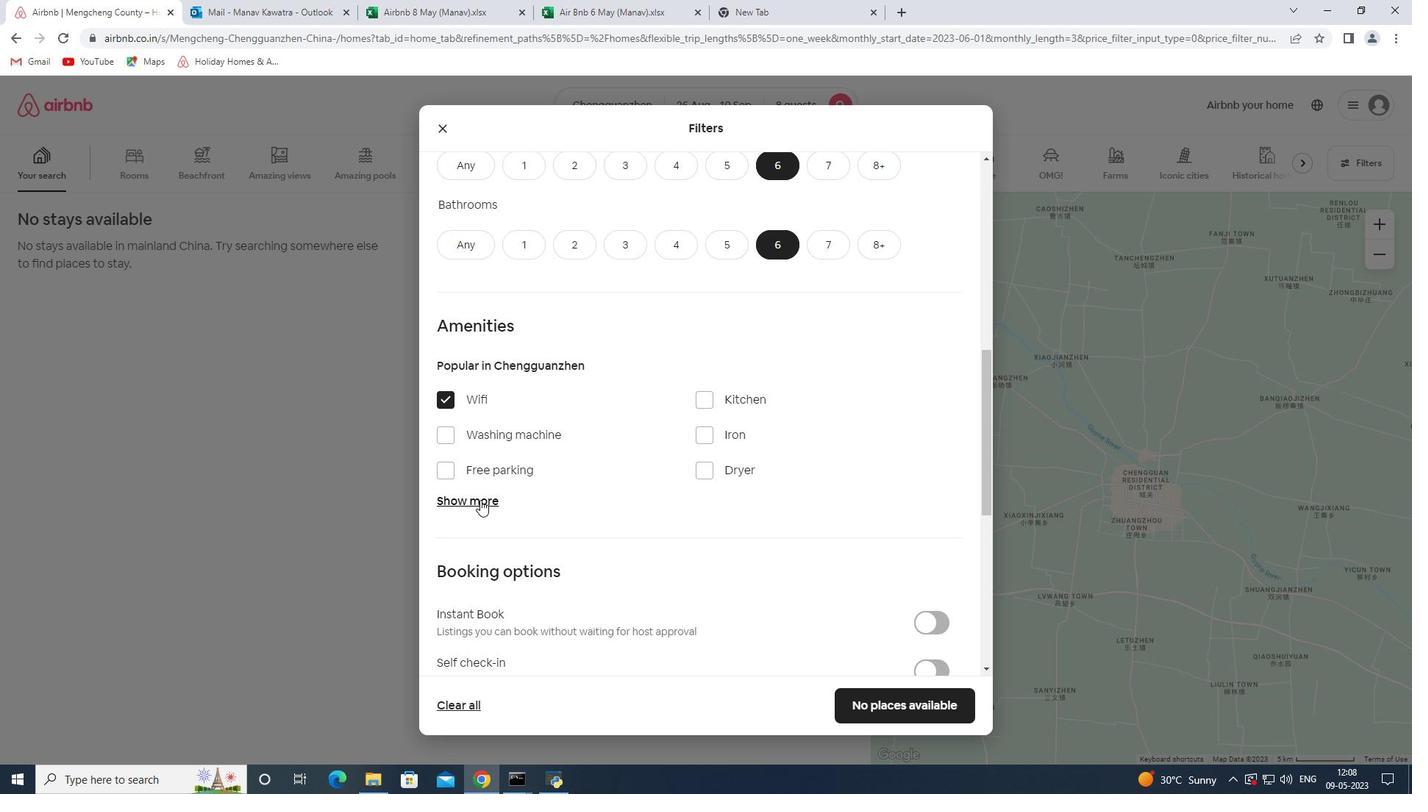 
Action: Mouse moved to (728, 585)
Screenshot: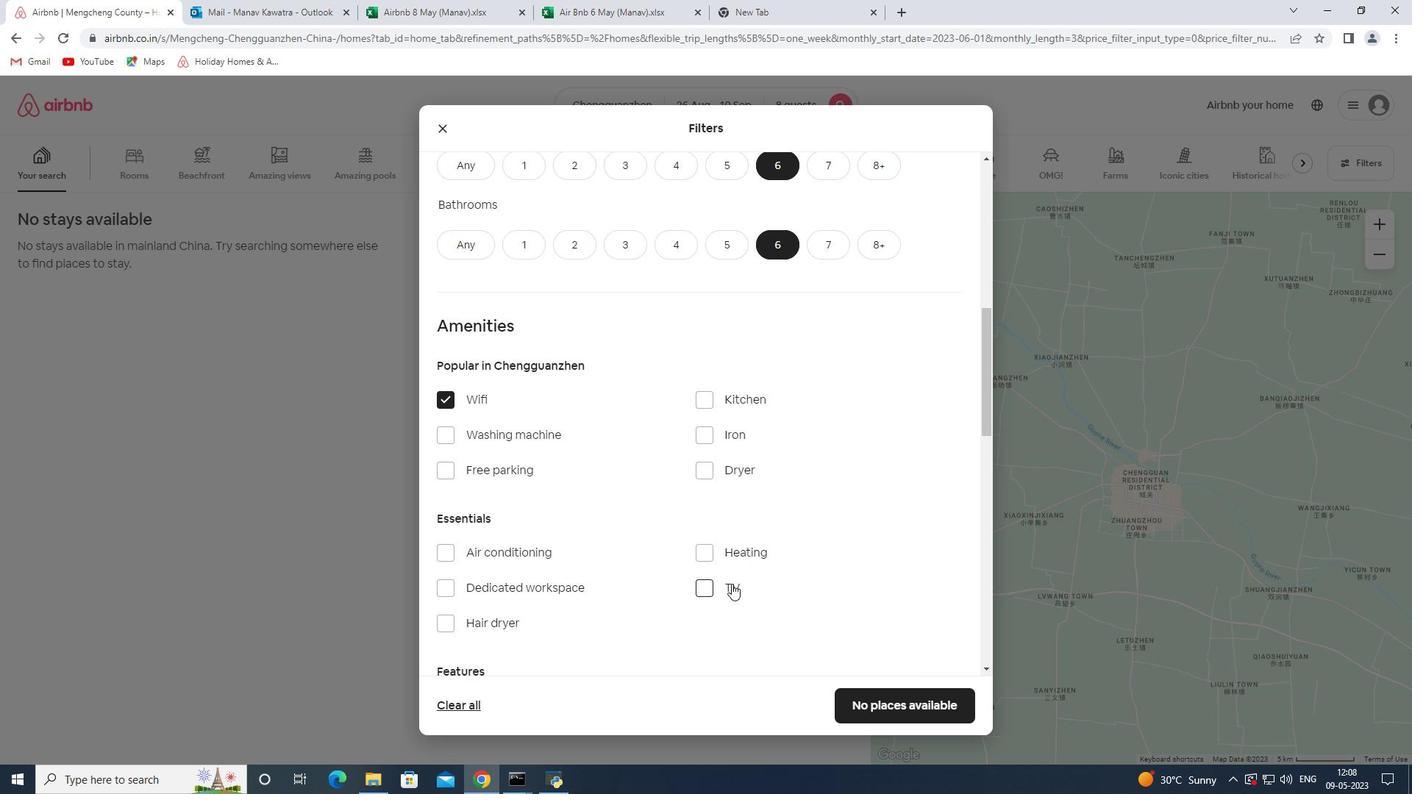 
Action: Mouse pressed left at (728, 585)
Screenshot: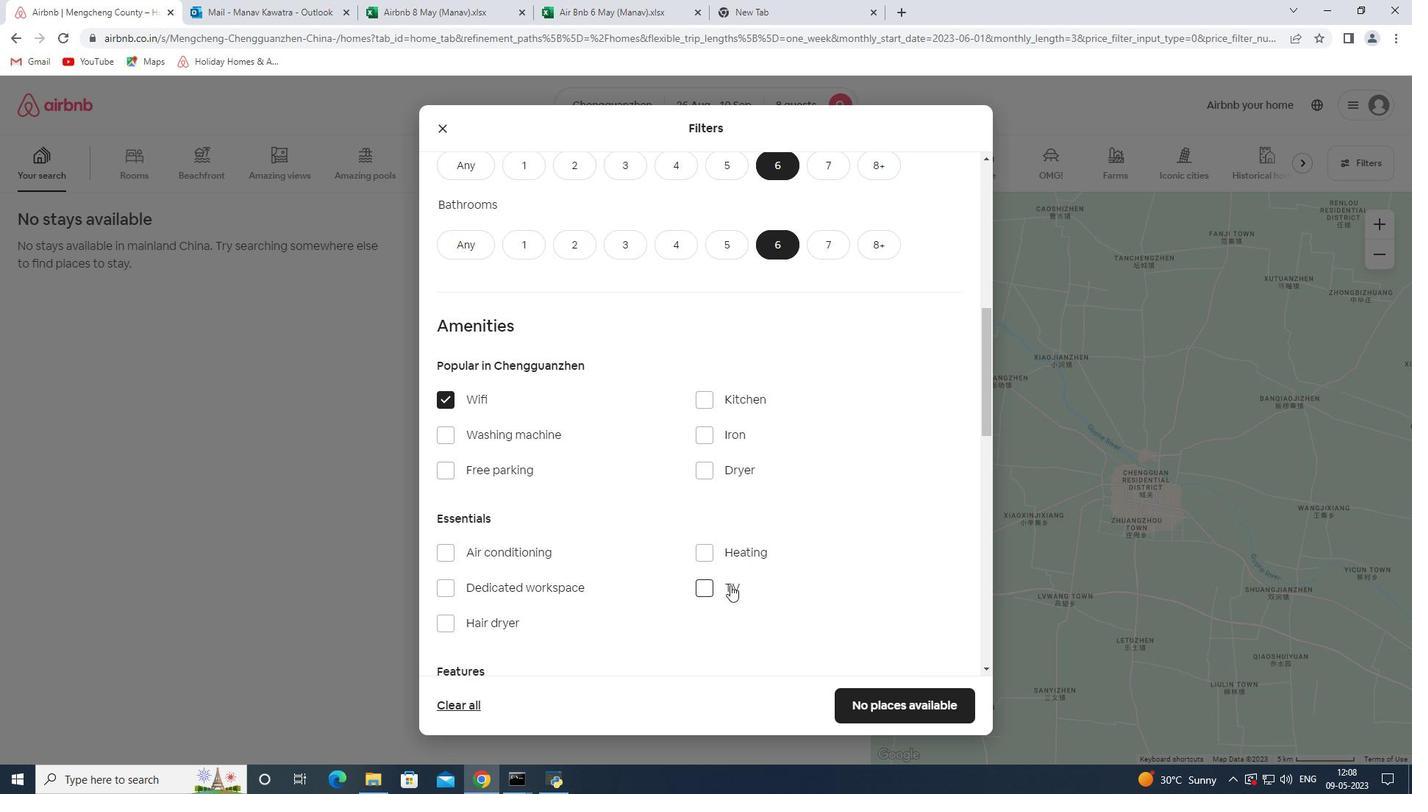 
Action: Mouse moved to (507, 469)
Screenshot: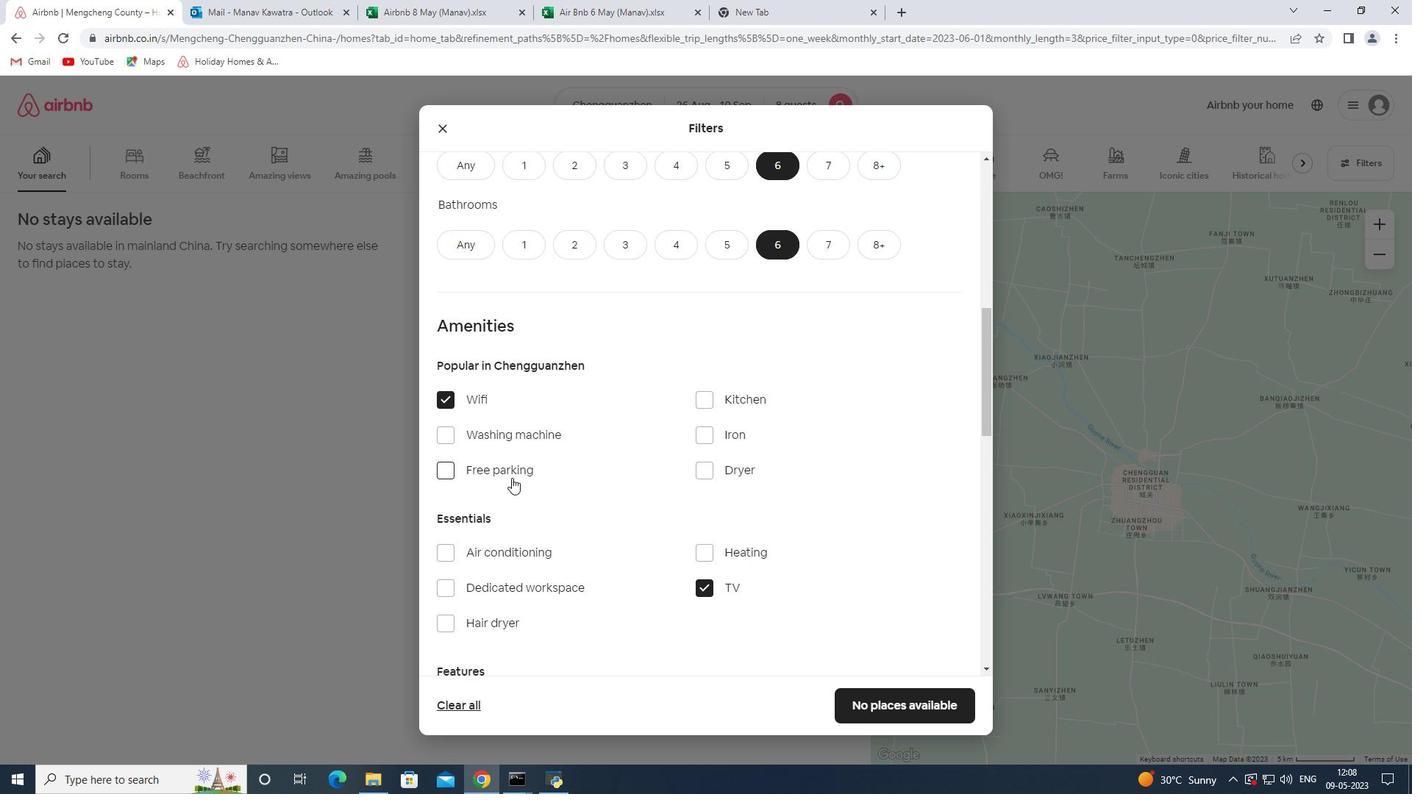
Action: Mouse pressed left at (507, 469)
Screenshot: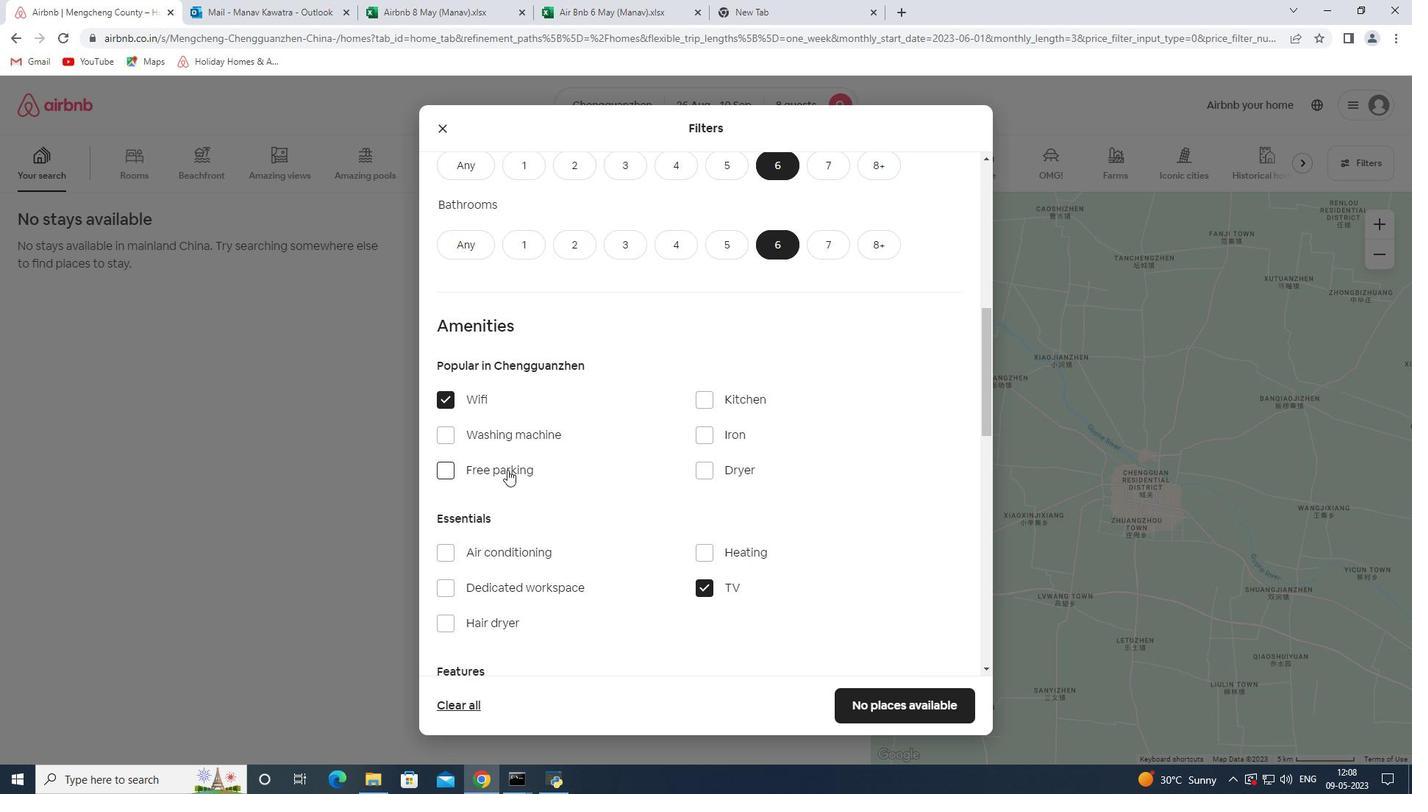 
Action: Mouse moved to (572, 491)
Screenshot: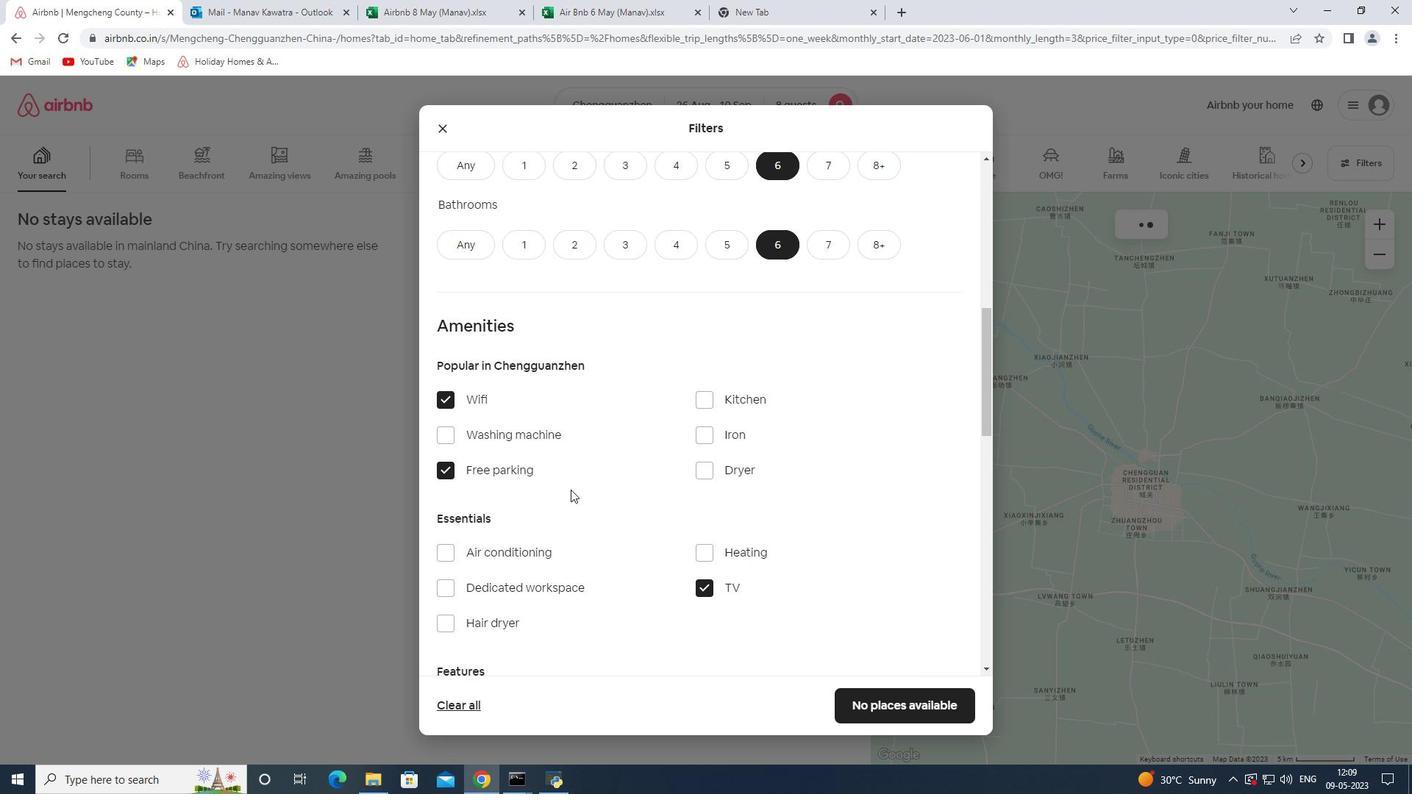 
Action: Mouse scrolled (572, 490) with delta (0, 0)
Screenshot: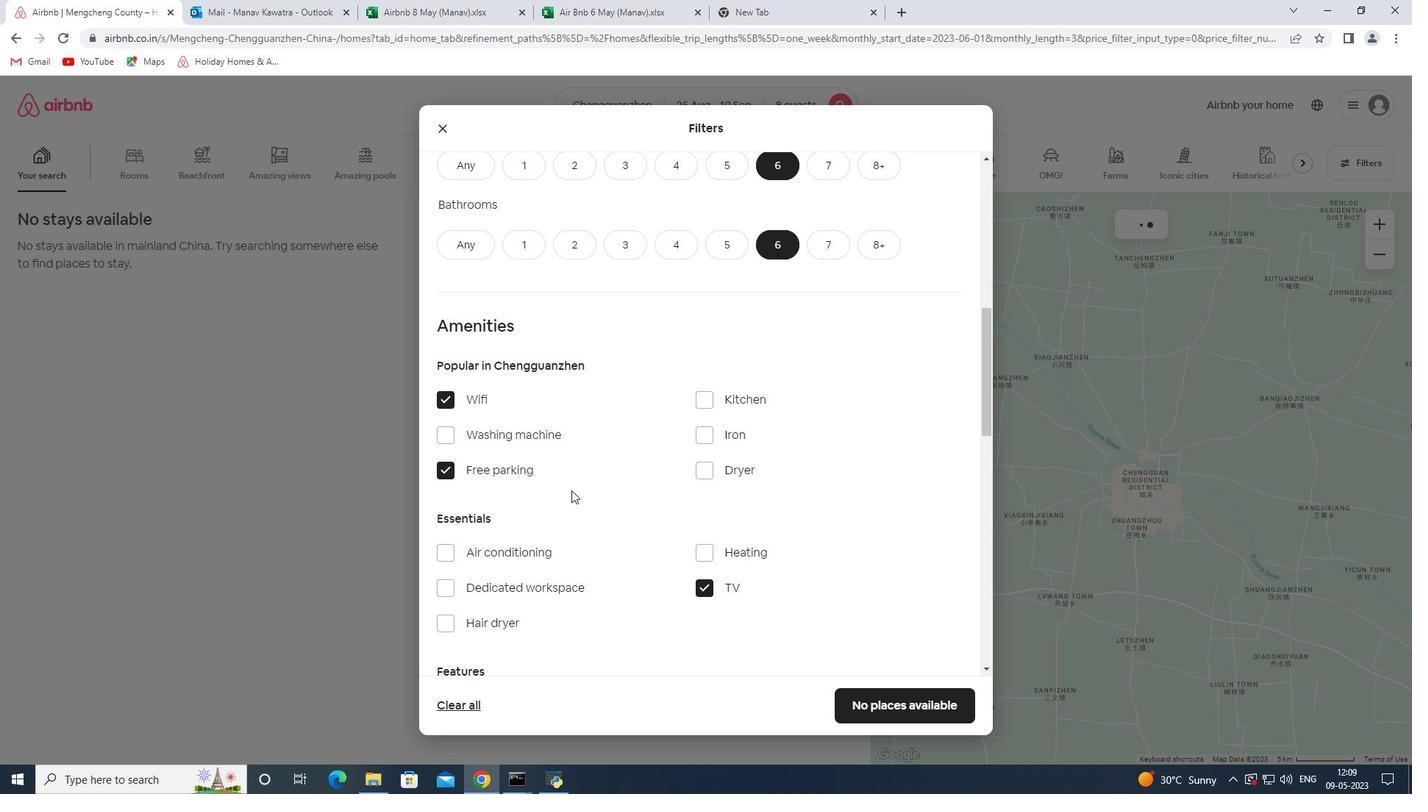 
Action: Mouse scrolled (572, 490) with delta (0, 0)
Screenshot: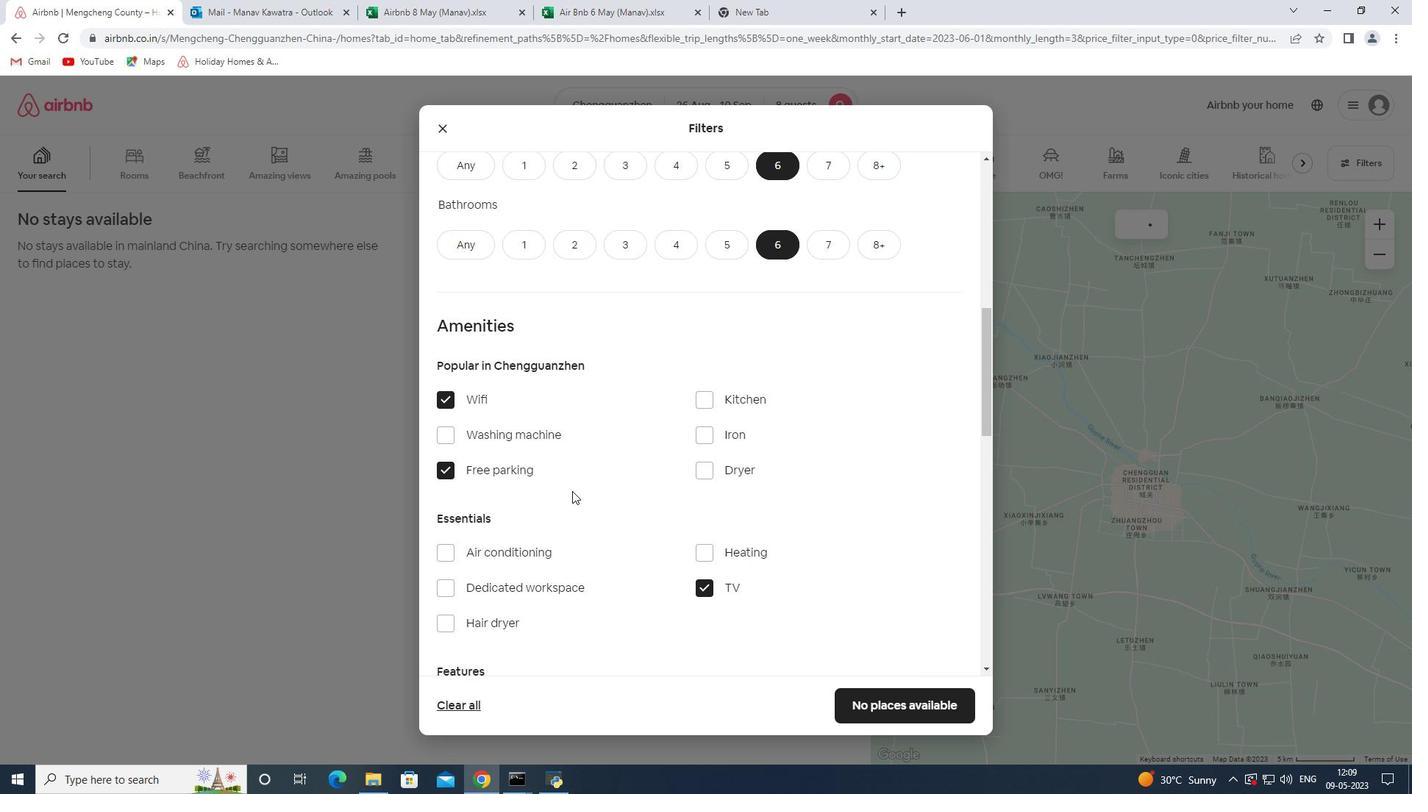 
Action: Mouse moved to (572, 491)
Screenshot: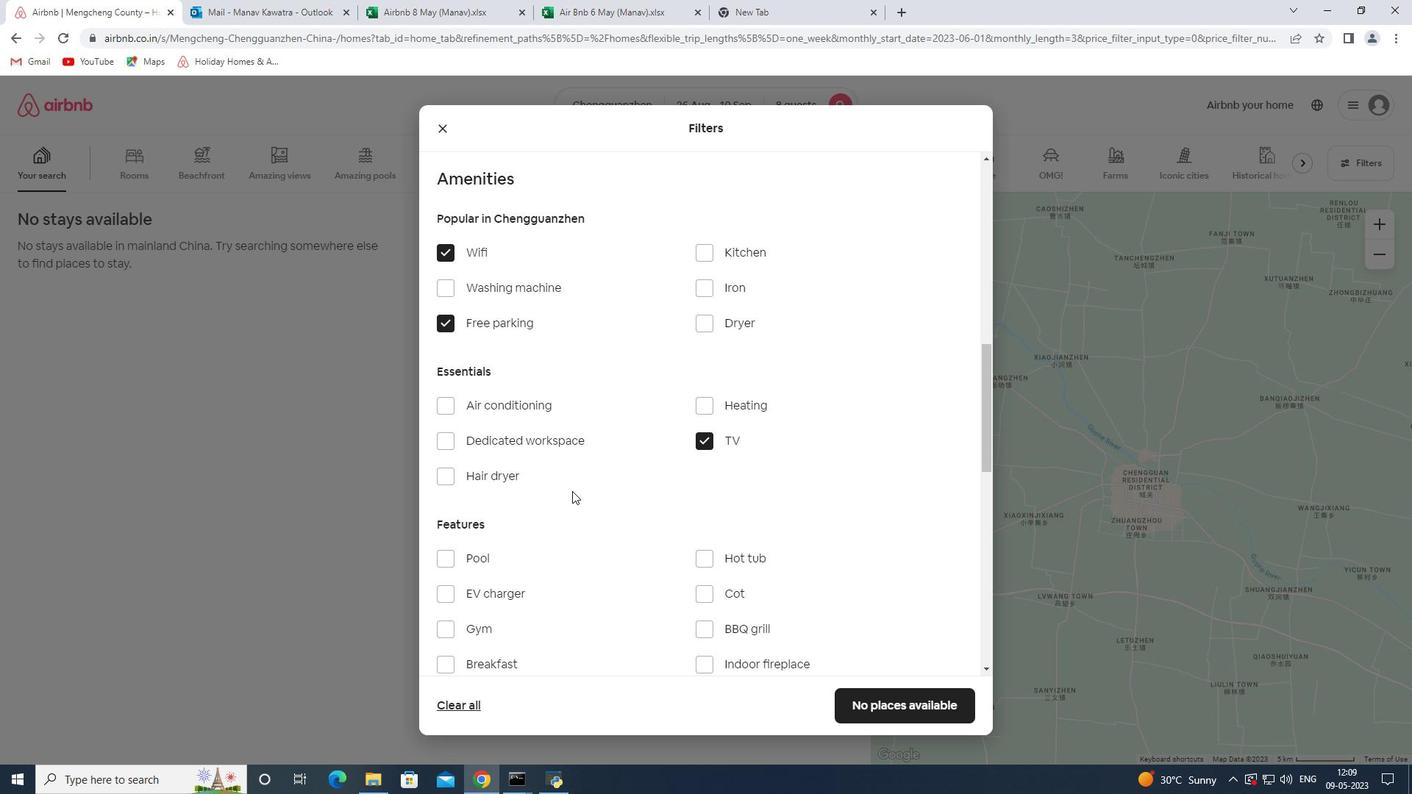 
Action: Mouse scrolled (572, 490) with delta (0, 0)
Screenshot: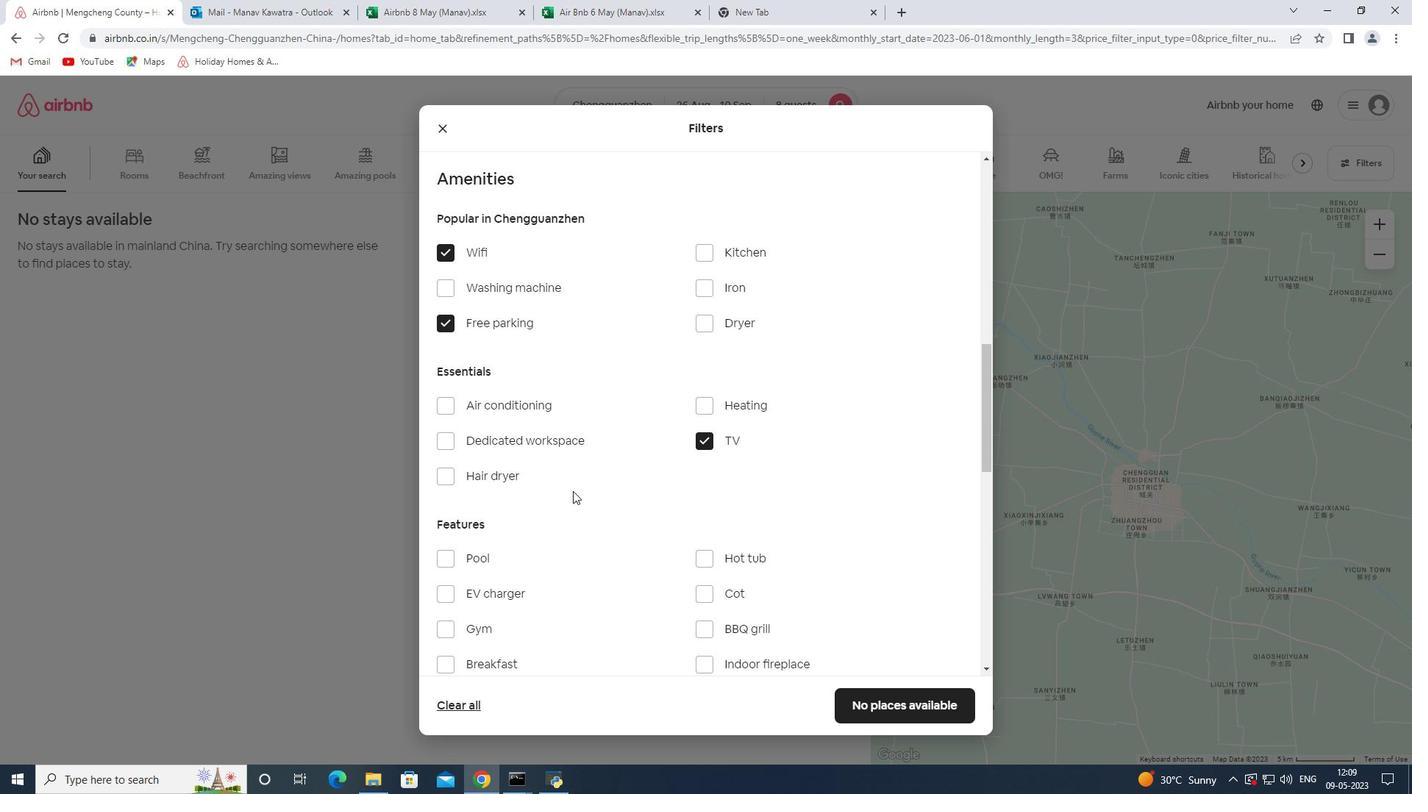 
Action: Mouse scrolled (572, 490) with delta (0, 0)
Screenshot: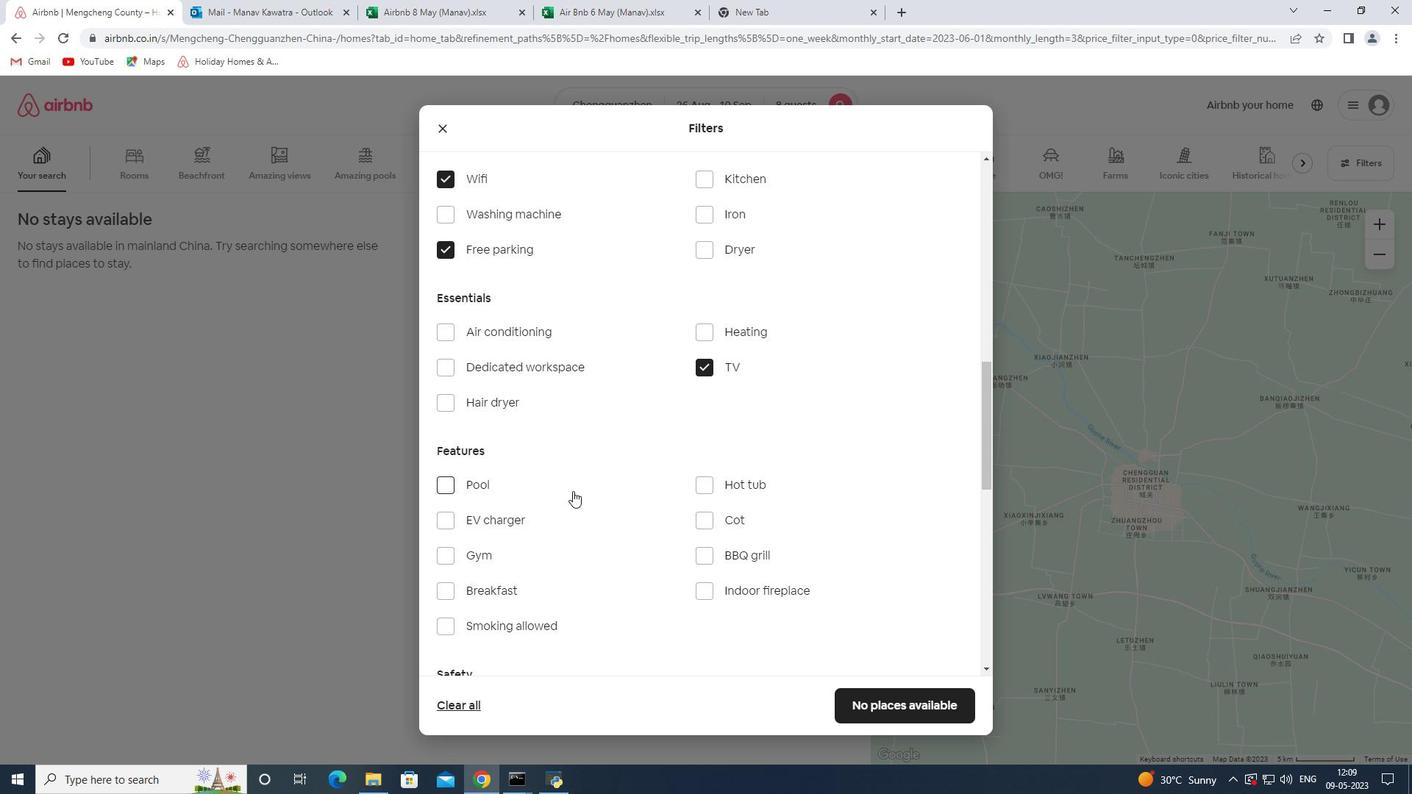
Action: Mouse moved to (459, 481)
Screenshot: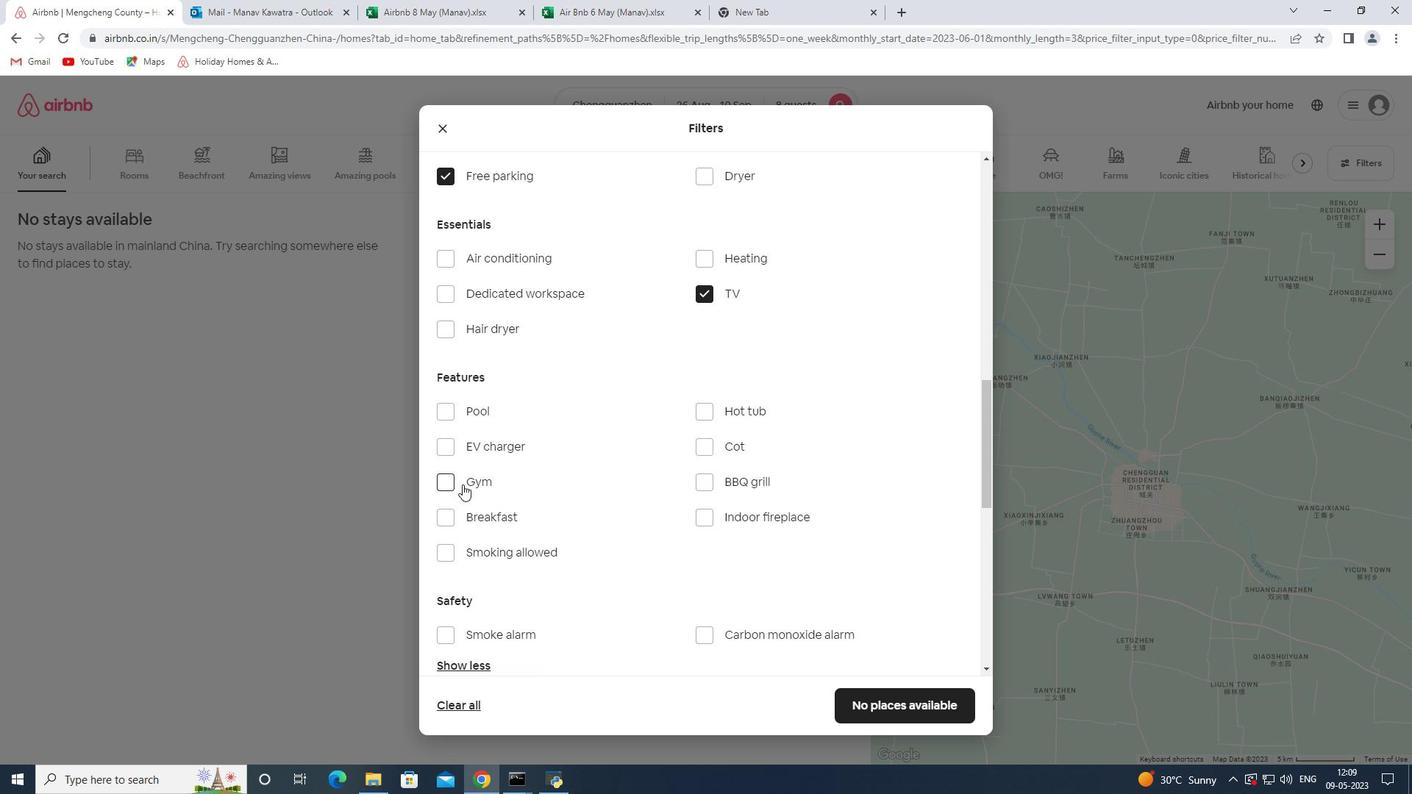 
Action: Mouse pressed left at (459, 481)
Screenshot: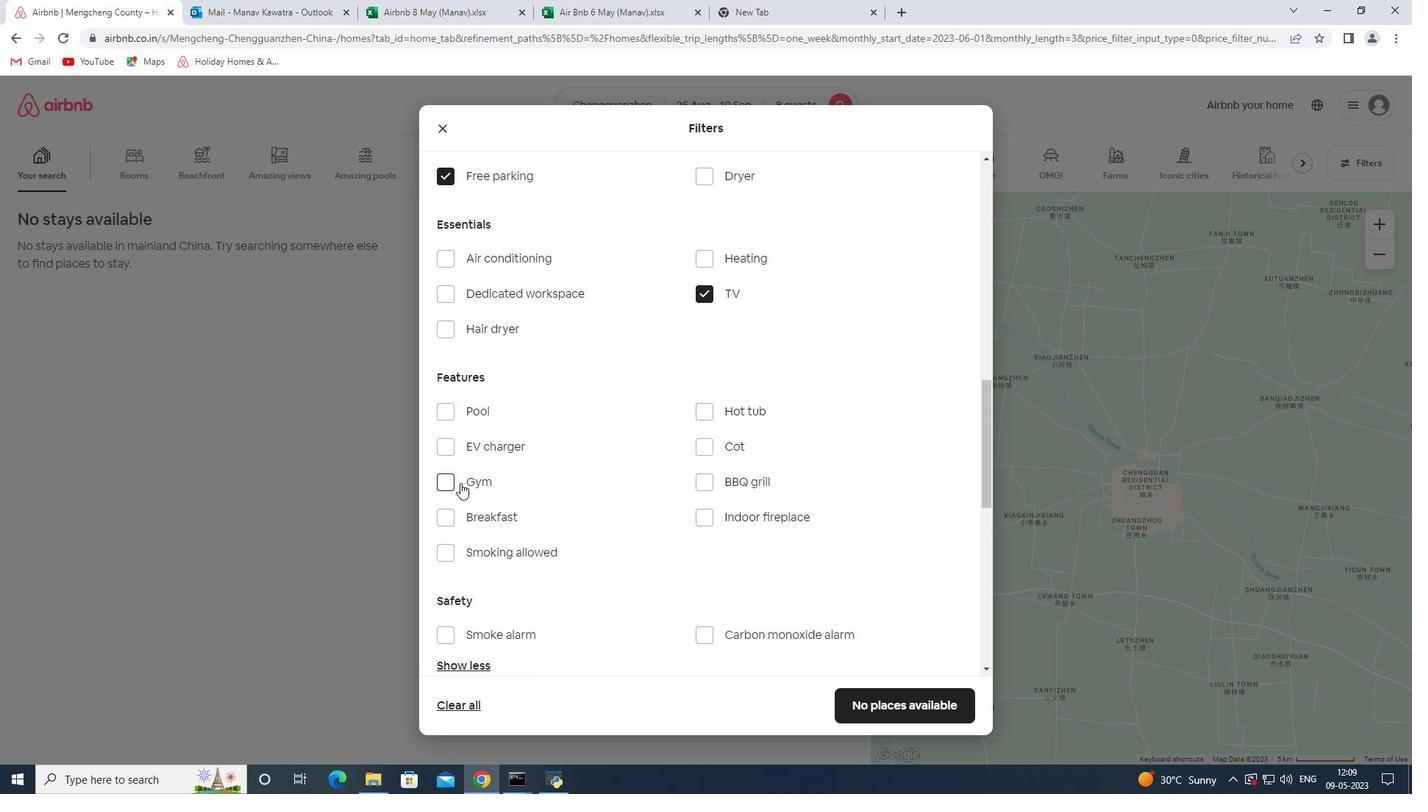 
Action: Mouse moved to (478, 511)
Screenshot: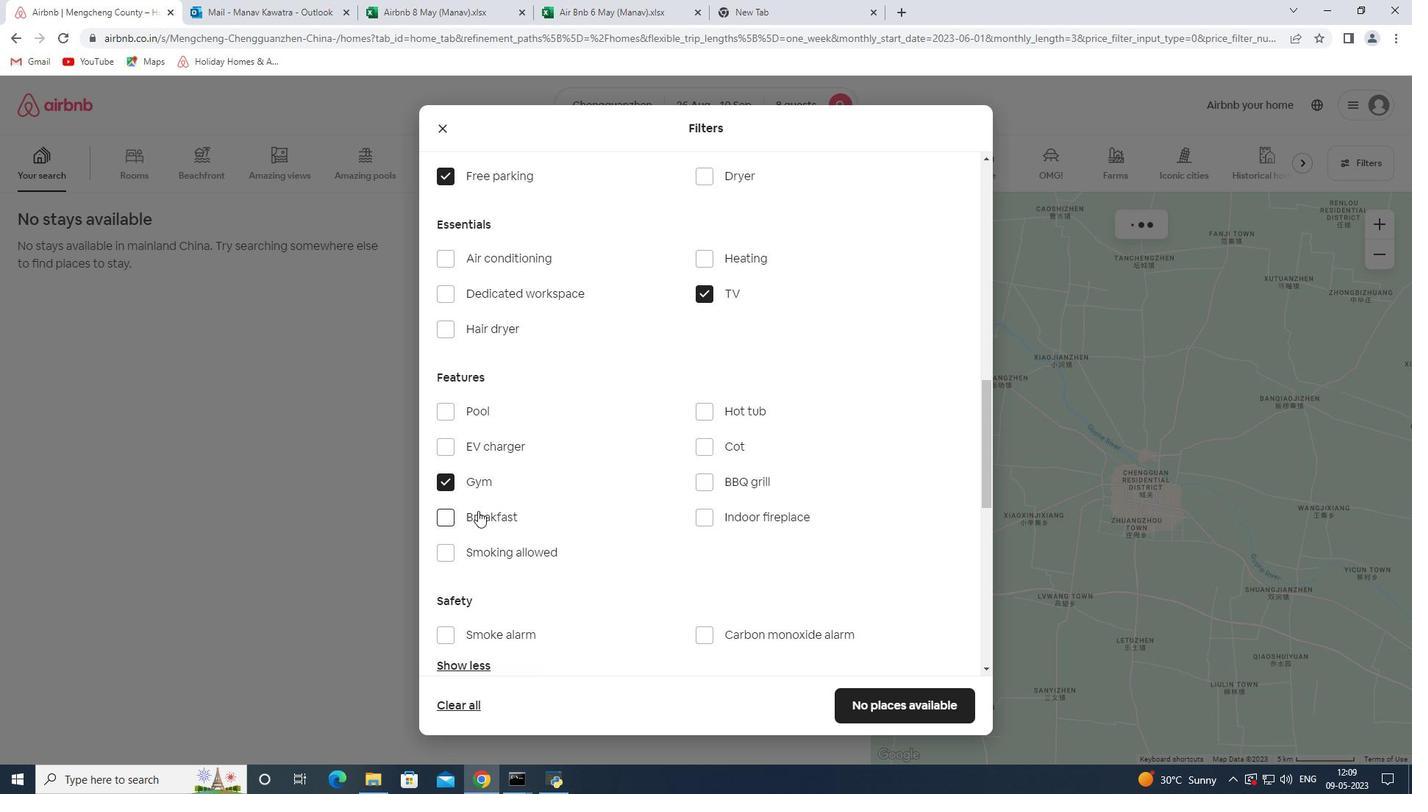 
Action: Mouse pressed left at (478, 511)
Screenshot: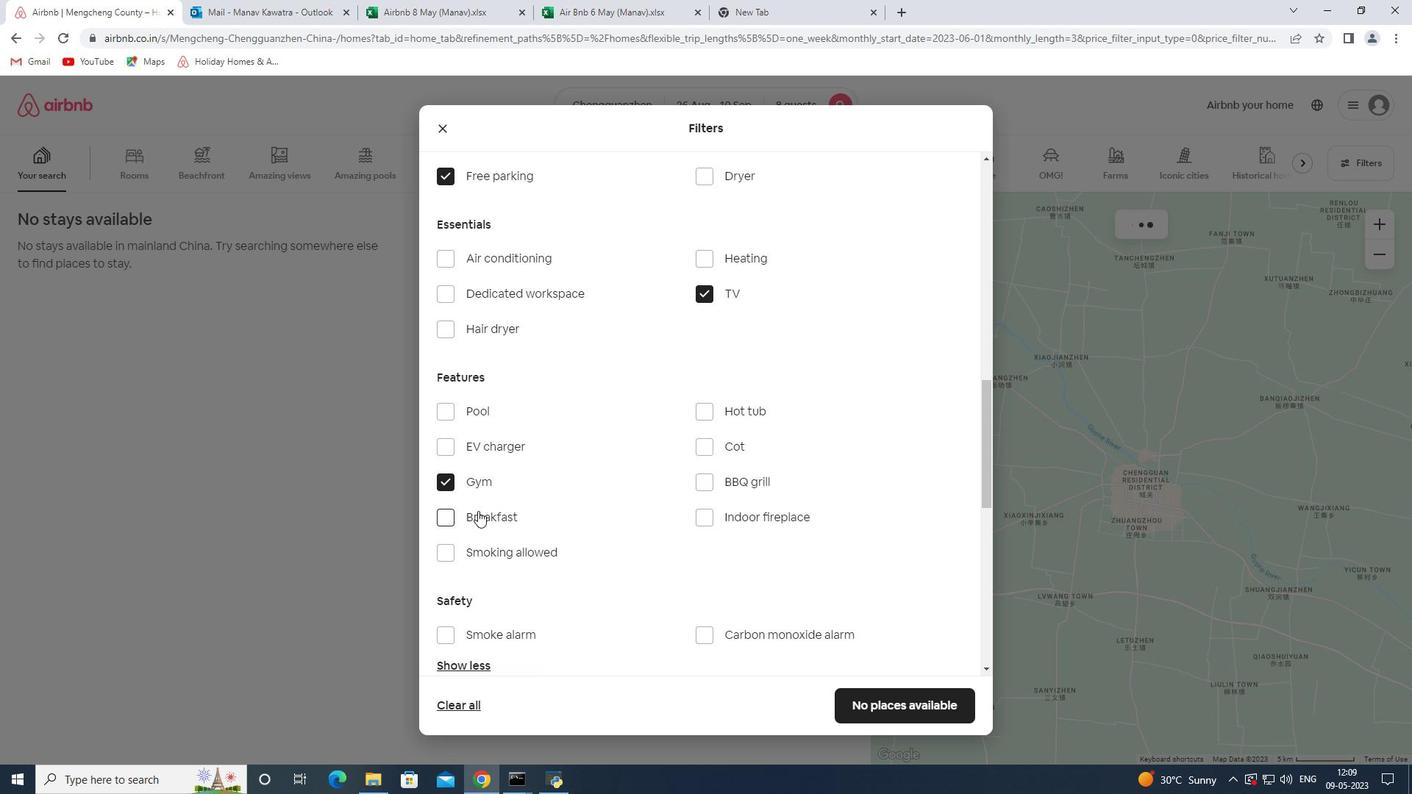 
Action: Mouse moved to (690, 504)
Screenshot: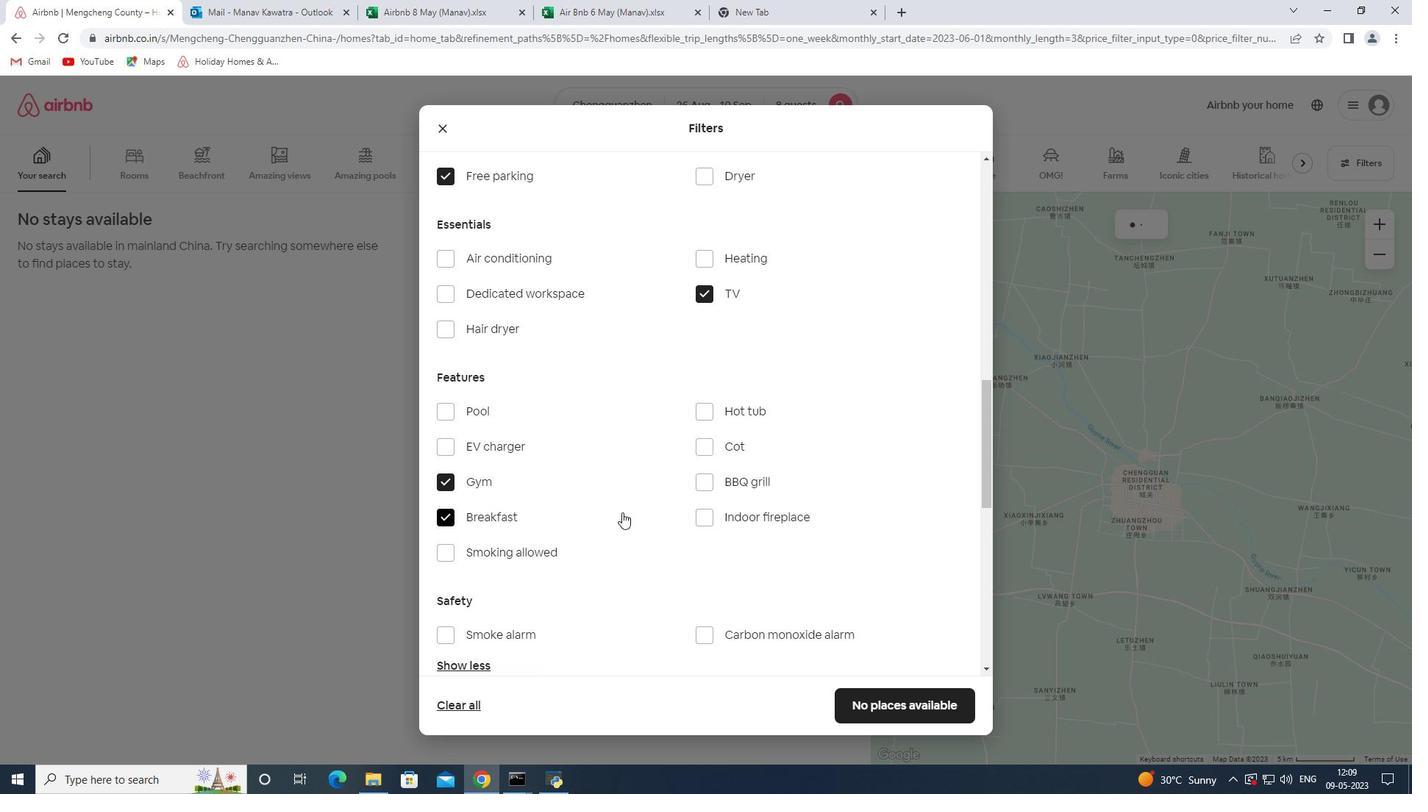 
Action: Mouse scrolled (690, 503) with delta (0, 0)
Screenshot: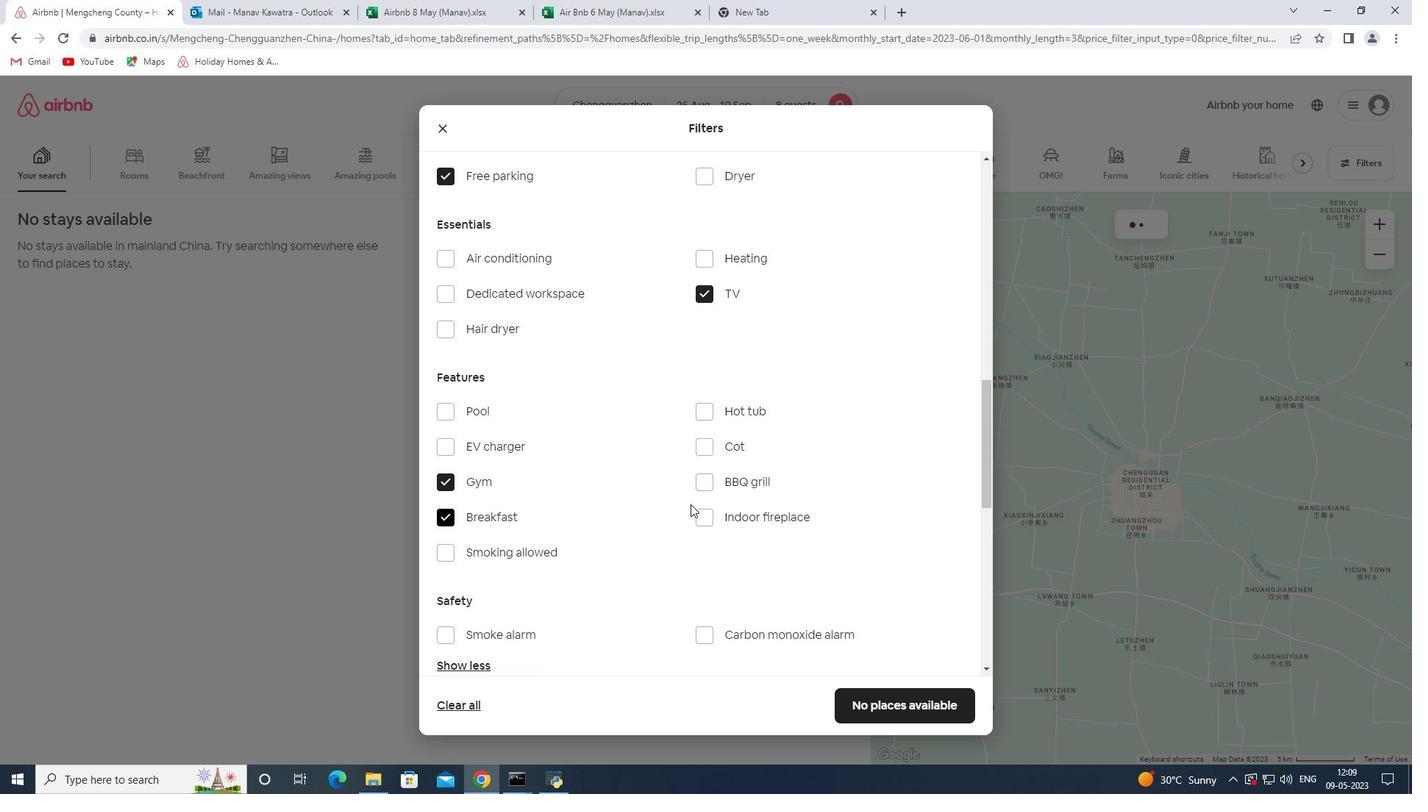 
Action: Mouse scrolled (690, 503) with delta (0, 0)
Screenshot: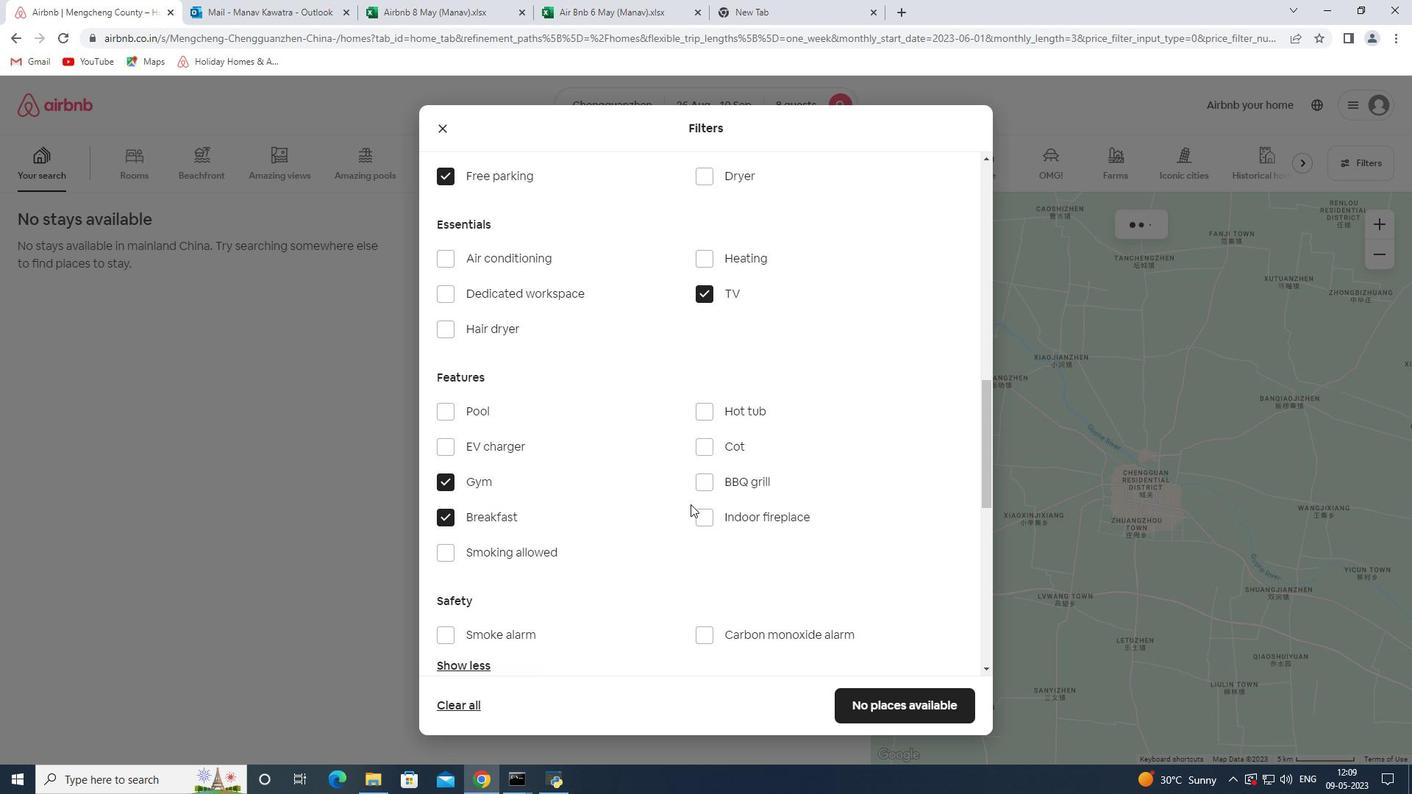 
Action: Mouse scrolled (690, 503) with delta (0, 0)
Screenshot: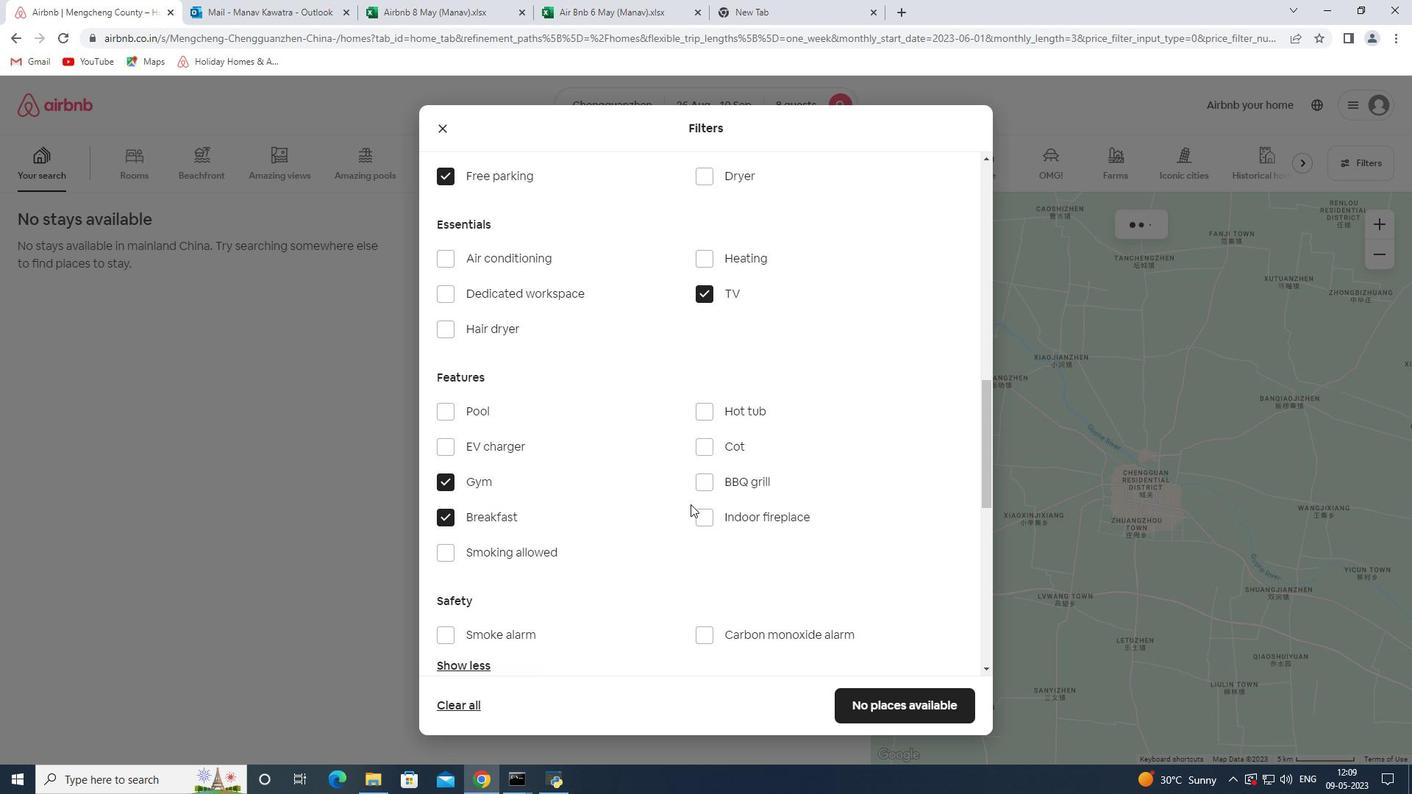 
Action: Mouse scrolled (690, 503) with delta (0, 0)
Screenshot: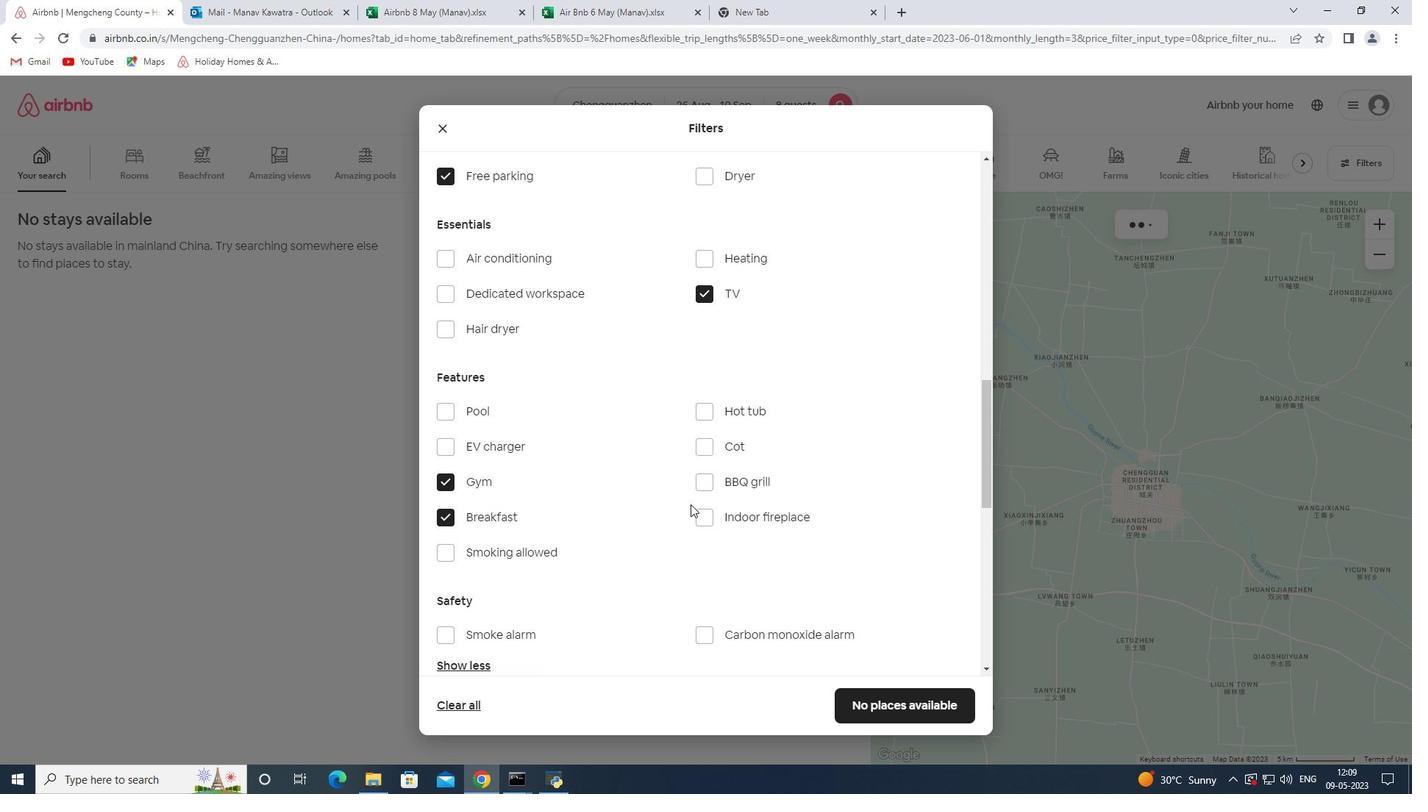 
Action: Mouse moved to (934, 549)
Screenshot: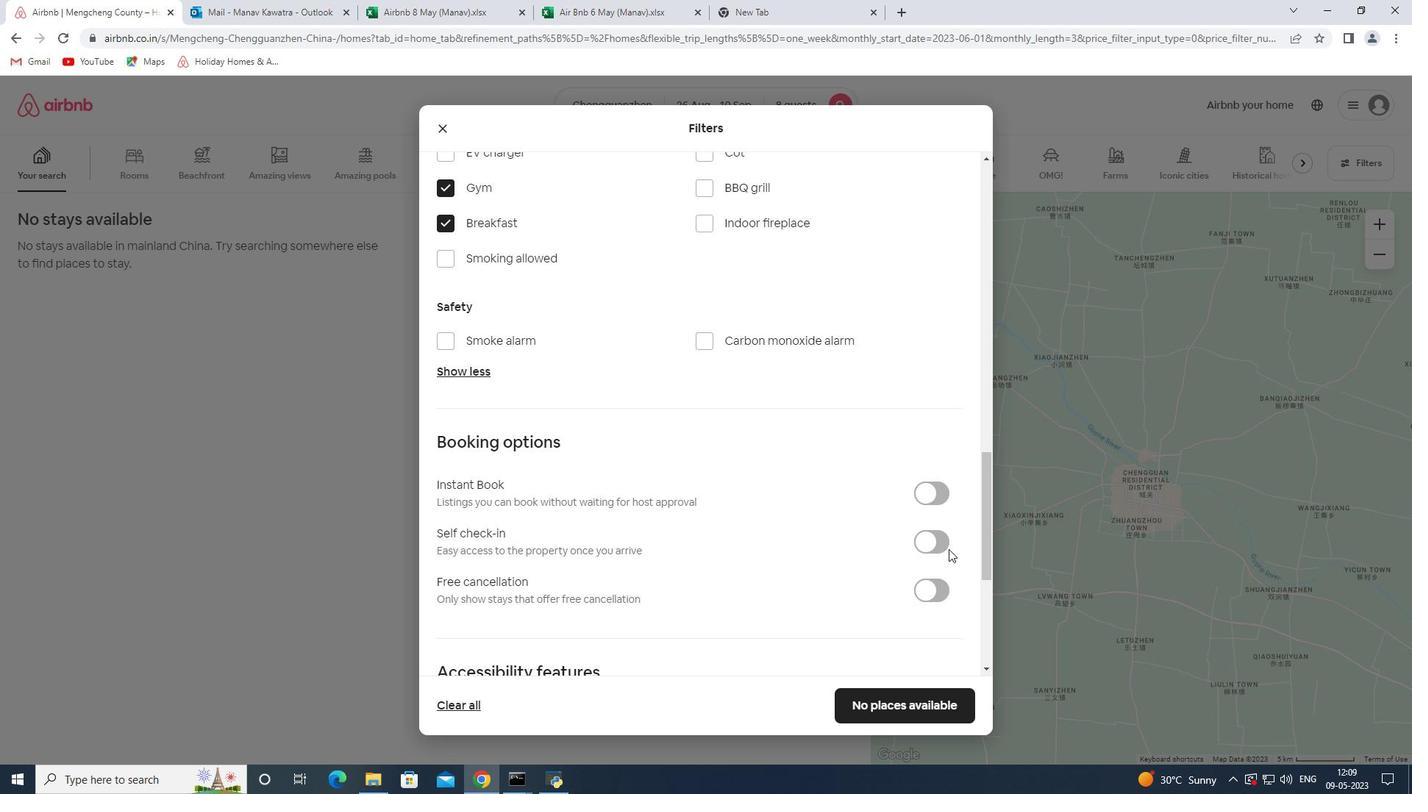 
Action: Mouse pressed left at (934, 549)
Screenshot: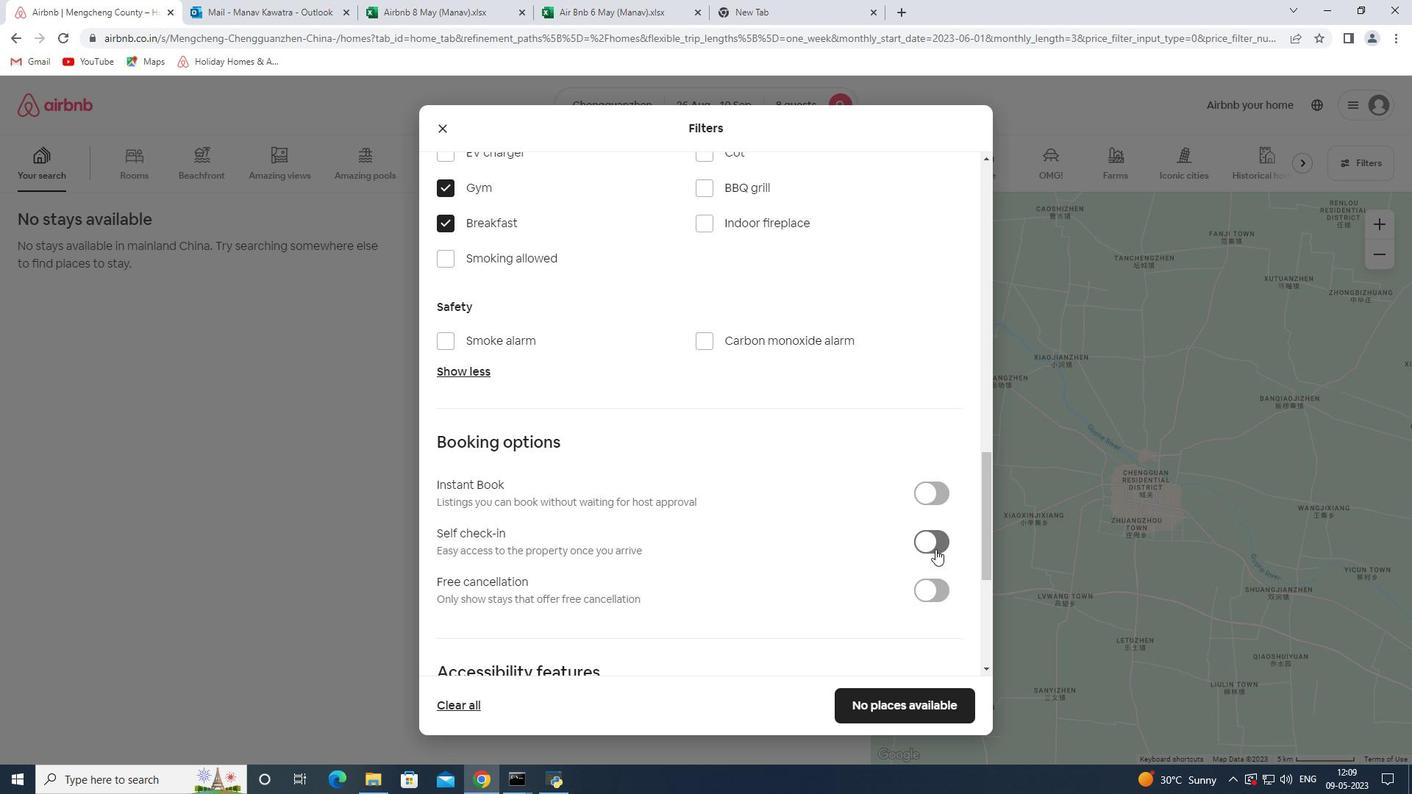 
Action: Mouse moved to (741, 576)
Screenshot: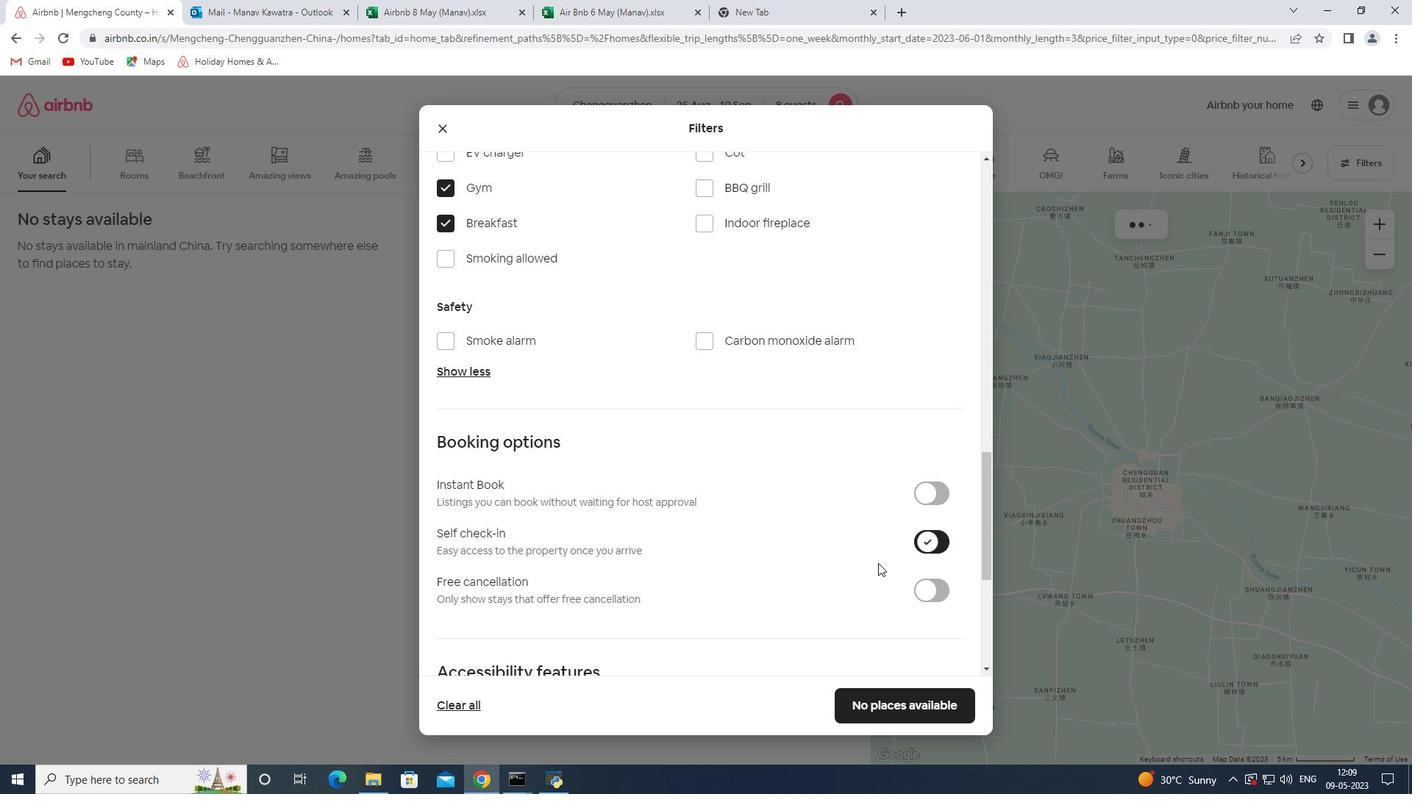 
Action: Mouse scrolled (741, 575) with delta (0, 0)
Screenshot: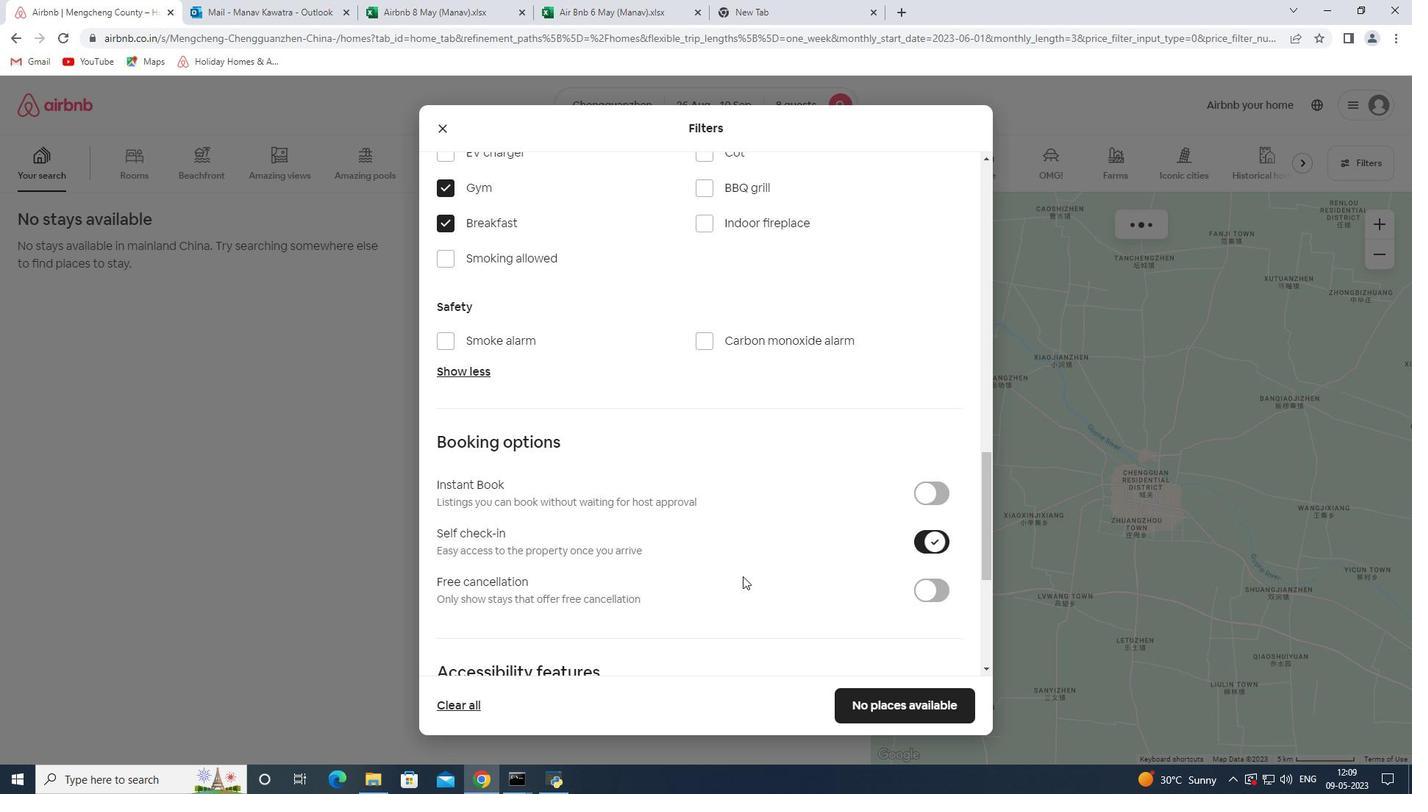
Action: Mouse scrolled (741, 575) with delta (0, 0)
Screenshot: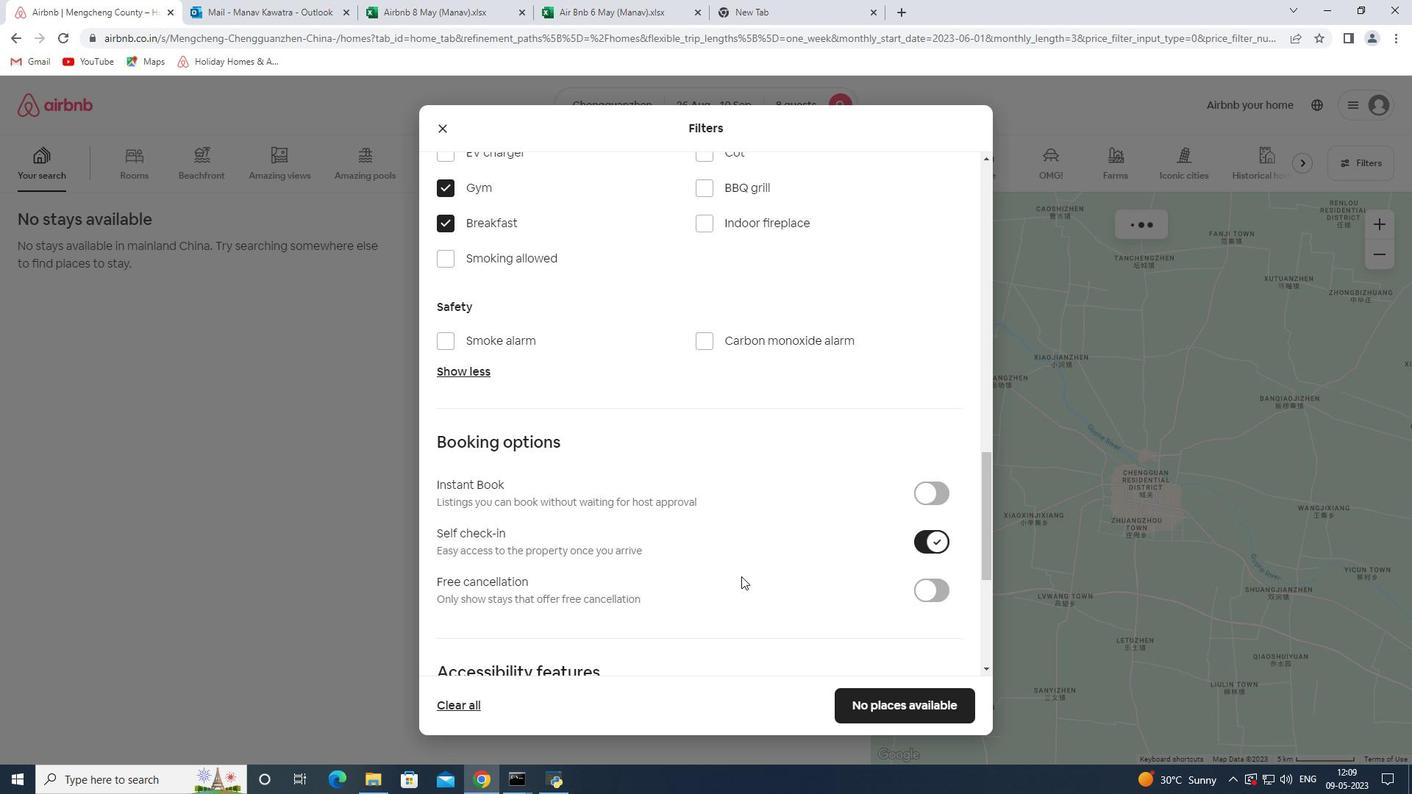 
Action: Mouse scrolled (741, 575) with delta (0, 0)
Screenshot: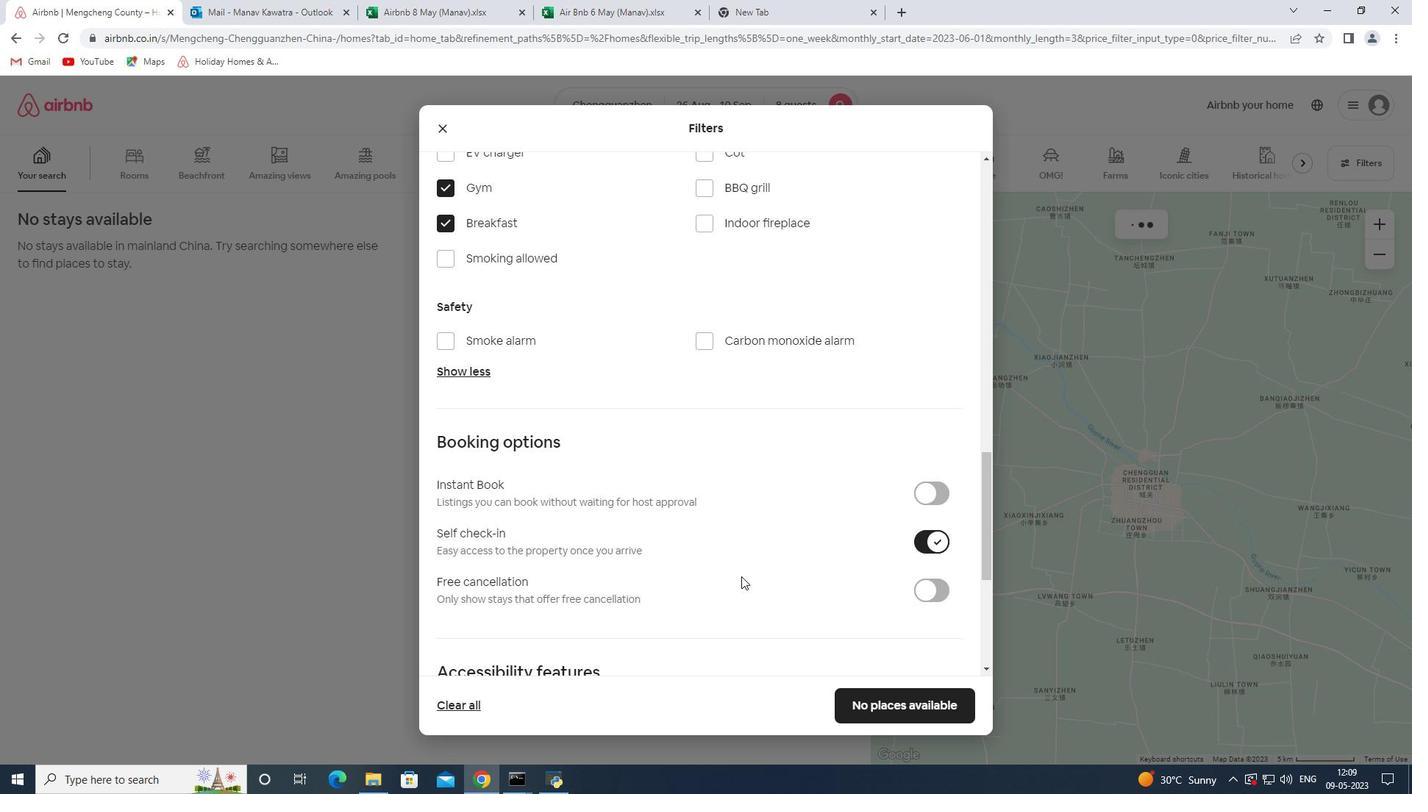 
Action: Mouse scrolled (741, 575) with delta (0, 0)
Screenshot: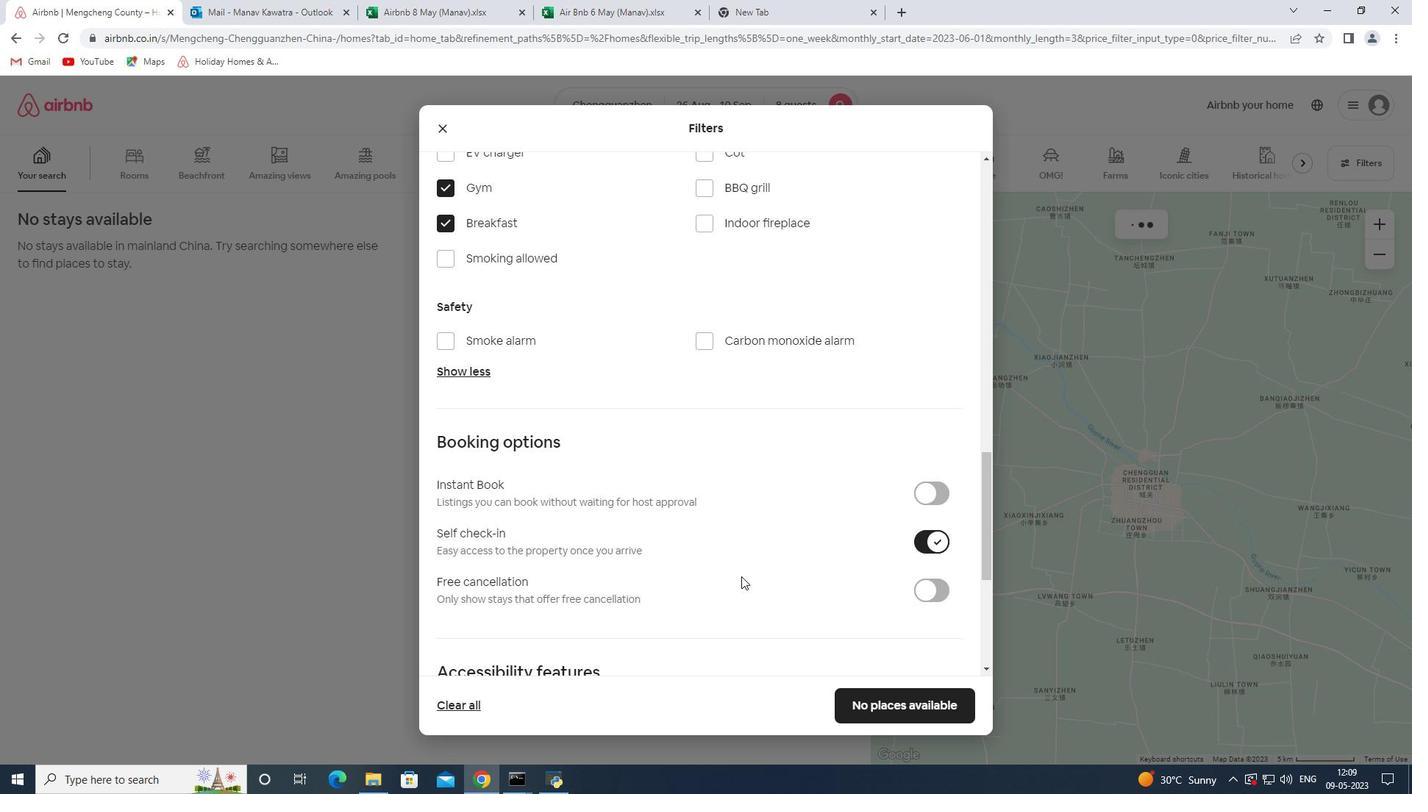 
Action: Mouse scrolled (741, 575) with delta (0, 0)
Screenshot: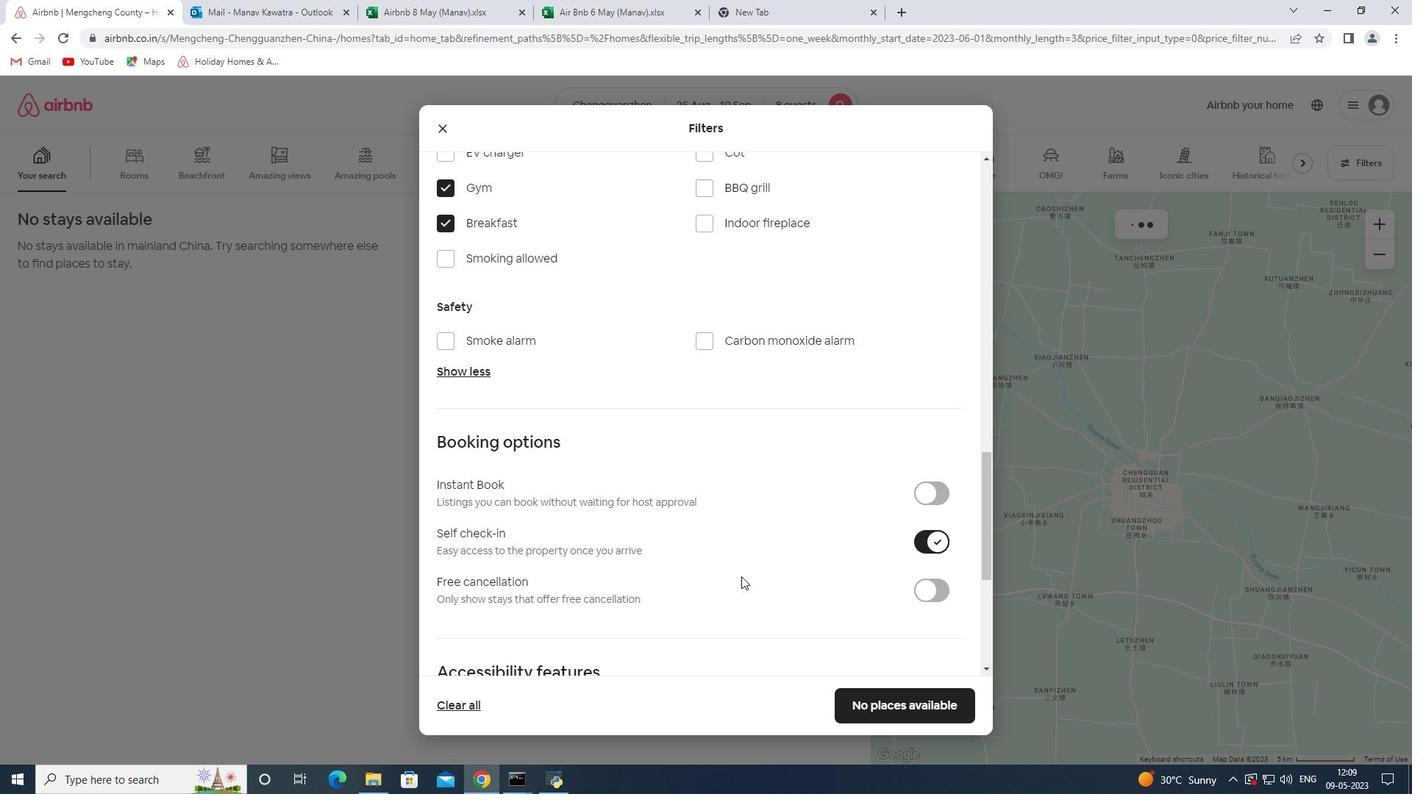 
Action: Mouse scrolled (741, 575) with delta (0, 0)
Screenshot: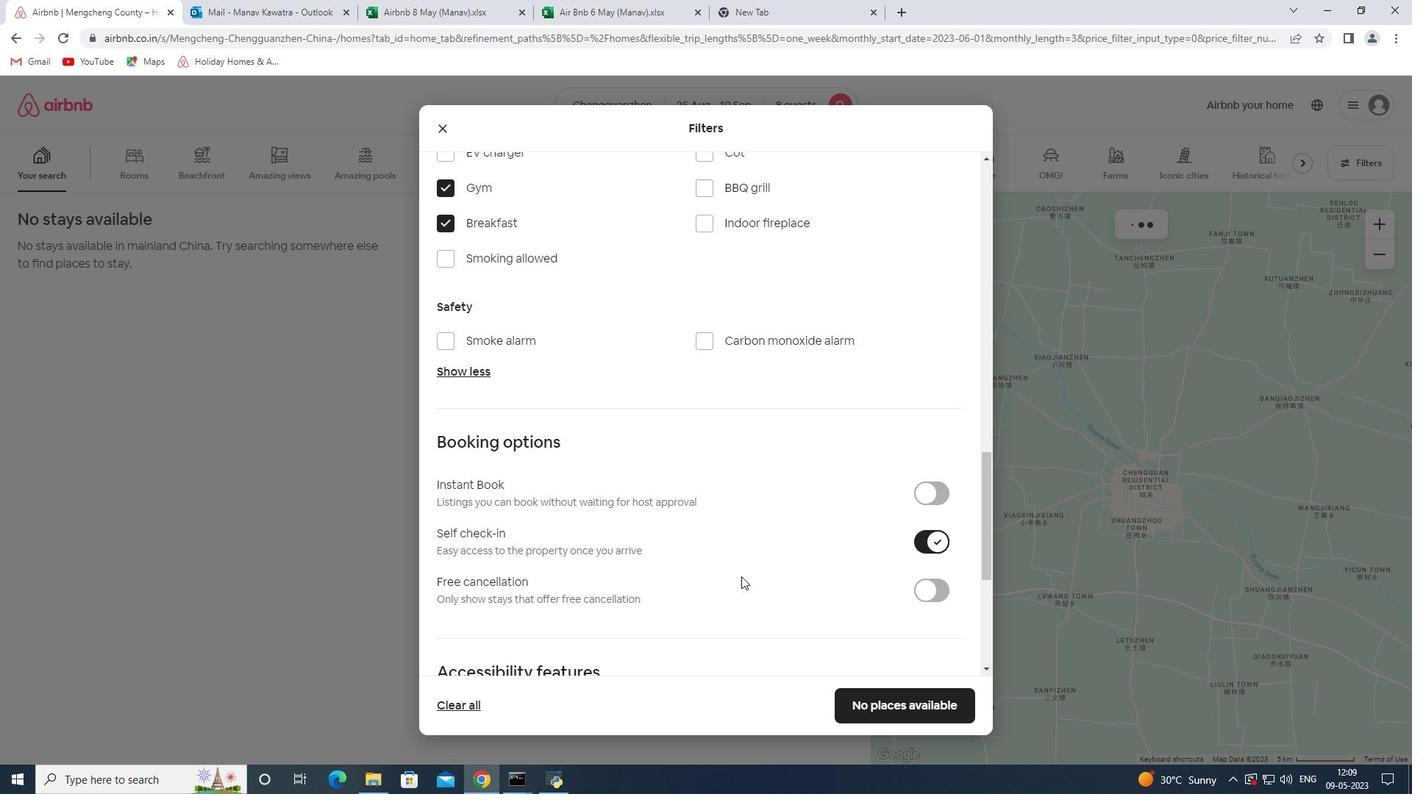 
Action: Mouse scrolled (741, 575) with delta (0, 0)
Screenshot: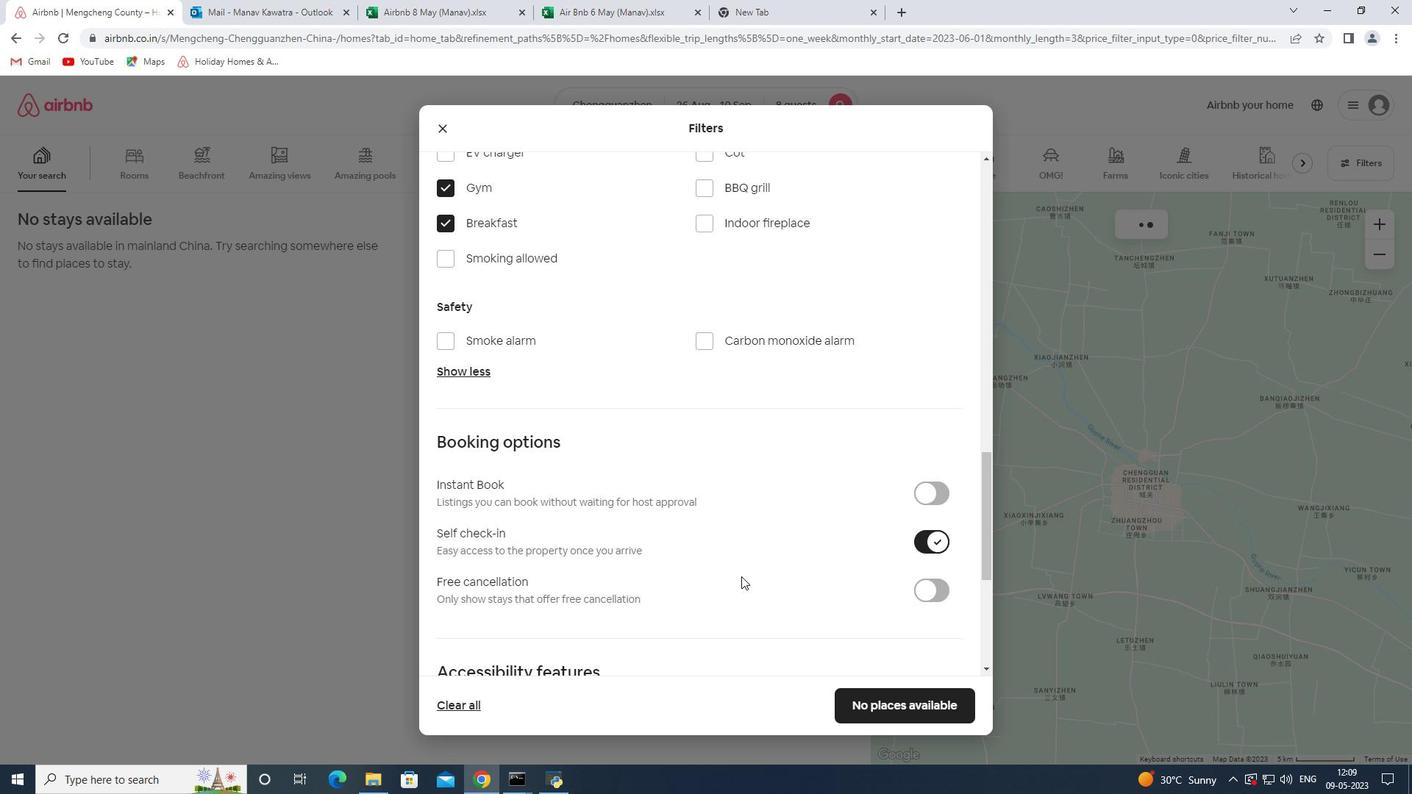 
Action: Mouse moved to (606, 595)
Screenshot: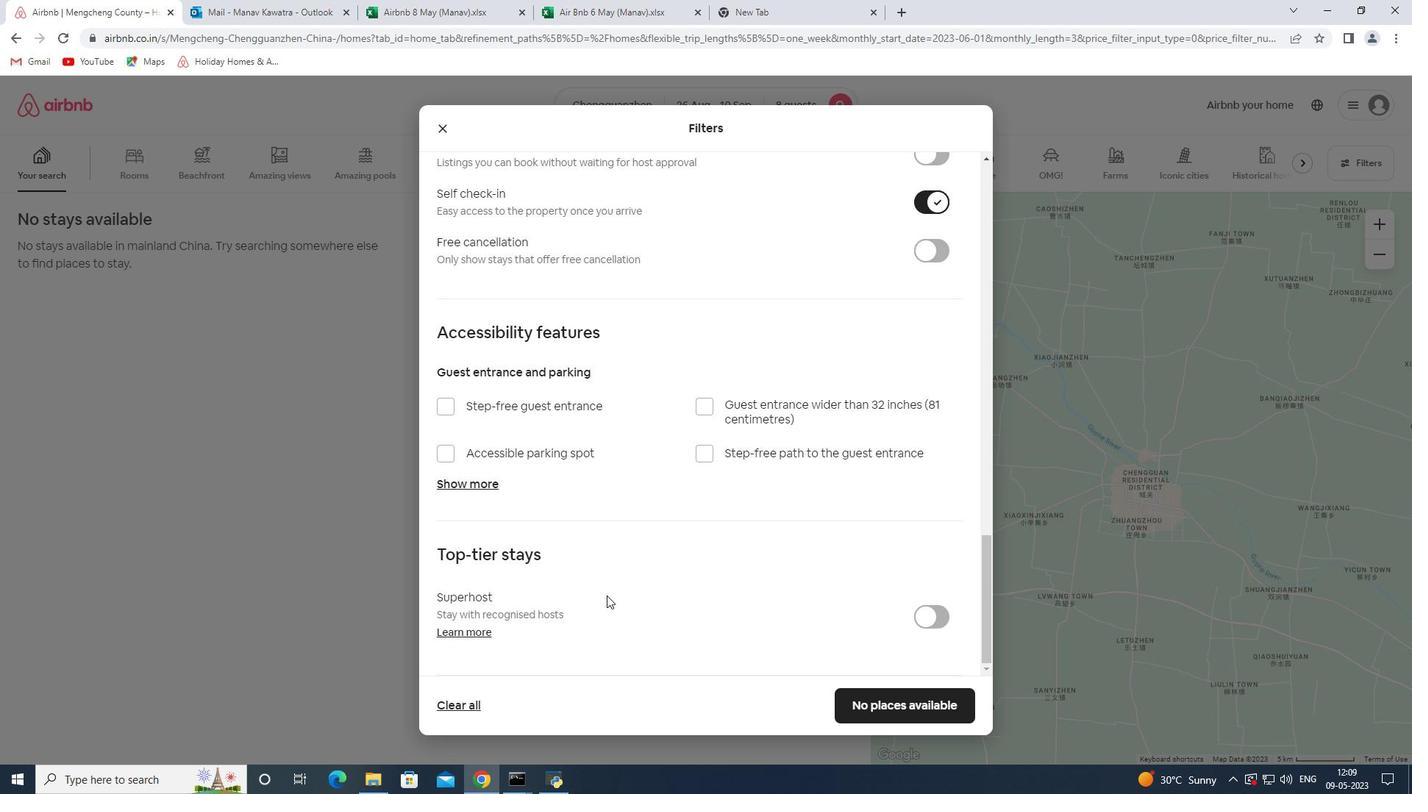 
Action: Mouse scrolled (606, 595) with delta (0, 0)
Screenshot: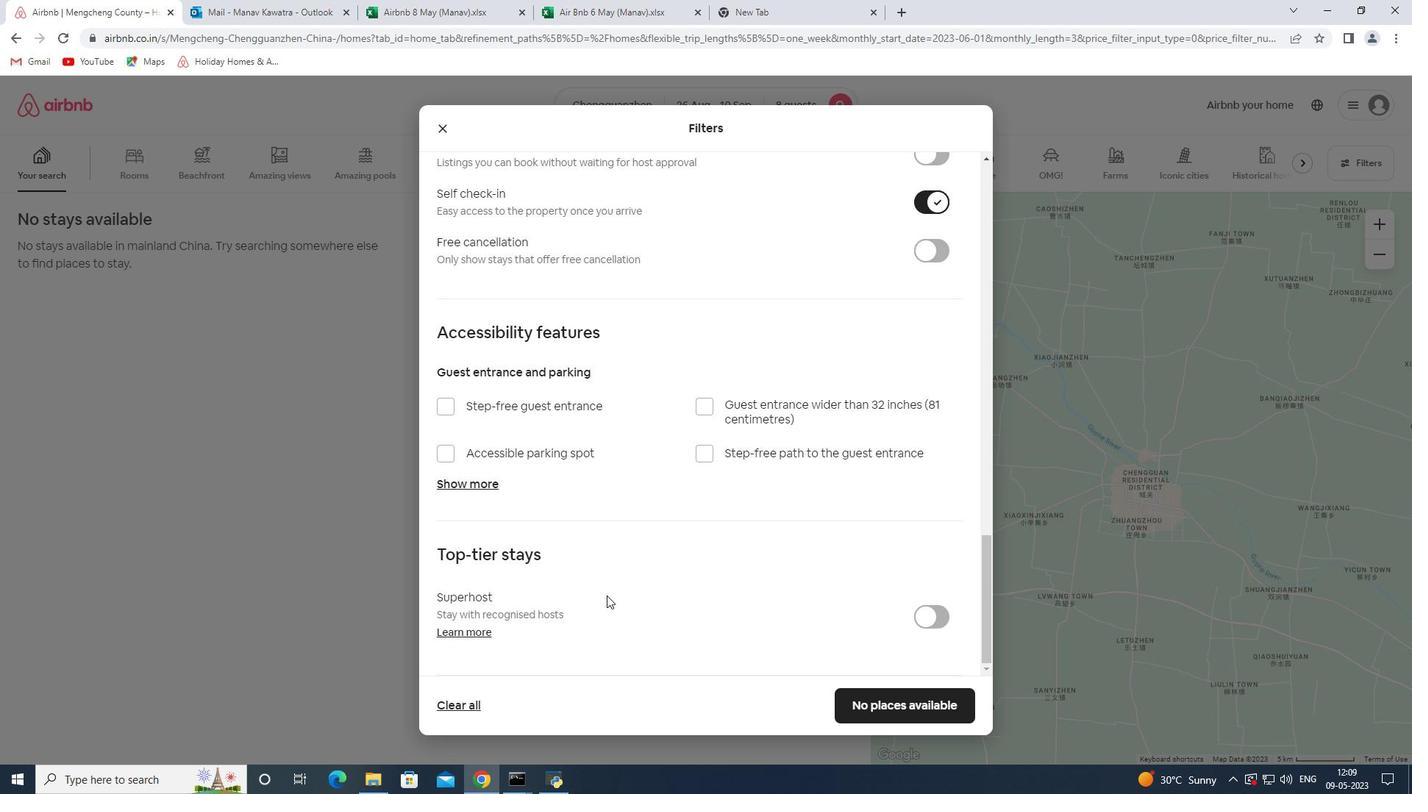 
Action: Mouse scrolled (606, 595) with delta (0, 0)
Screenshot: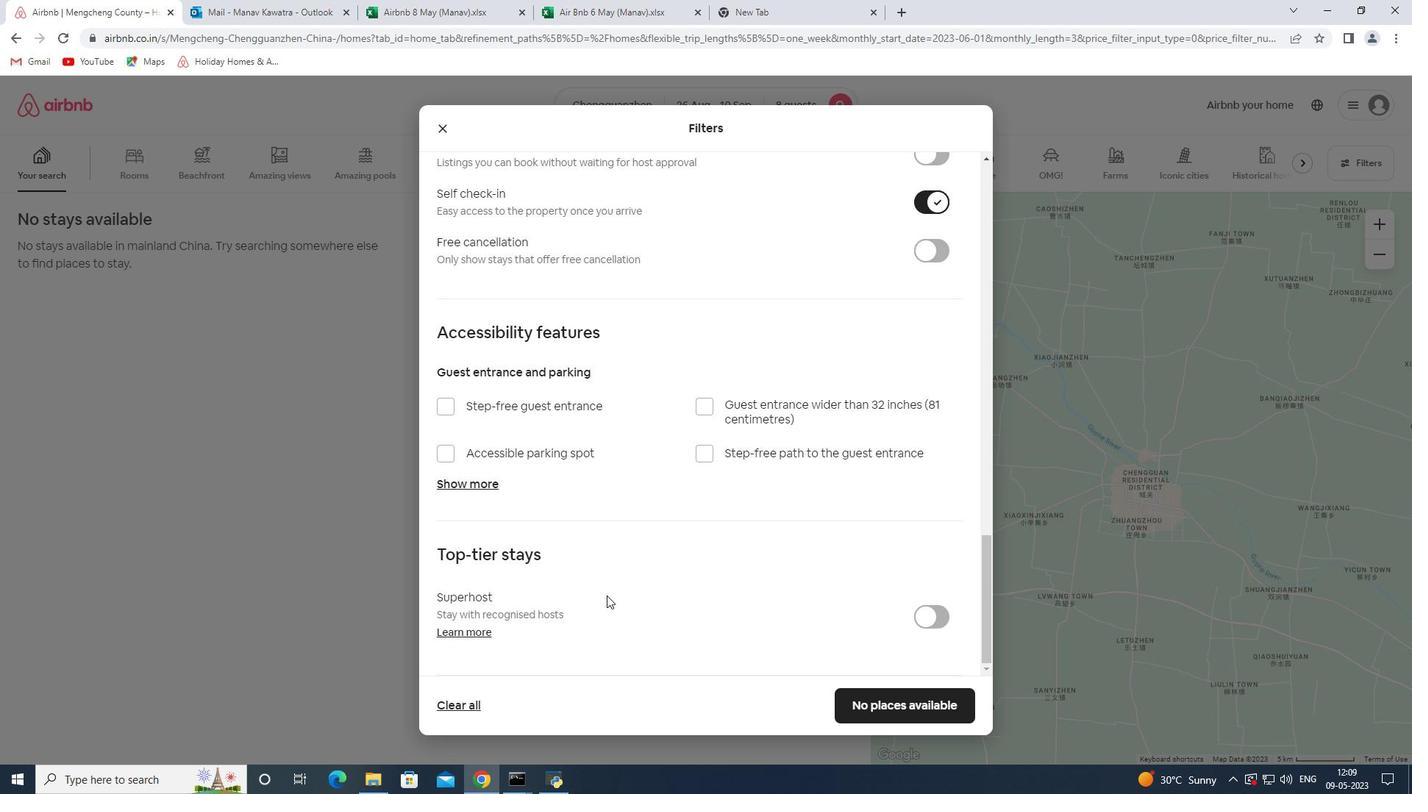 
Action: Mouse scrolled (606, 595) with delta (0, 0)
Screenshot: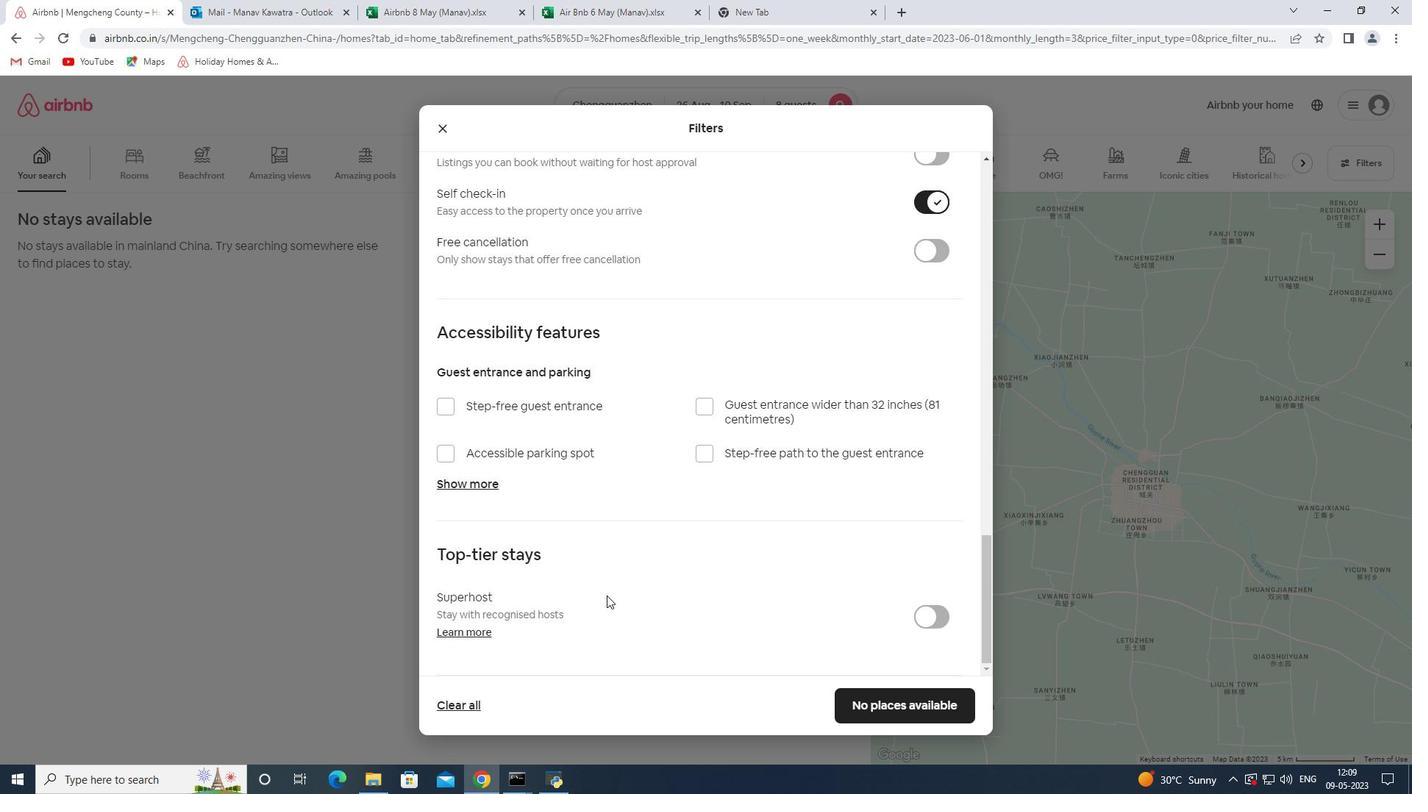 
Action: Mouse moved to (606, 596)
Screenshot: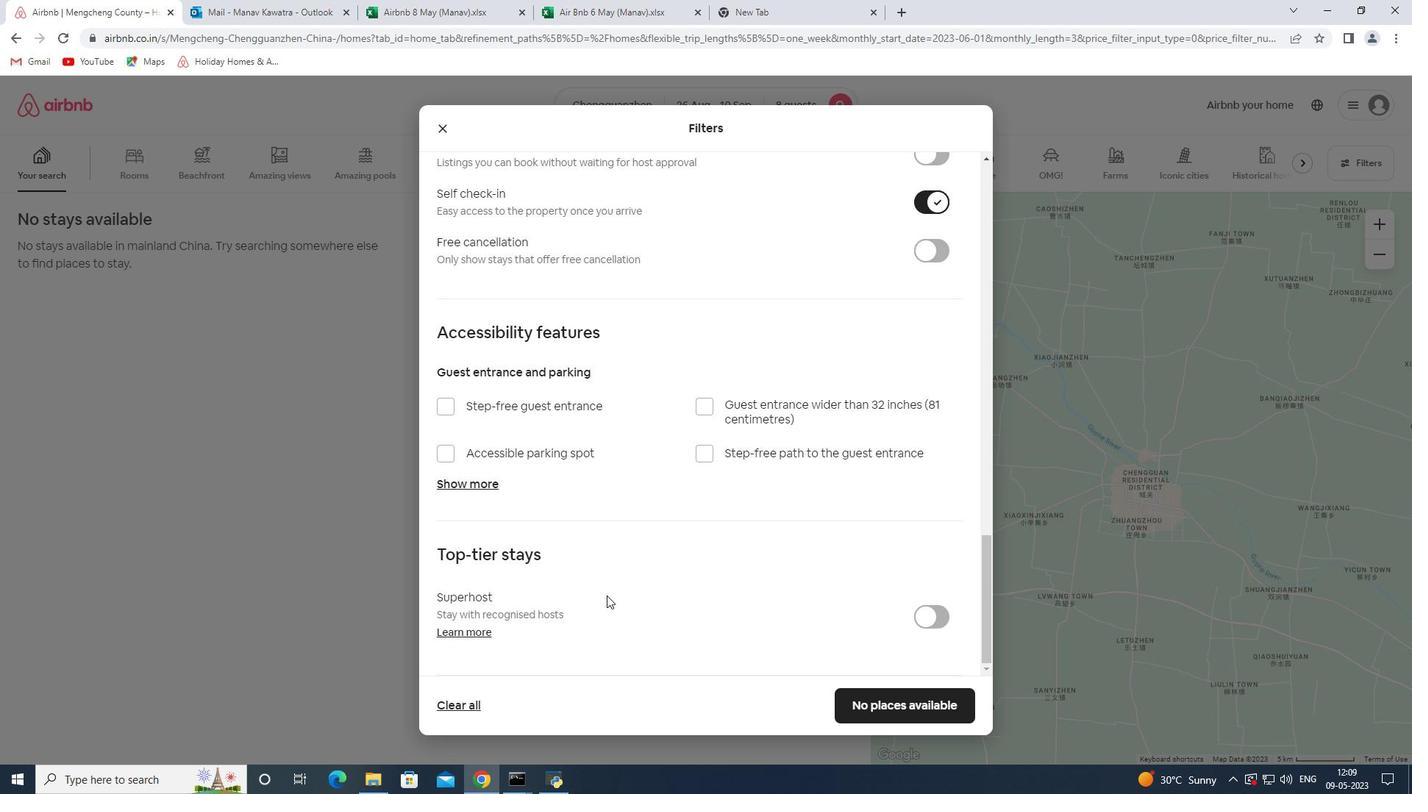
Action: Mouse scrolled (606, 595) with delta (0, 0)
Screenshot: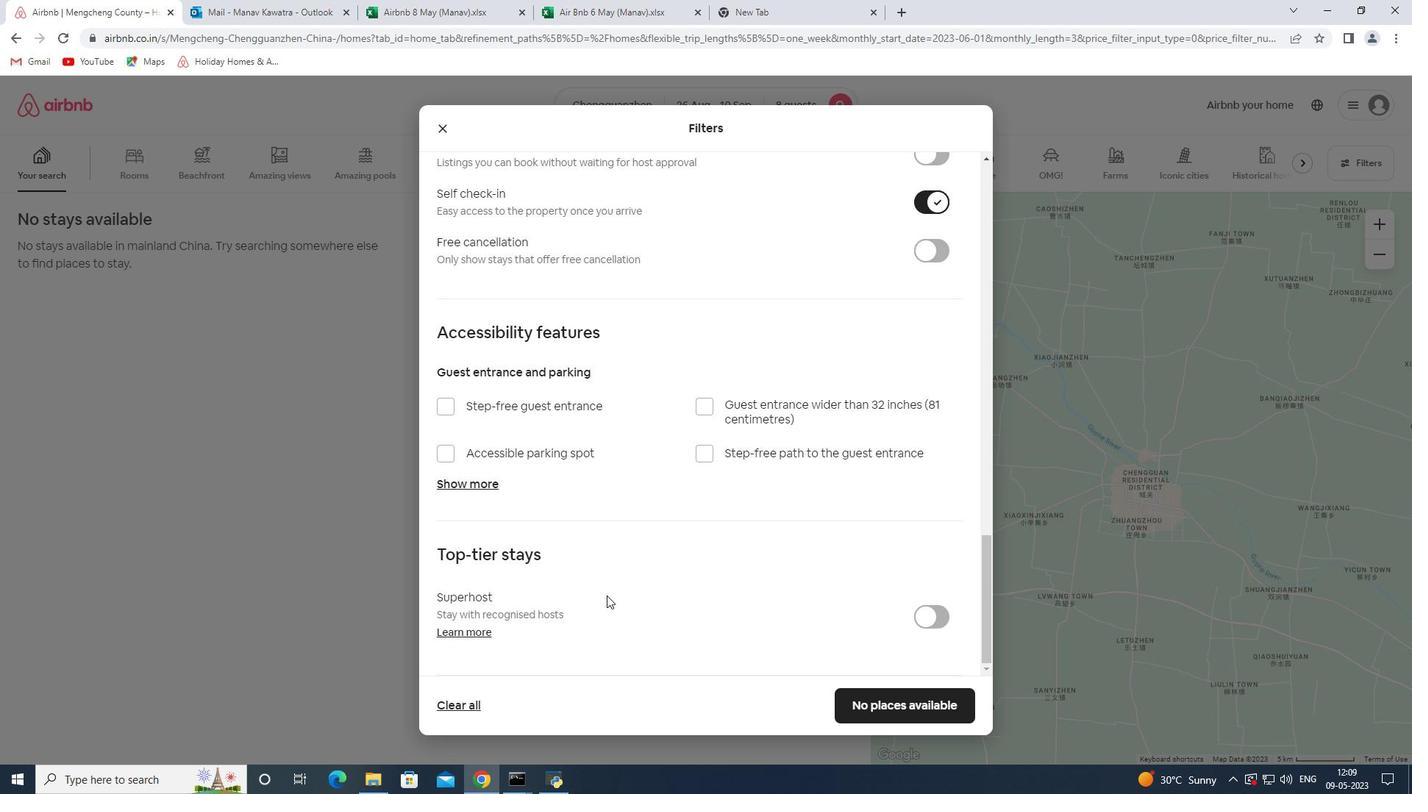
Action: Mouse moved to (906, 708)
Screenshot: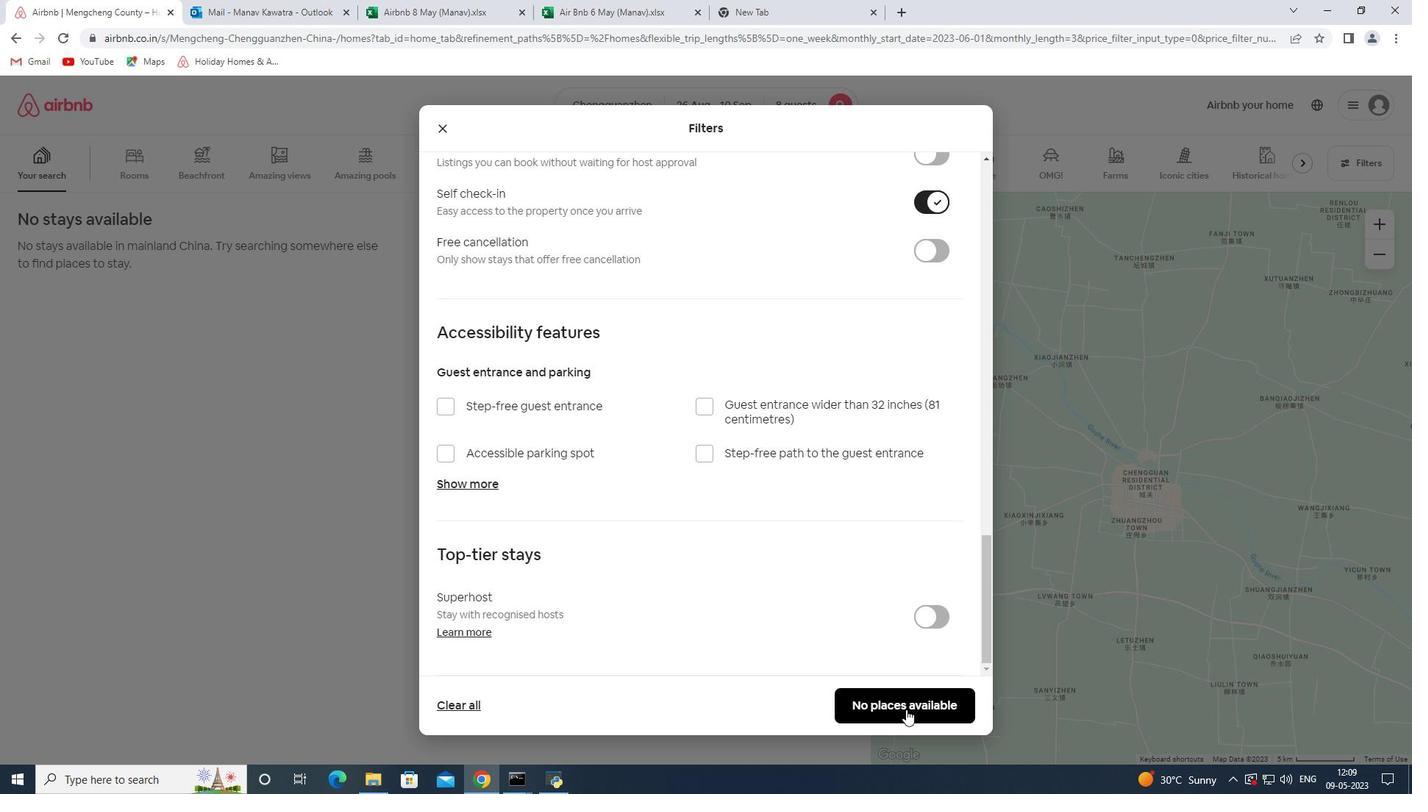 
Action: Mouse pressed left at (906, 708)
Screenshot: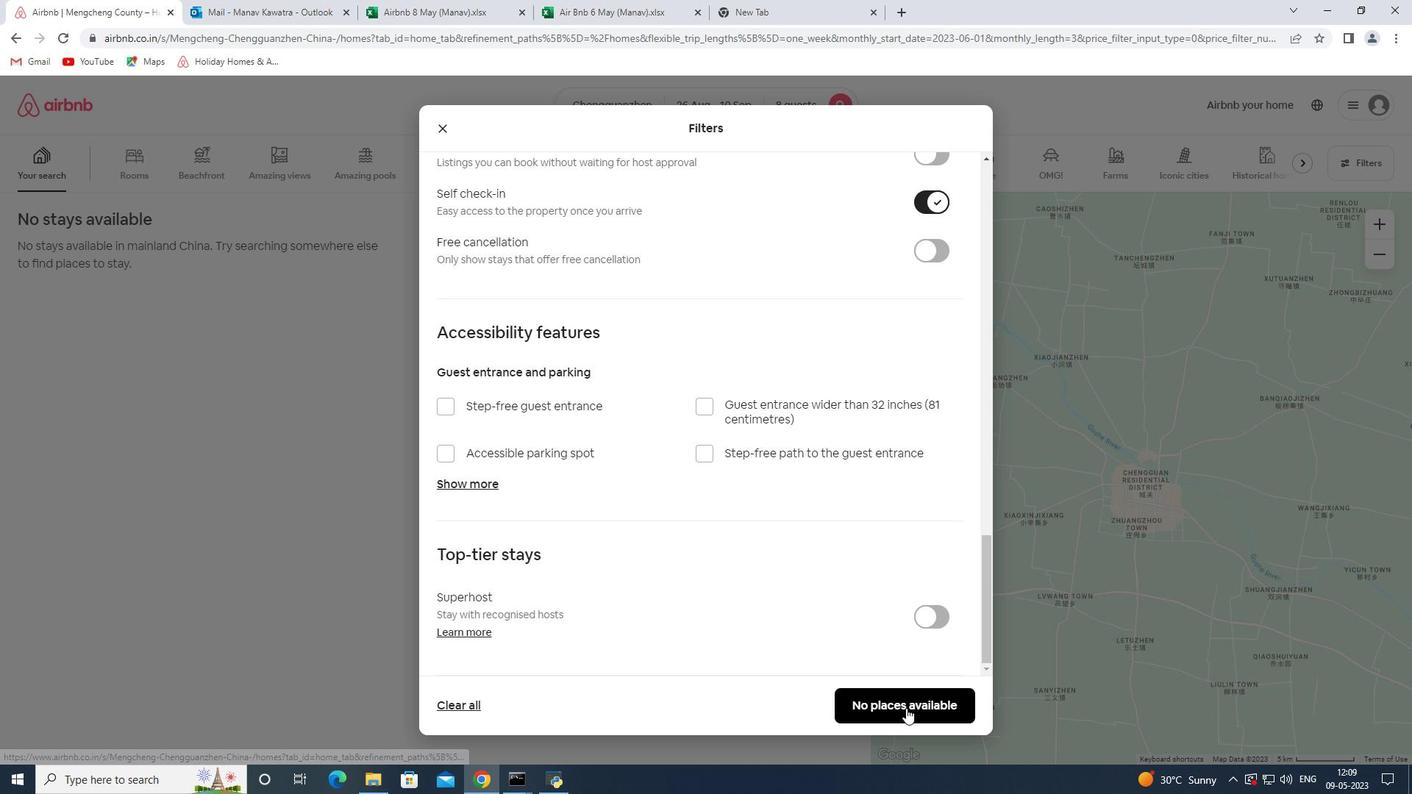 
Action: Mouse moved to (905, 707)
Screenshot: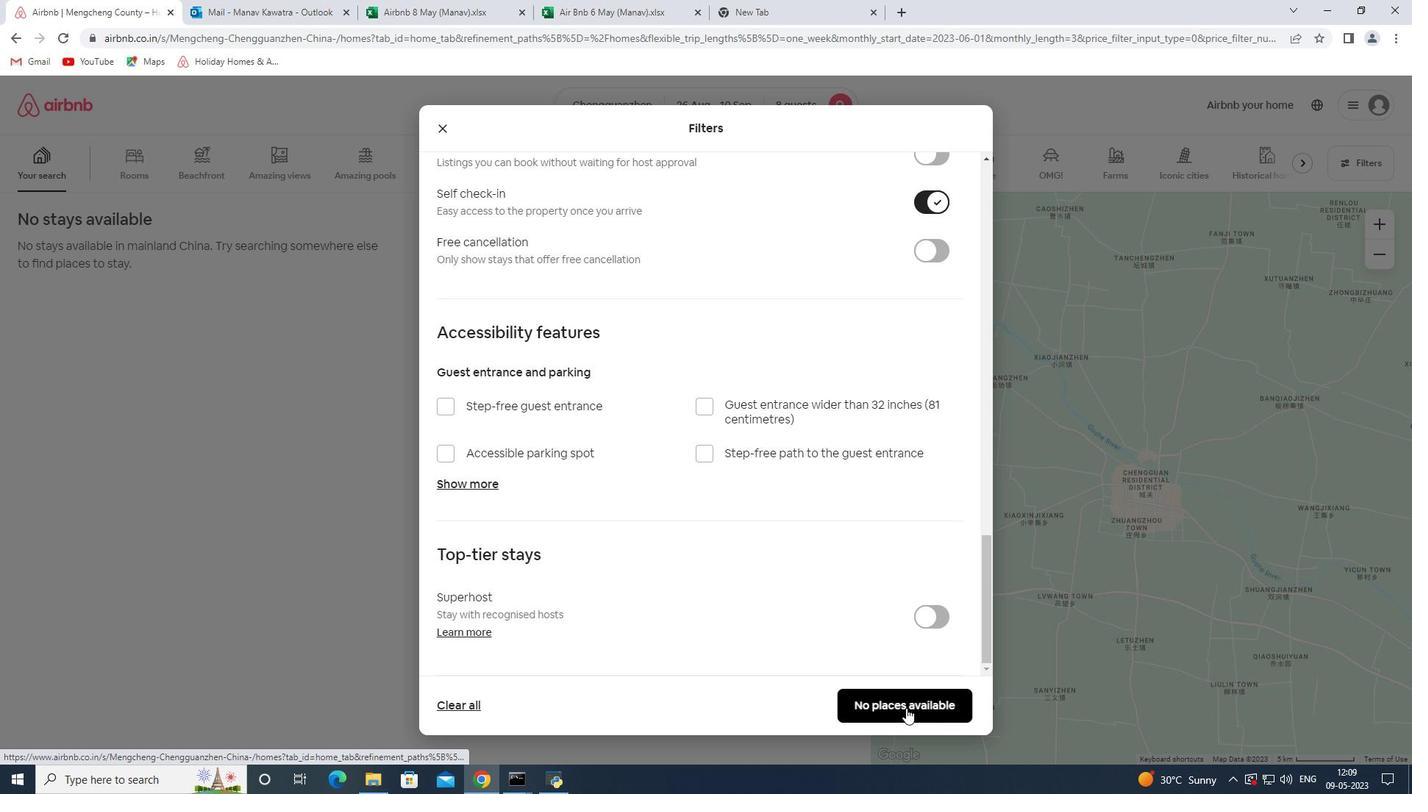 
